 Task: Find connections with filter location Karhal with filter topic #Futurewith filter profile language German with filter current company Hotel Jobs | JobKing.org with filter school Engineering and Technology Jobs with filter industry Distilleries with filter service category UX Research with filter keywords title Benefits Manager
Action: Mouse moved to (175, 253)
Screenshot: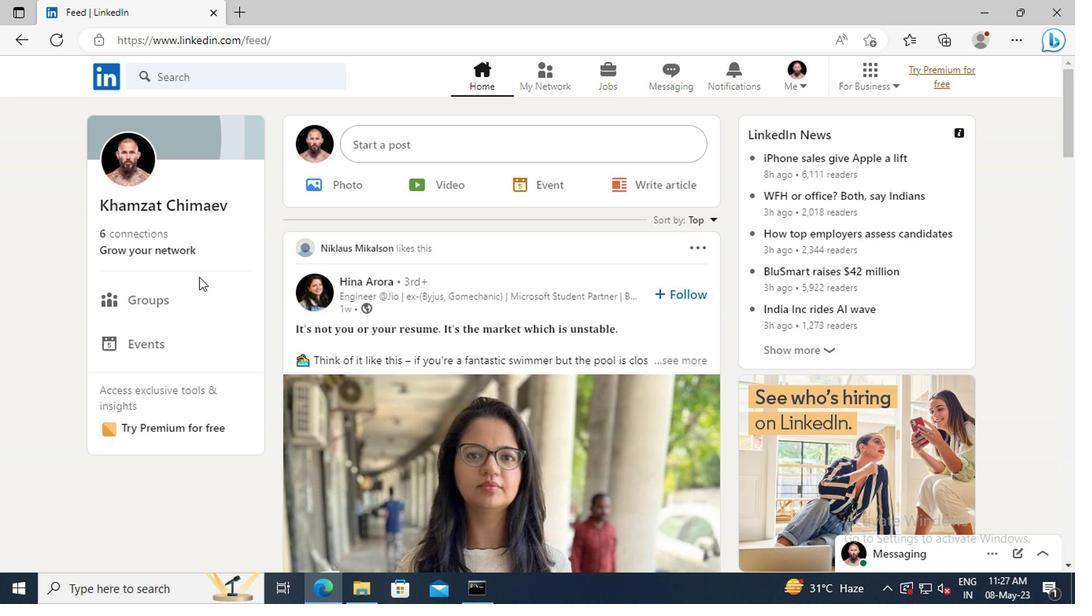 
Action: Mouse pressed left at (175, 253)
Screenshot: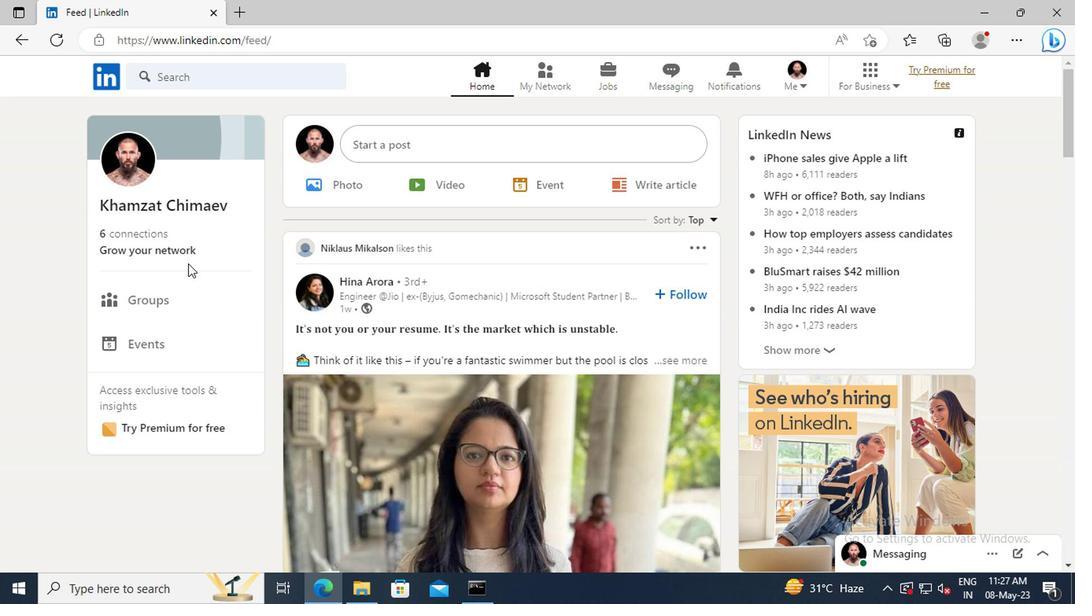
Action: Mouse moved to (175, 171)
Screenshot: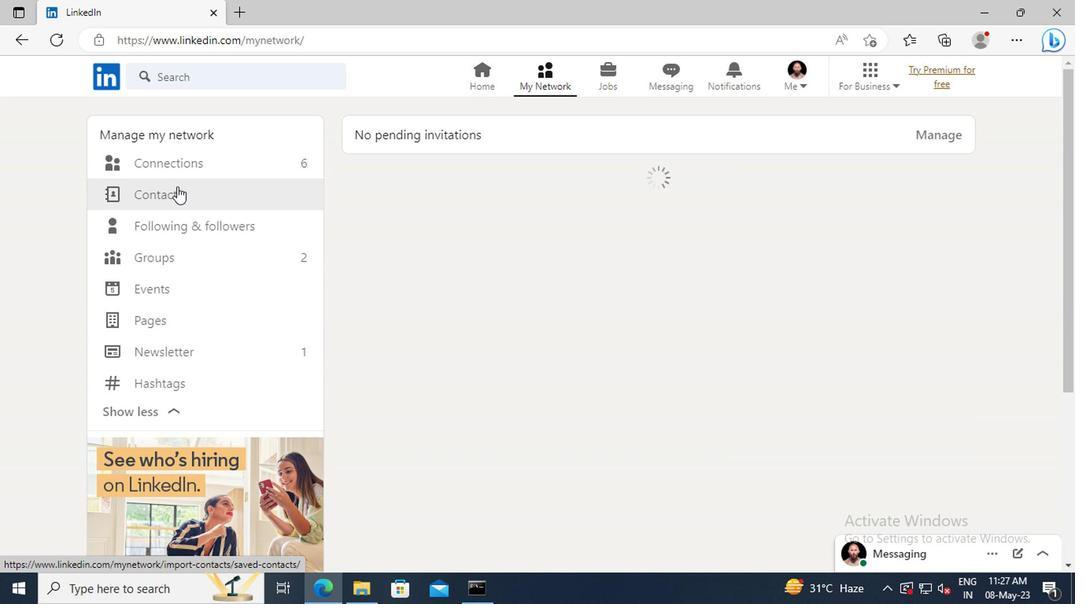 
Action: Mouse pressed left at (175, 171)
Screenshot: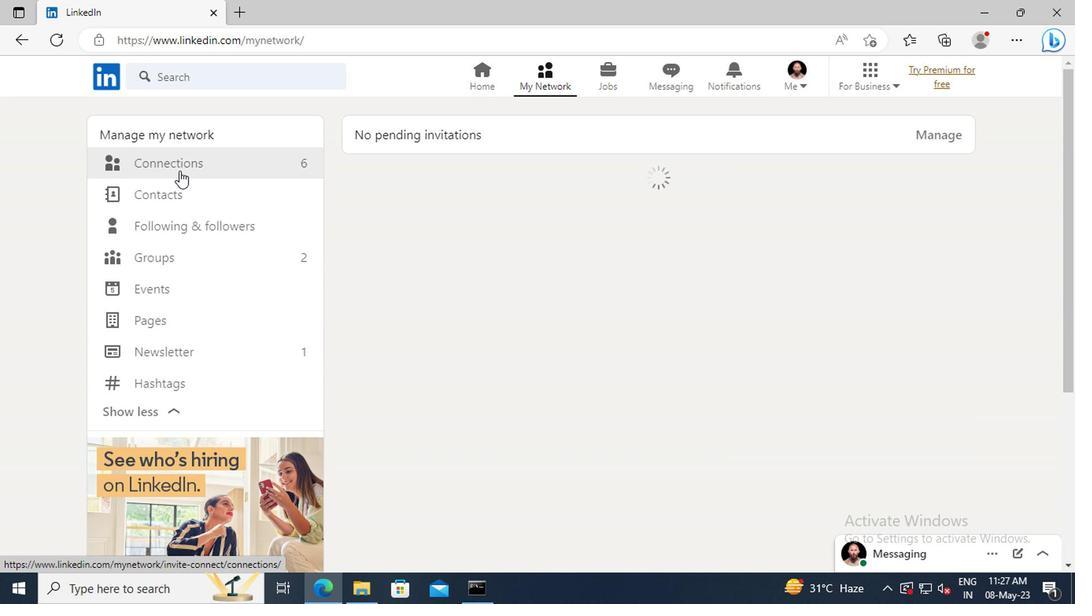 
Action: Mouse moved to (655, 171)
Screenshot: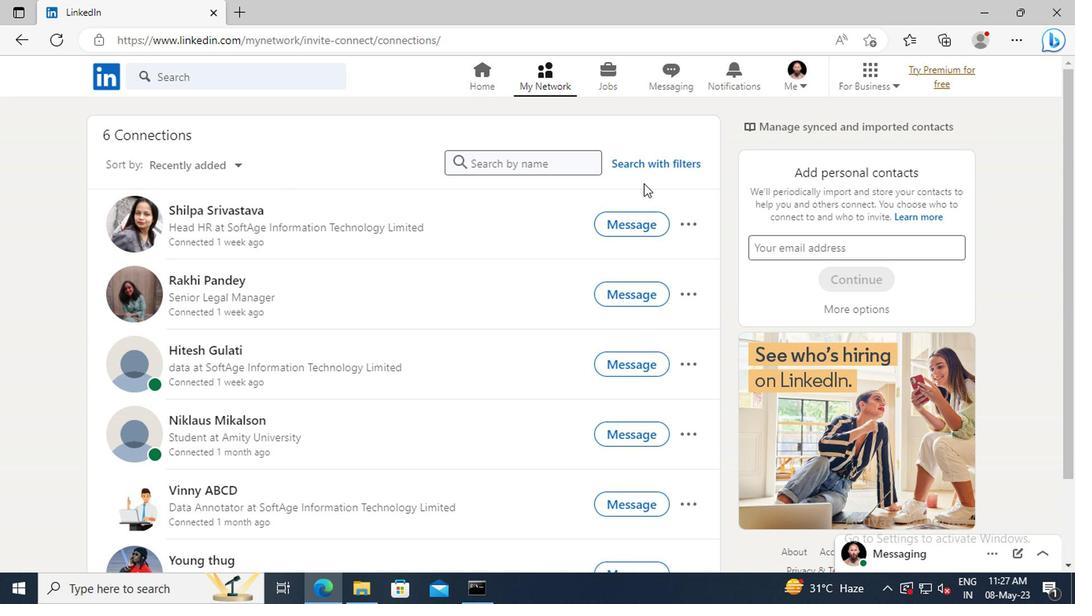 
Action: Mouse pressed left at (655, 171)
Screenshot: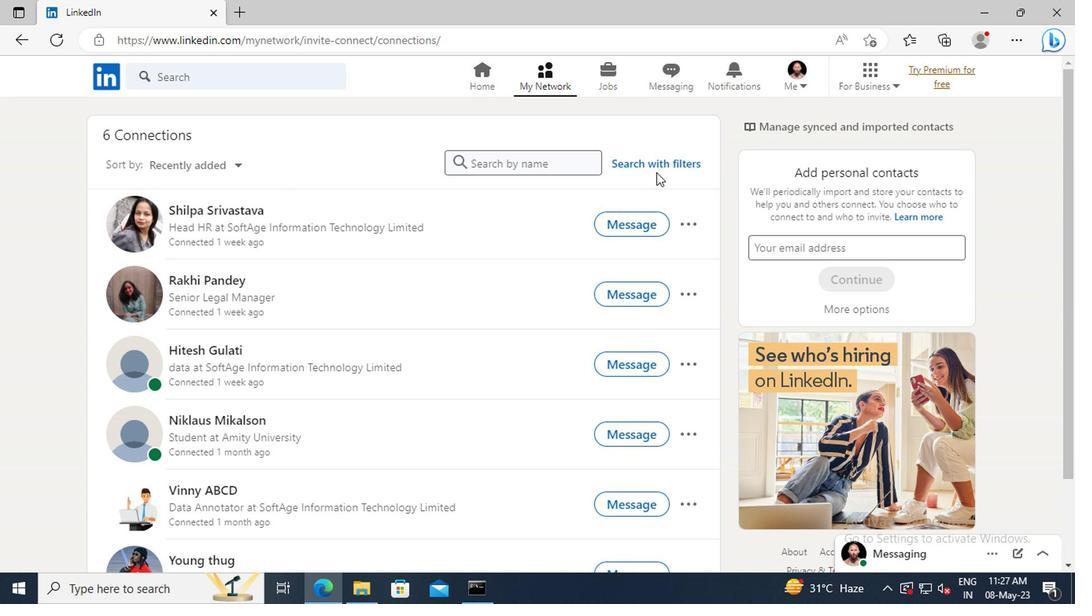 
Action: Mouse moved to (598, 125)
Screenshot: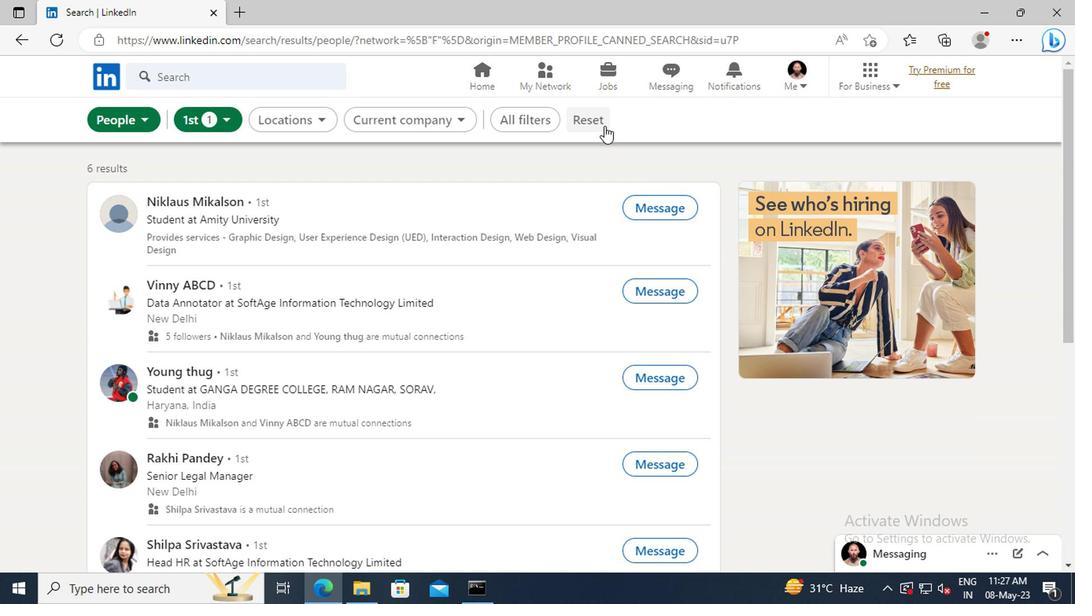 
Action: Mouse pressed left at (598, 125)
Screenshot: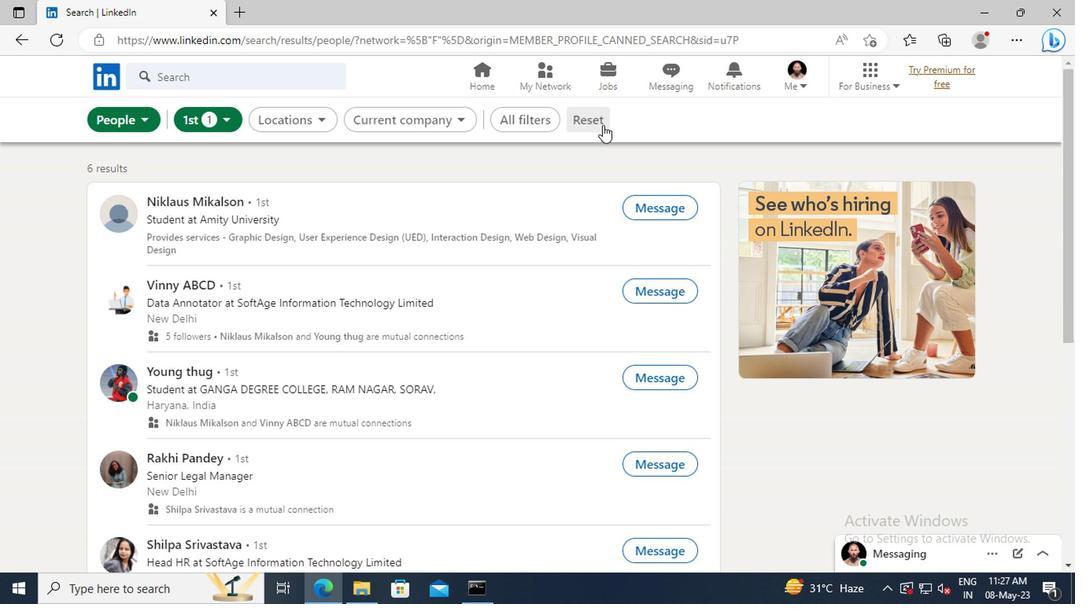 
Action: Mouse moved to (572, 125)
Screenshot: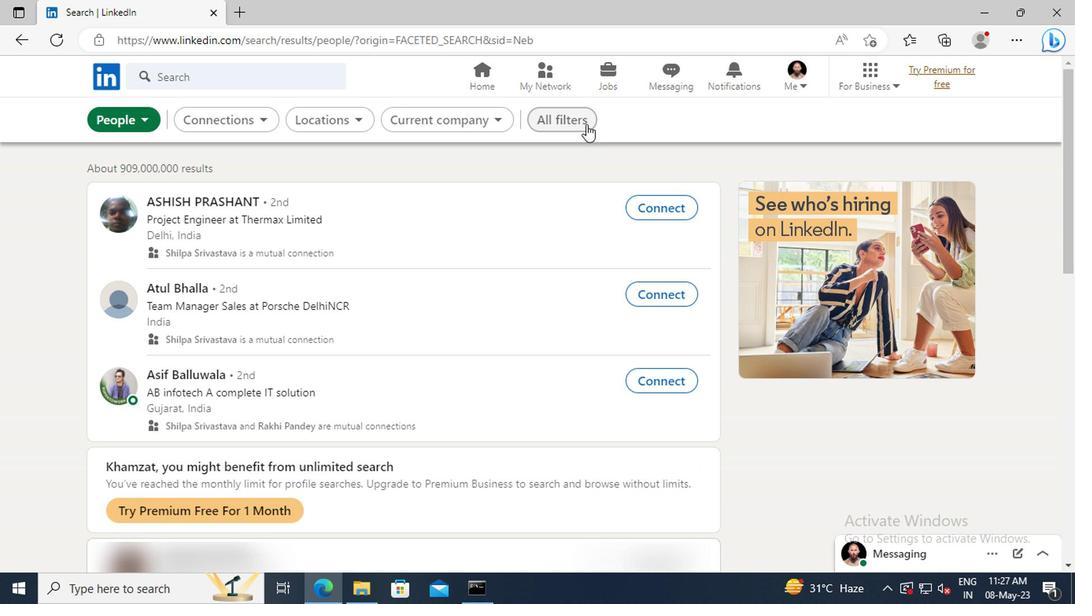 
Action: Mouse pressed left at (572, 125)
Screenshot: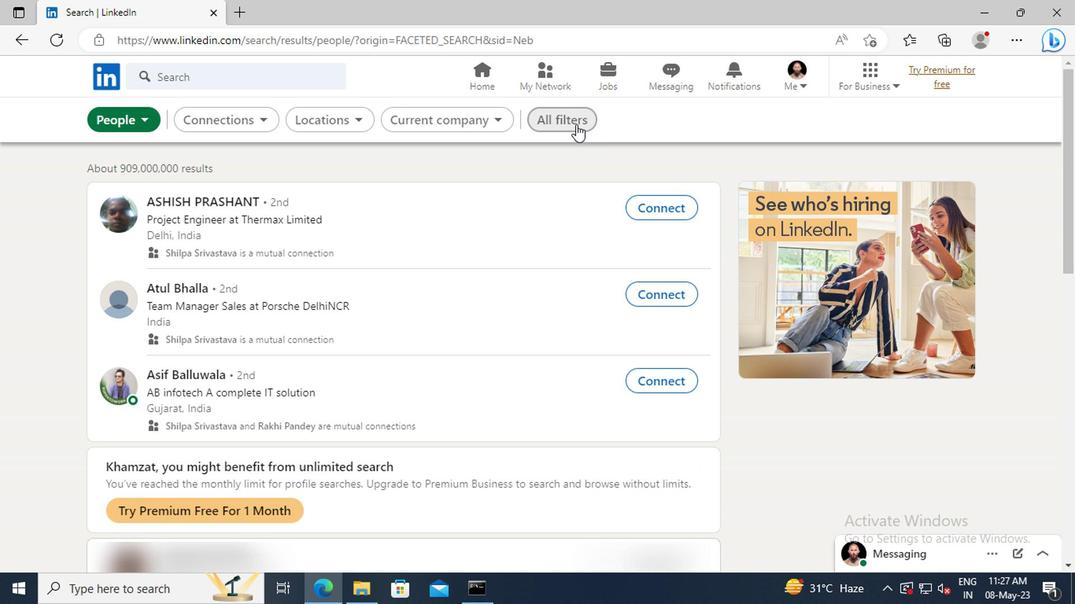 
Action: Mouse moved to (853, 288)
Screenshot: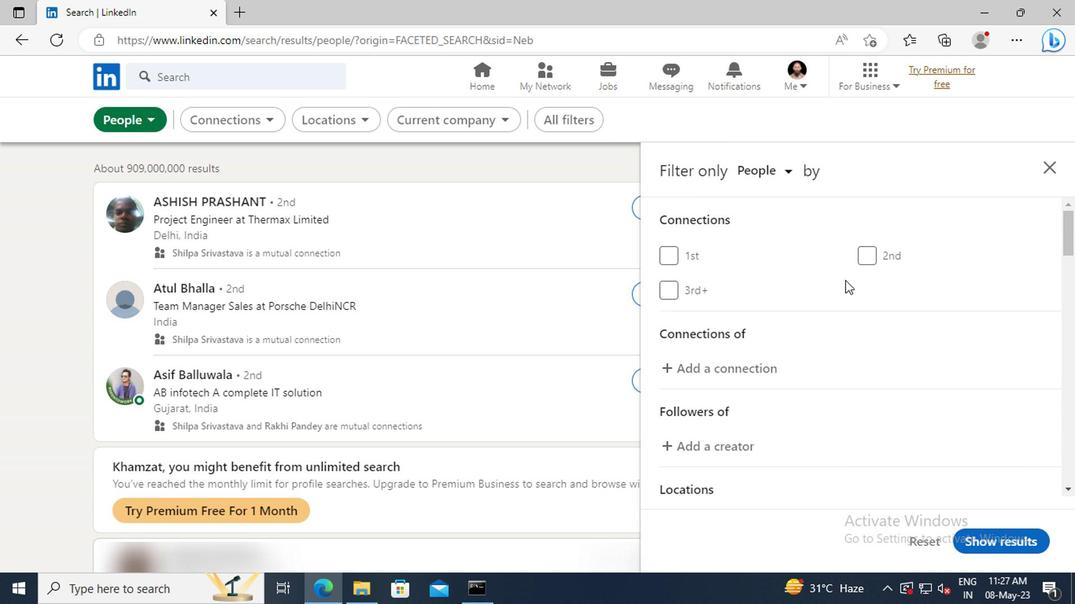 
Action: Mouse scrolled (853, 288) with delta (0, 0)
Screenshot: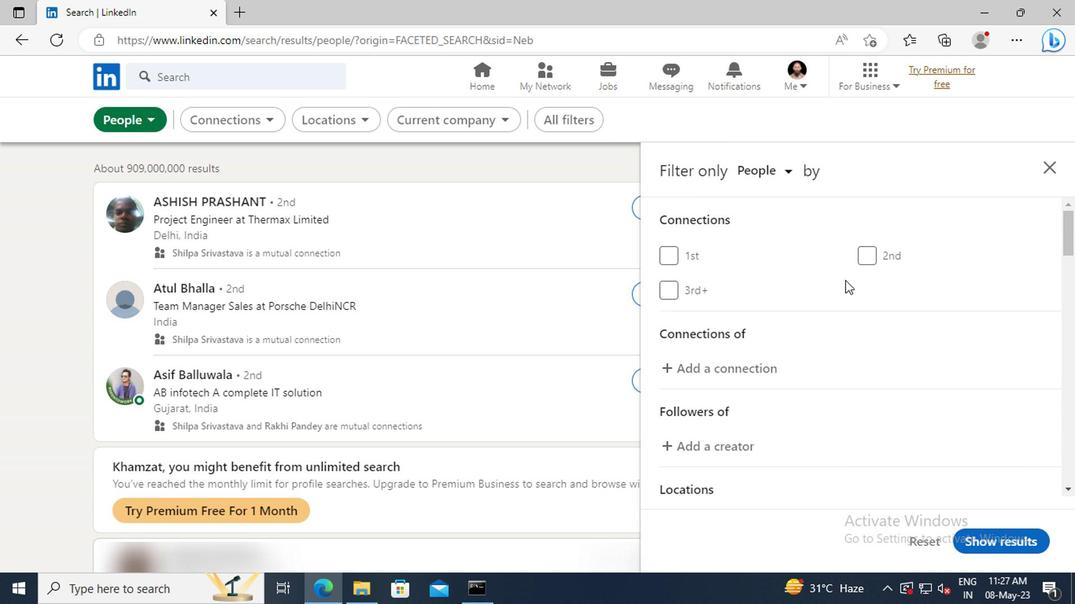 
Action: Mouse moved to (853, 288)
Screenshot: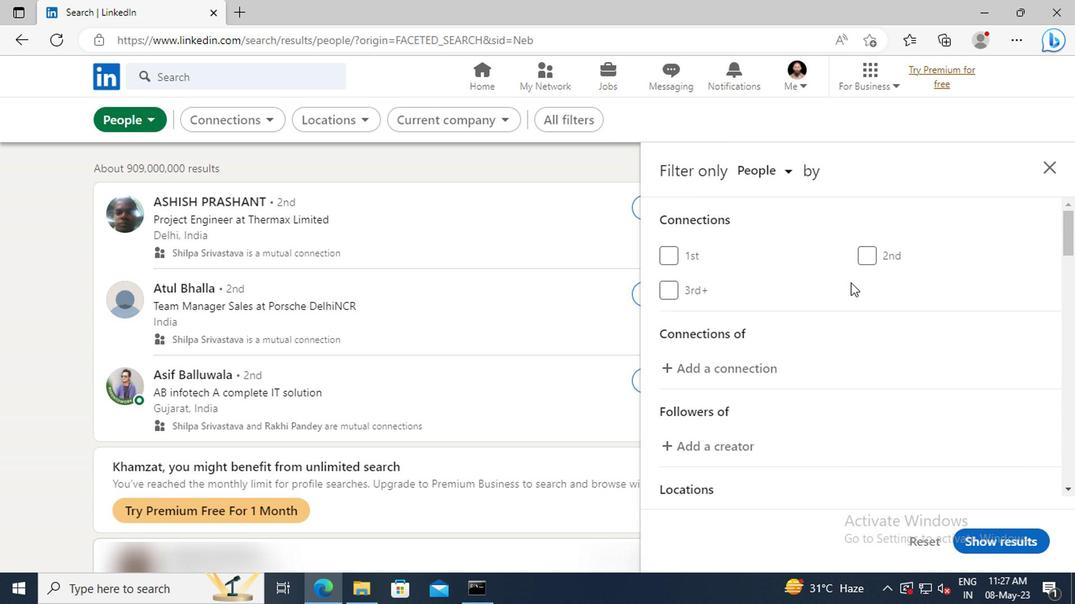 
Action: Mouse scrolled (853, 288) with delta (0, 0)
Screenshot: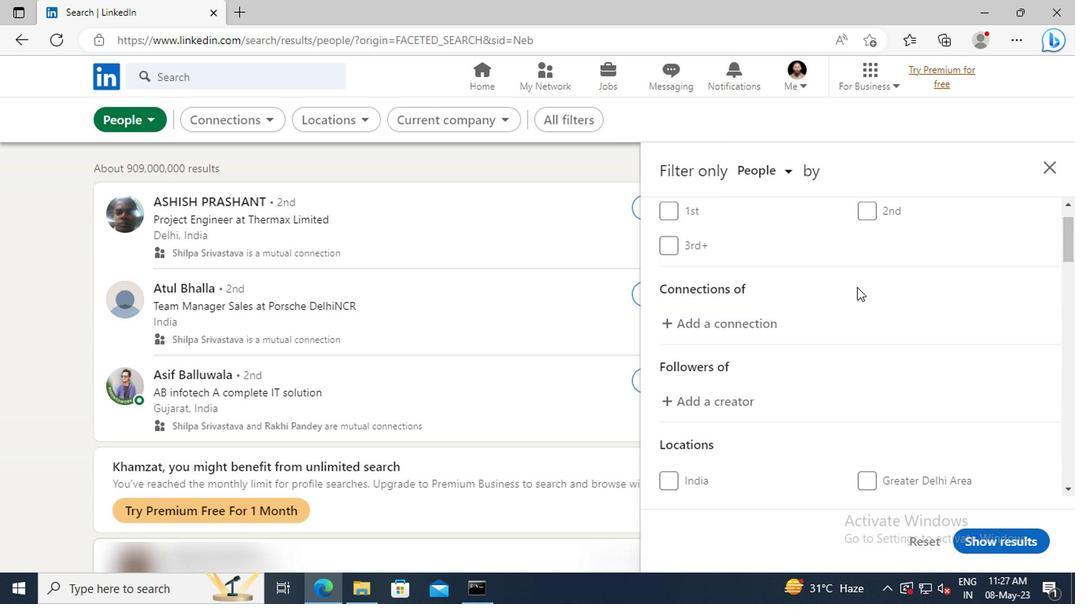 
Action: Mouse scrolled (853, 288) with delta (0, 0)
Screenshot: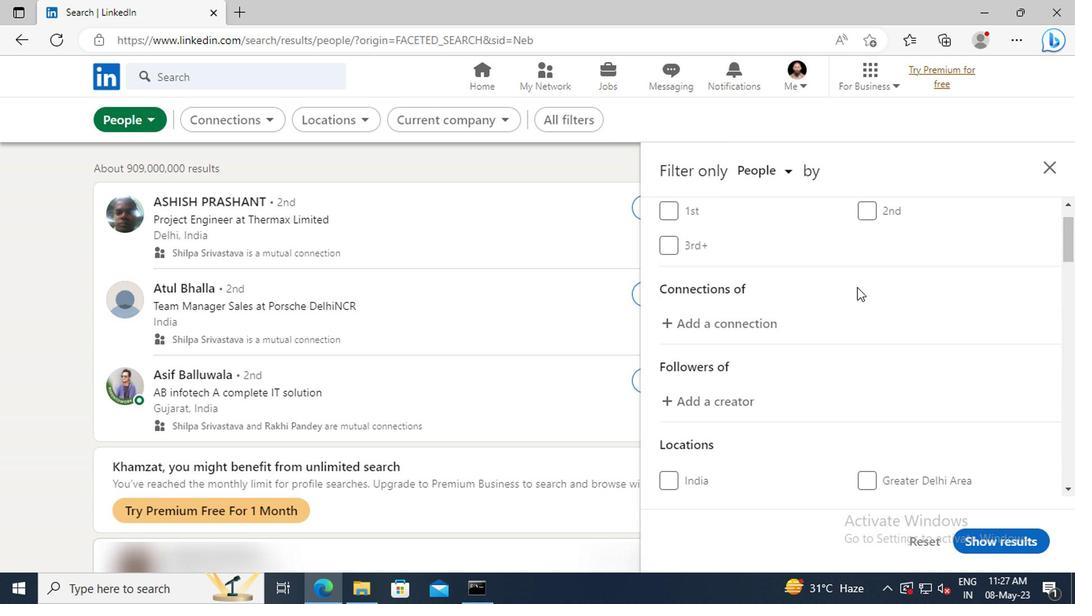 
Action: Mouse scrolled (853, 288) with delta (0, 0)
Screenshot: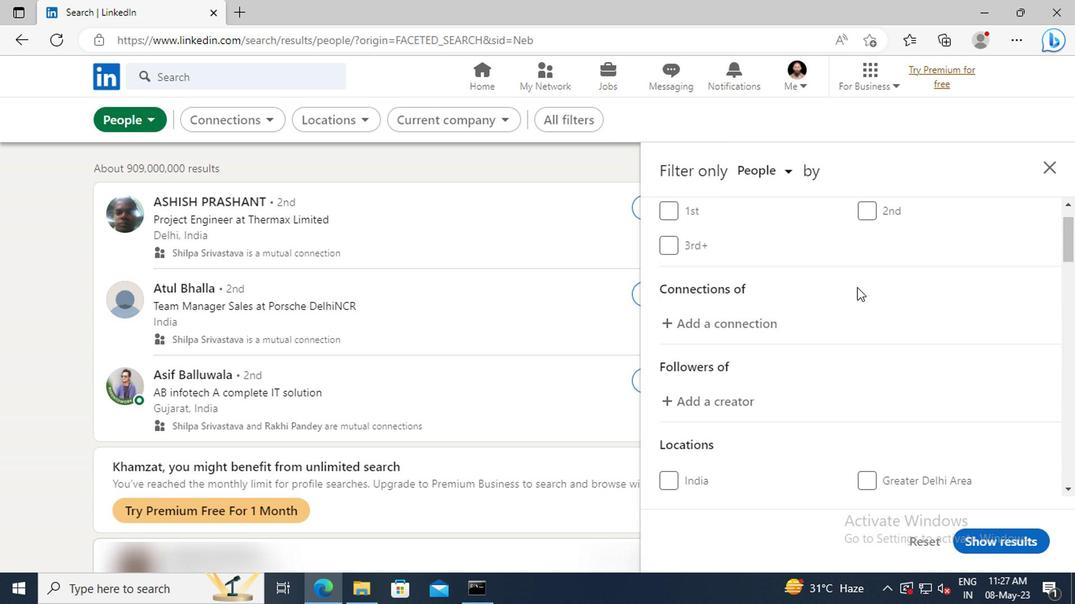 
Action: Mouse scrolled (853, 288) with delta (0, 0)
Screenshot: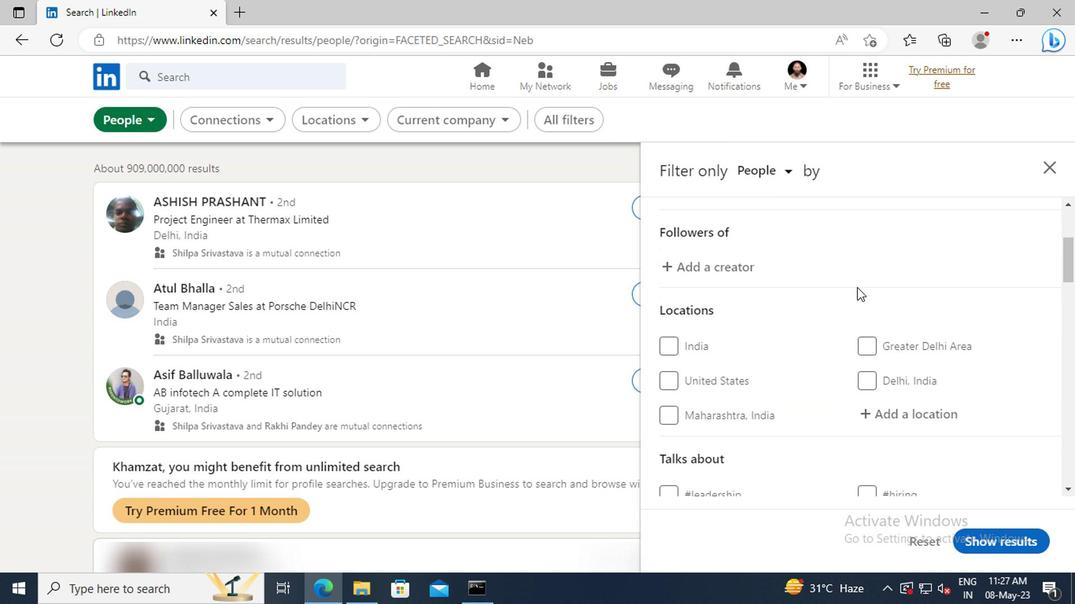
Action: Mouse scrolled (853, 288) with delta (0, 0)
Screenshot: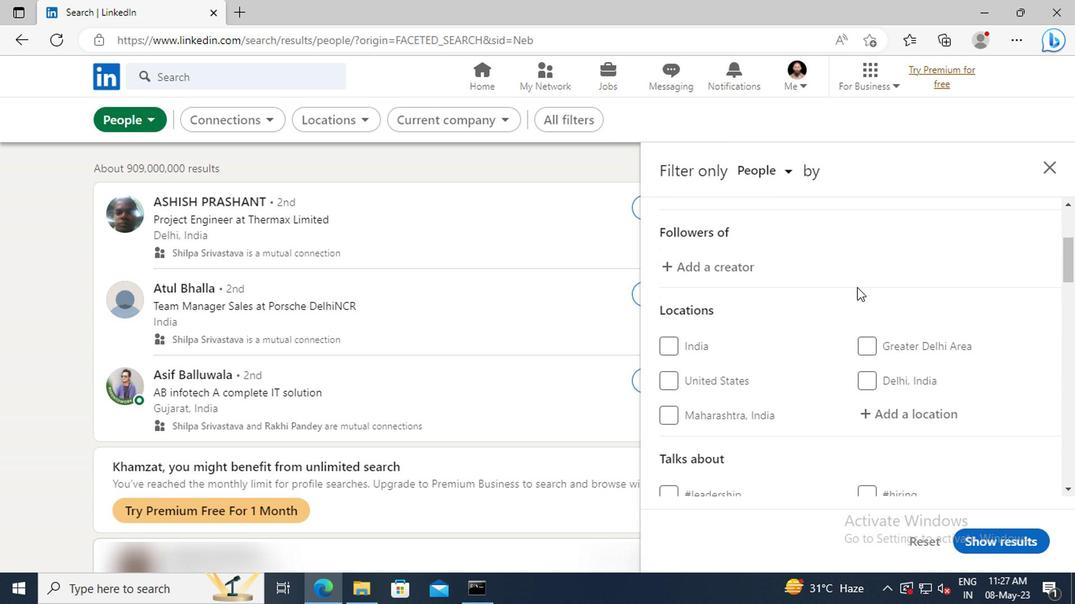 
Action: Mouse moved to (871, 327)
Screenshot: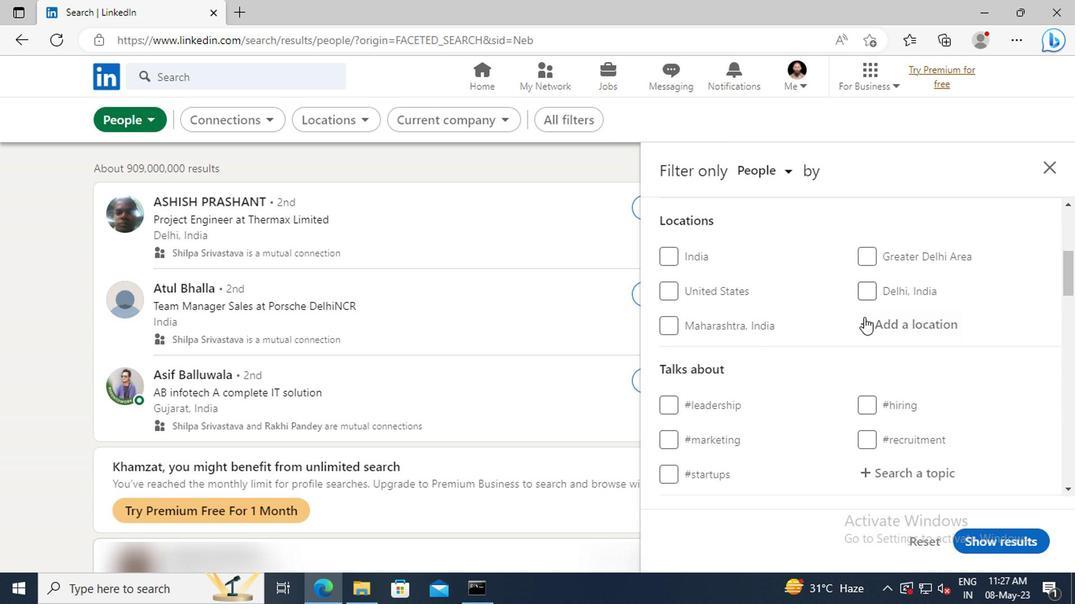 
Action: Mouse pressed left at (871, 327)
Screenshot: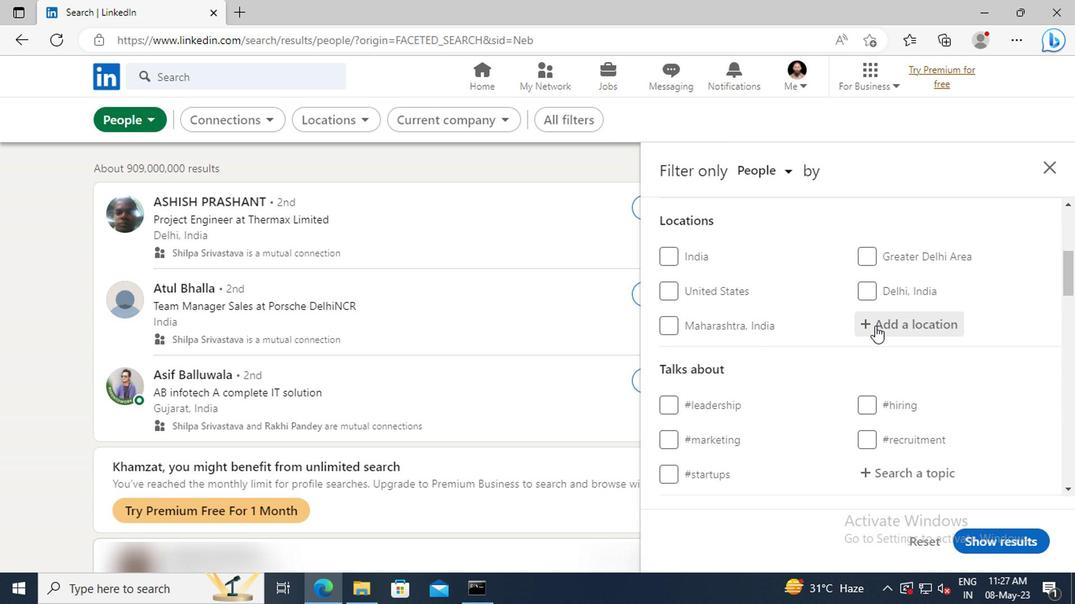 
Action: Key pressed <Key.shift>KARHAL
Screenshot: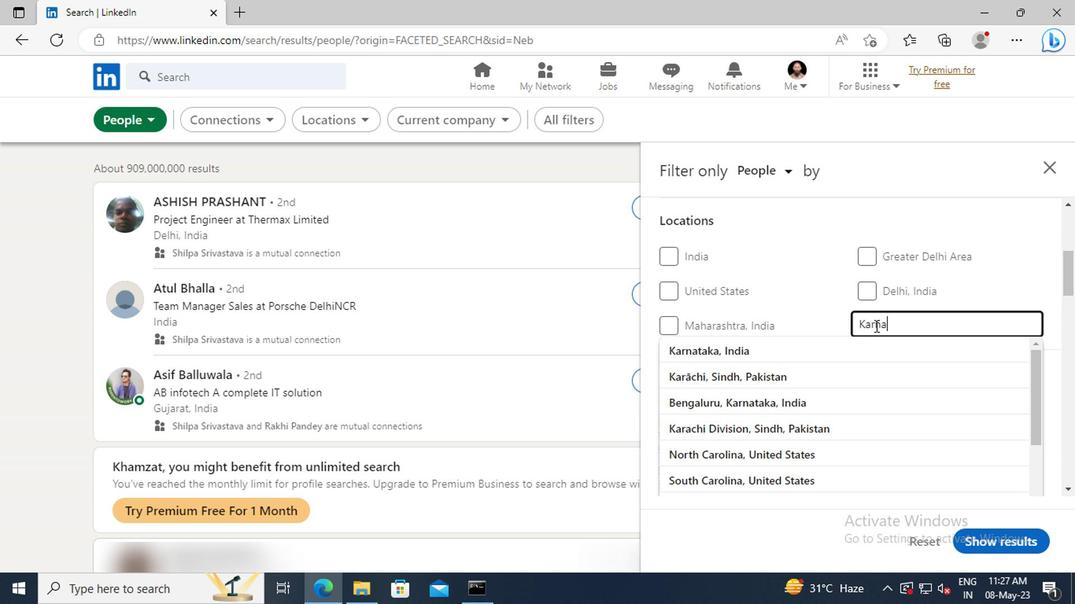 
Action: Mouse moved to (880, 346)
Screenshot: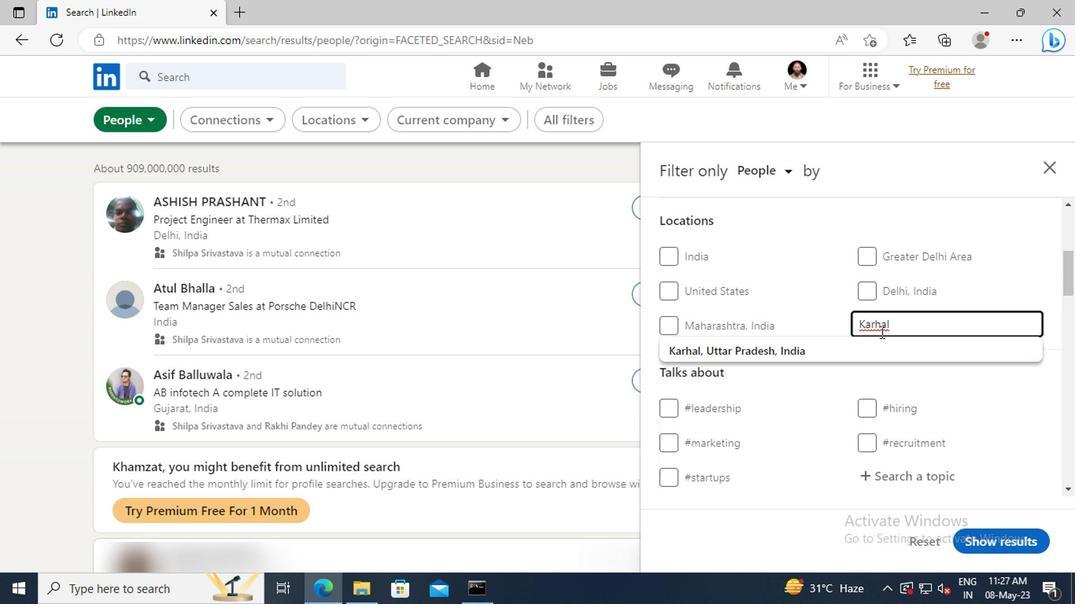
Action: Mouse pressed left at (880, 346)
Screenshot: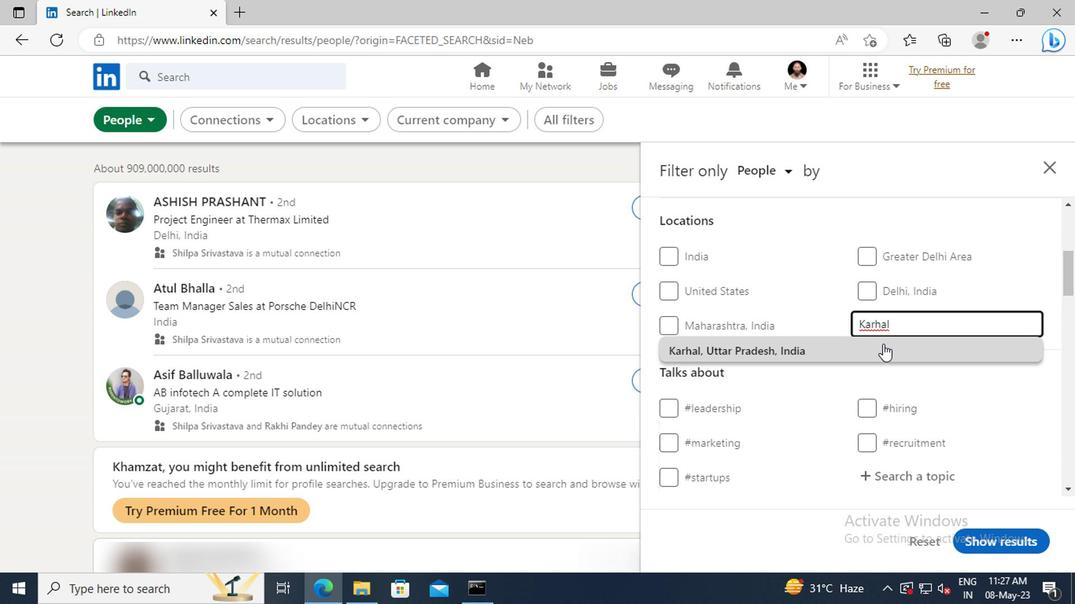 
Action: Mouse scrolled (880, 344) with delta (0, -1)
Screenshot: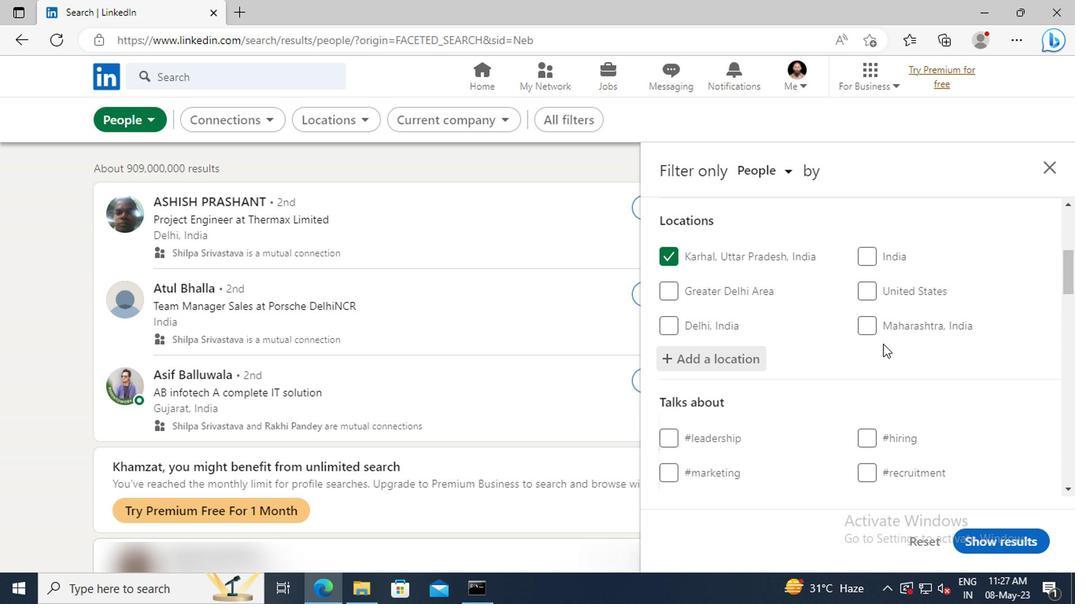 
Action: Mouse scrolled (880, 344) with delta (0, -1)
Screenshot: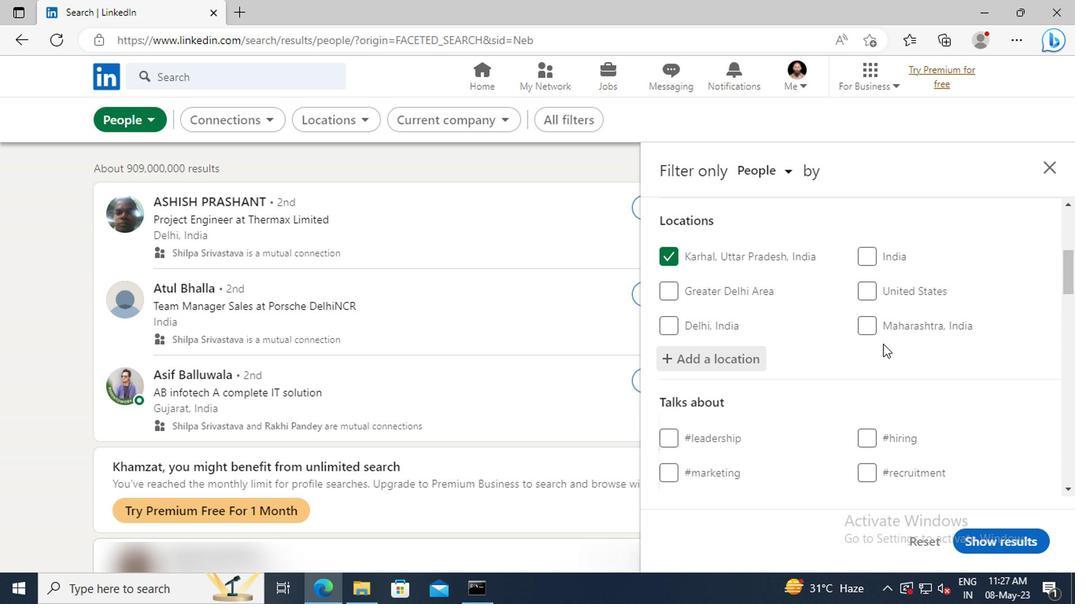 
Action: Mouse scrolled (880, 344) with delta (0, -1)
Screenshot: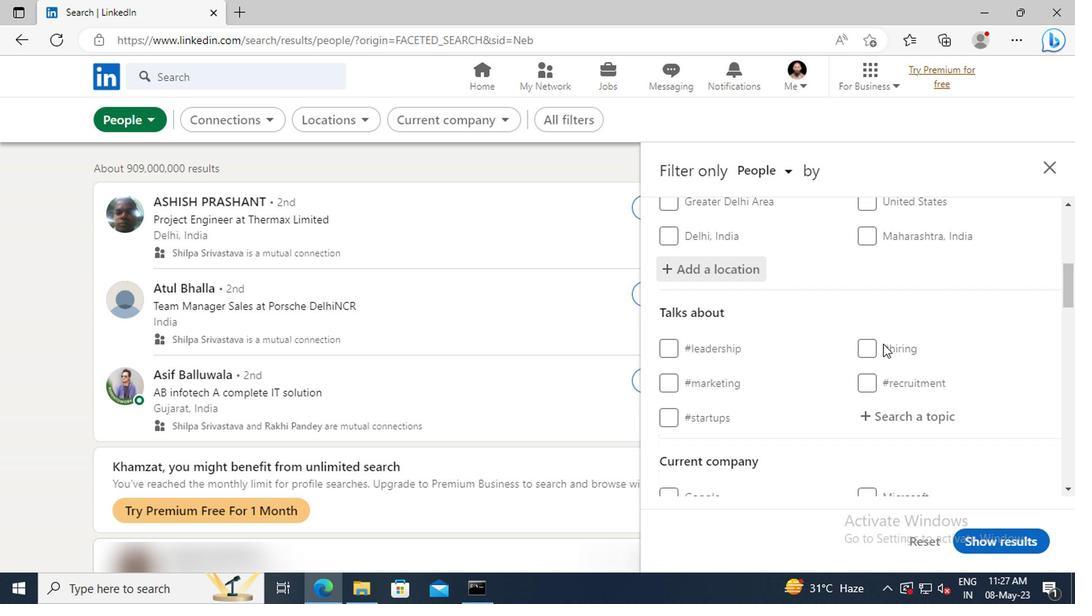 
Action: Mouse moved to (882, 369)
Screenshot: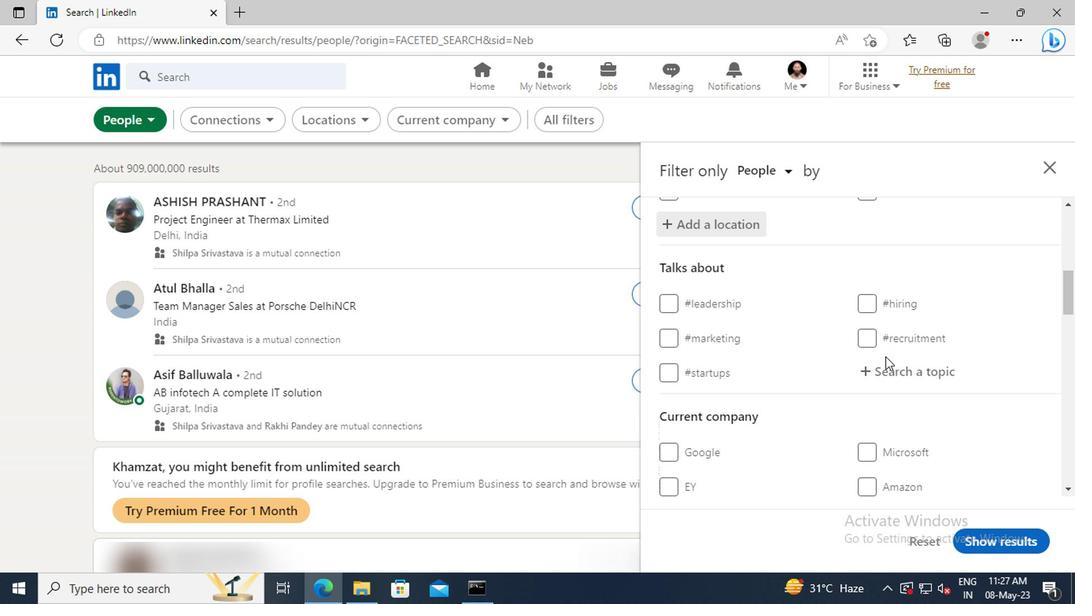 
Action: Mouse pressed left at (882, 369)
Screenshot: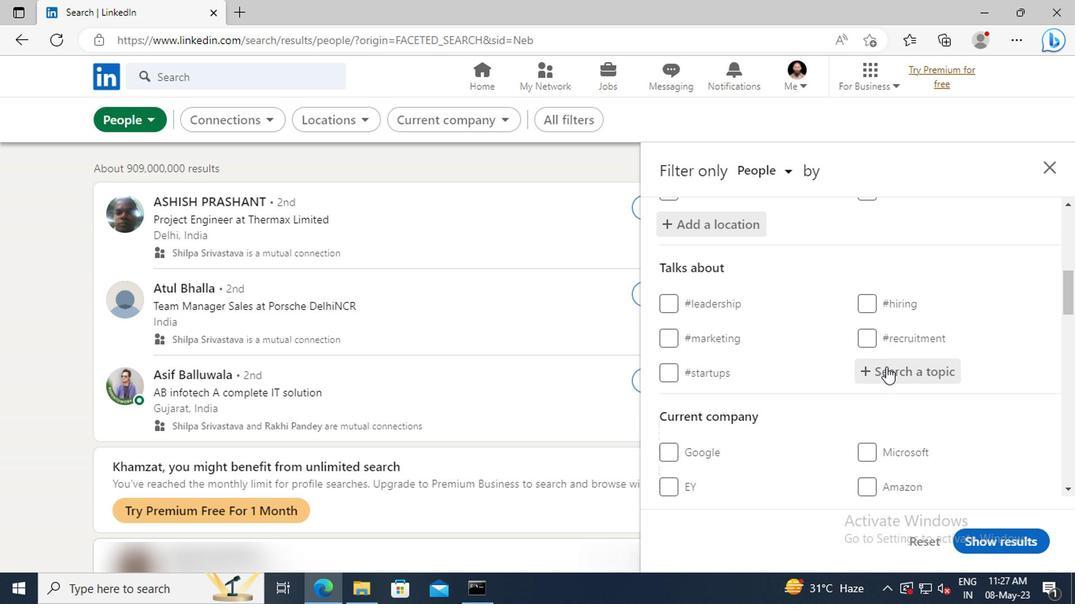 
Action: Key pressed <Key.shift><Key.shift><Key.shift><Key.shift><Key.shift>FUTURE
Screenshot: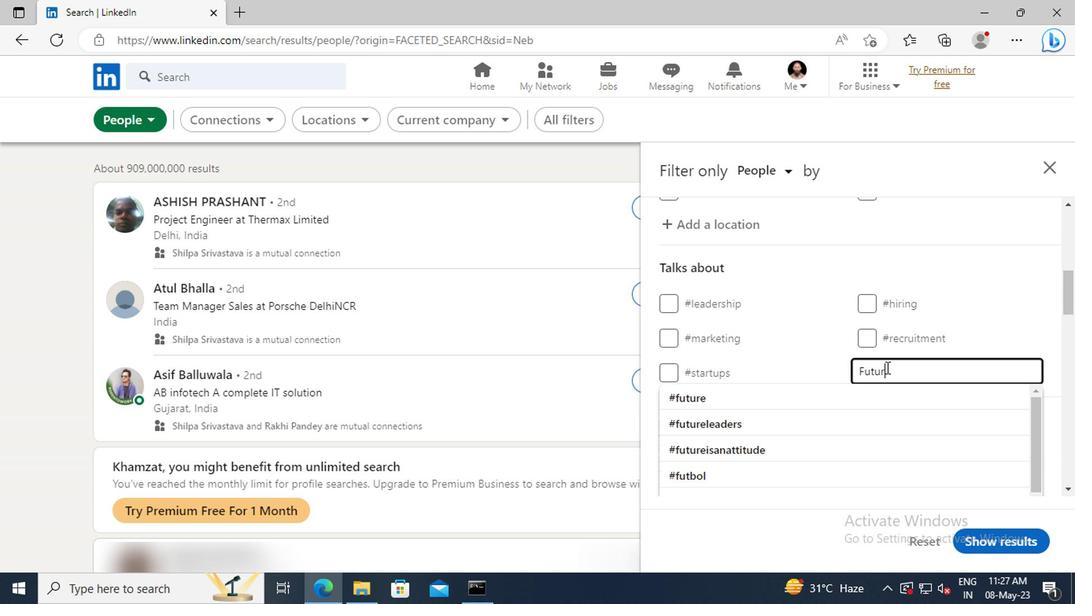 
Action: Mouse moved to (890, 396)
Screenshot: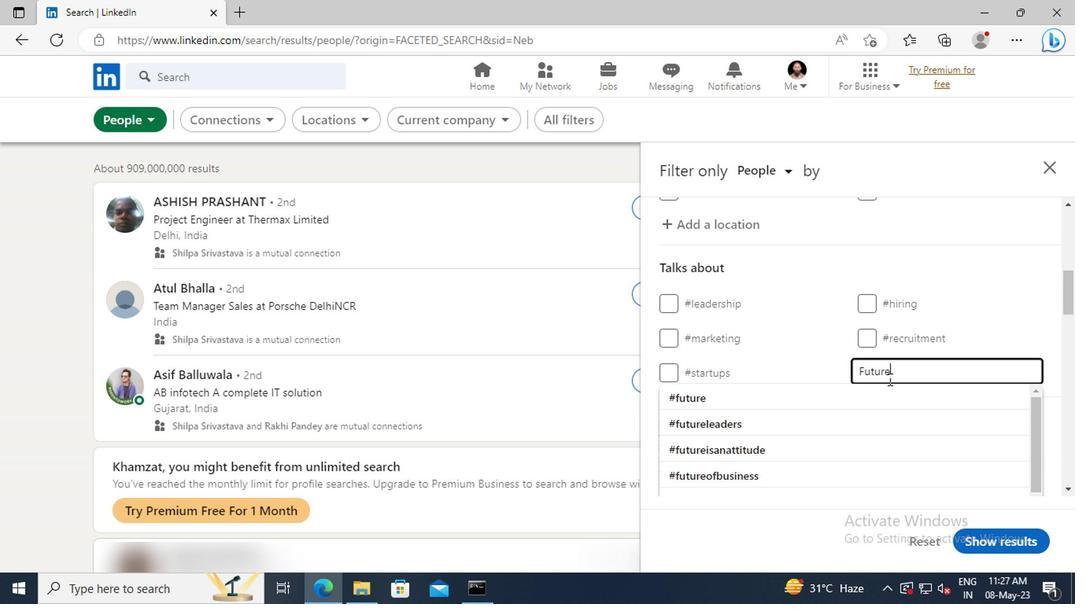 
Action: Mouse pressed left at (890, 396)
Screenshot: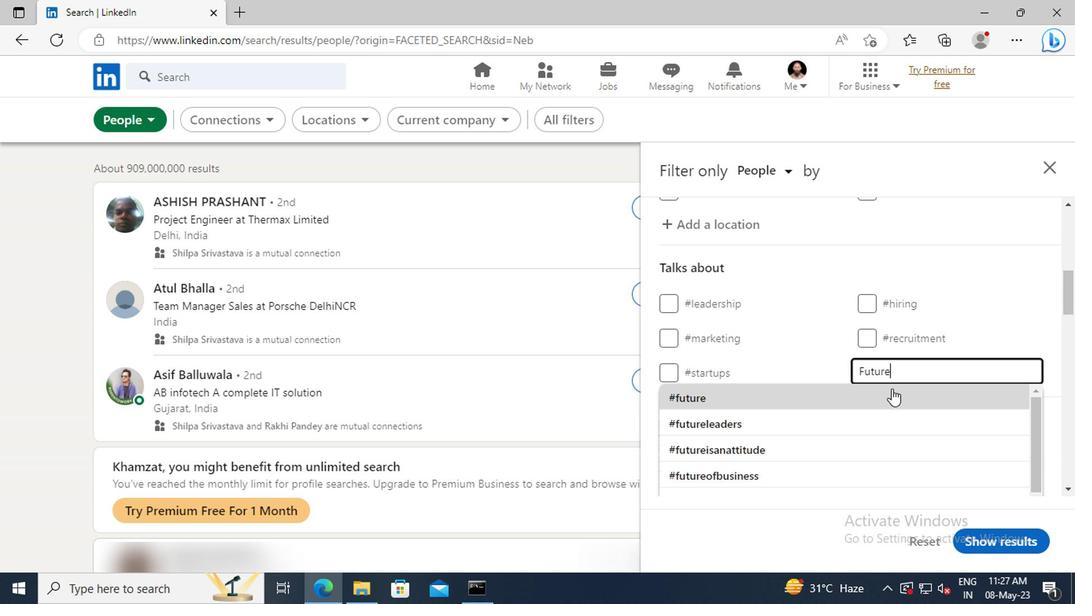 
Action: Mouse scrolled (890, 395) with delta (0, -1)
Screenshot: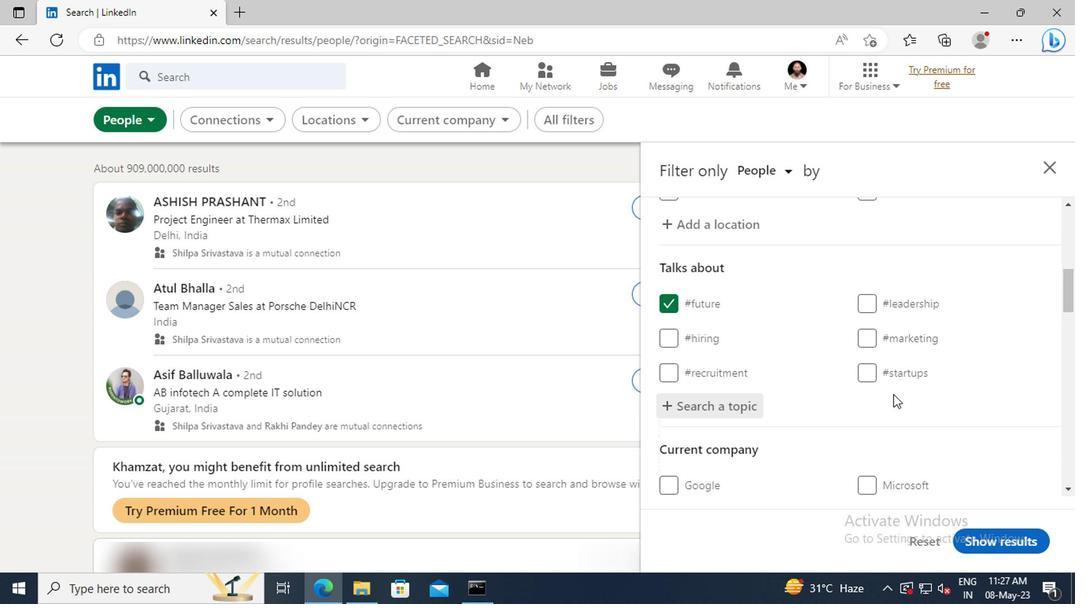 
Action: Mouse scrolled (890, 395) with delta (0, -1)
Screenshot: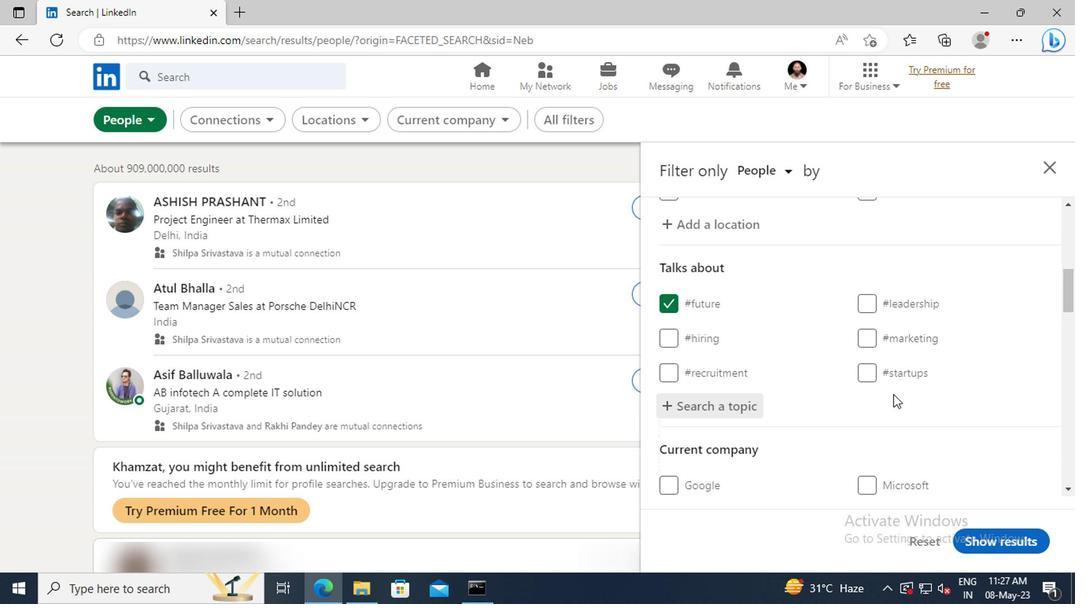 
Action: Mouse scrolled (890, 395) with delta (0, -1)
Screenshot: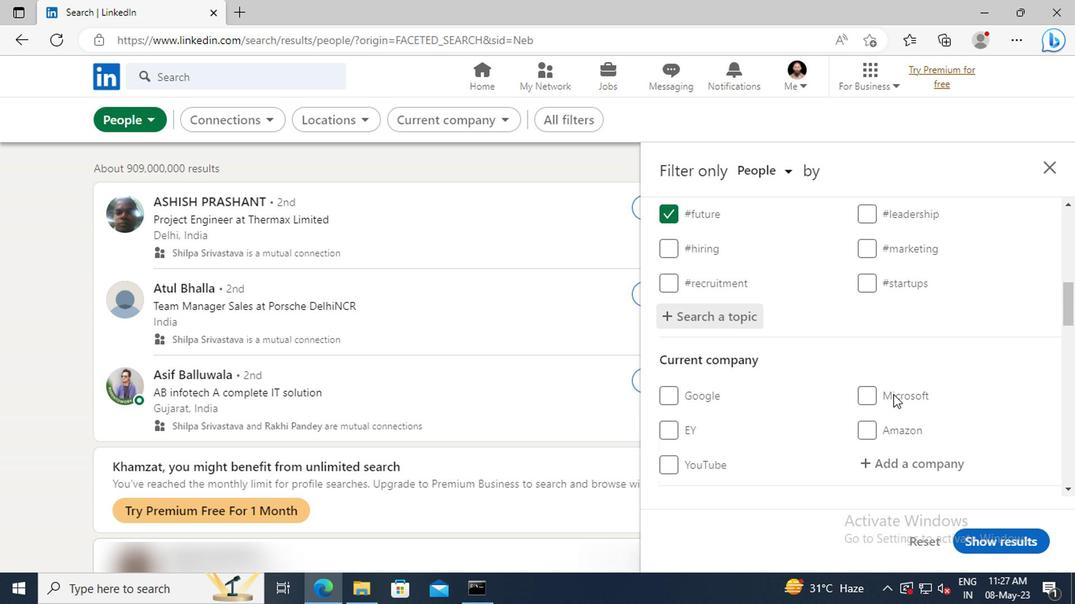 
Action: Mouse scrolled (890, 395) with delta (0, -1)
Screenshot: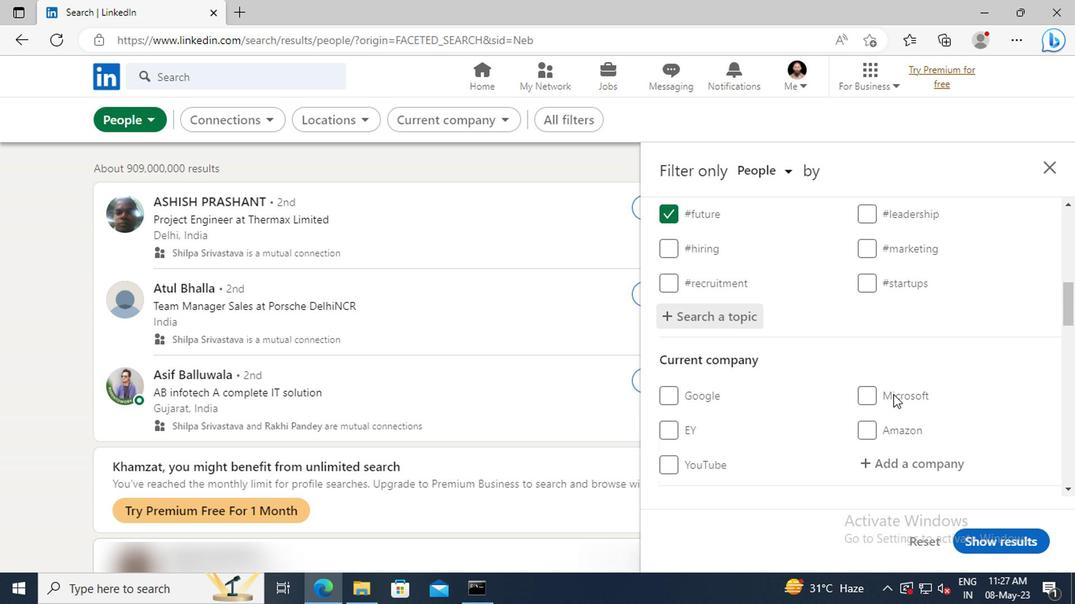 
Action: Mouse scrolled (890, 395) with delta (0, -1)
Screenshot: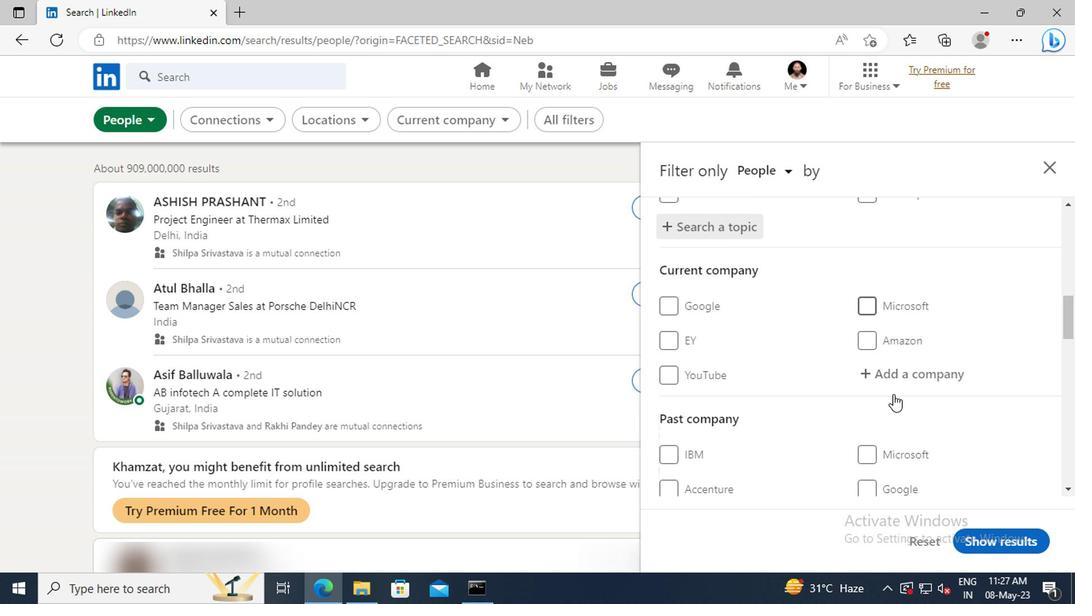 
Action: Mouse scrolled (890, 395) with delta (0, -1)
Screenshot: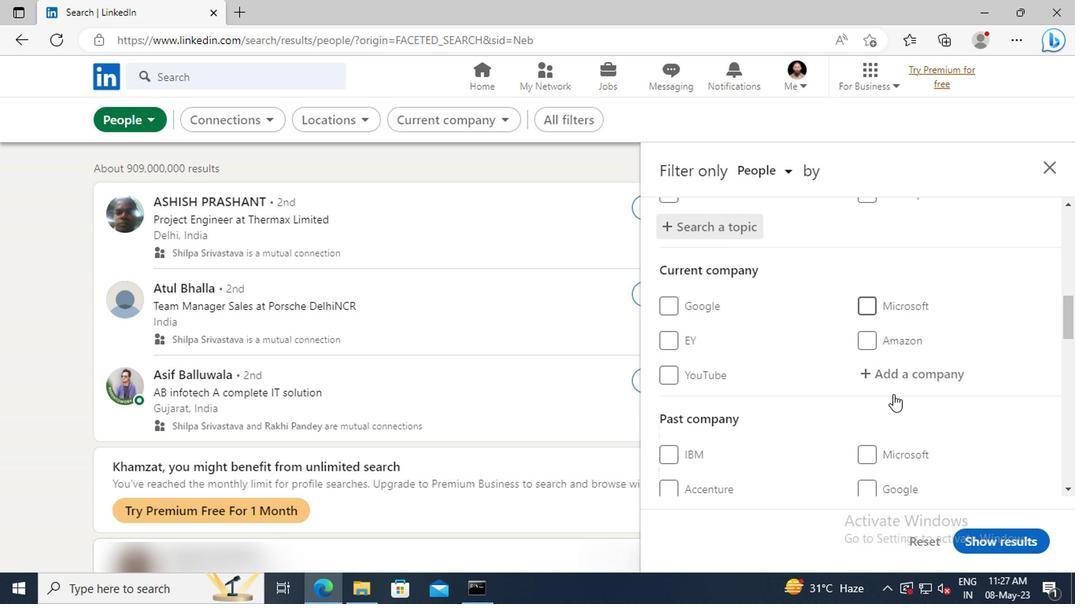 
Action: Mouse scrolled (890, 395) with delta (0, -1)
Screenshot: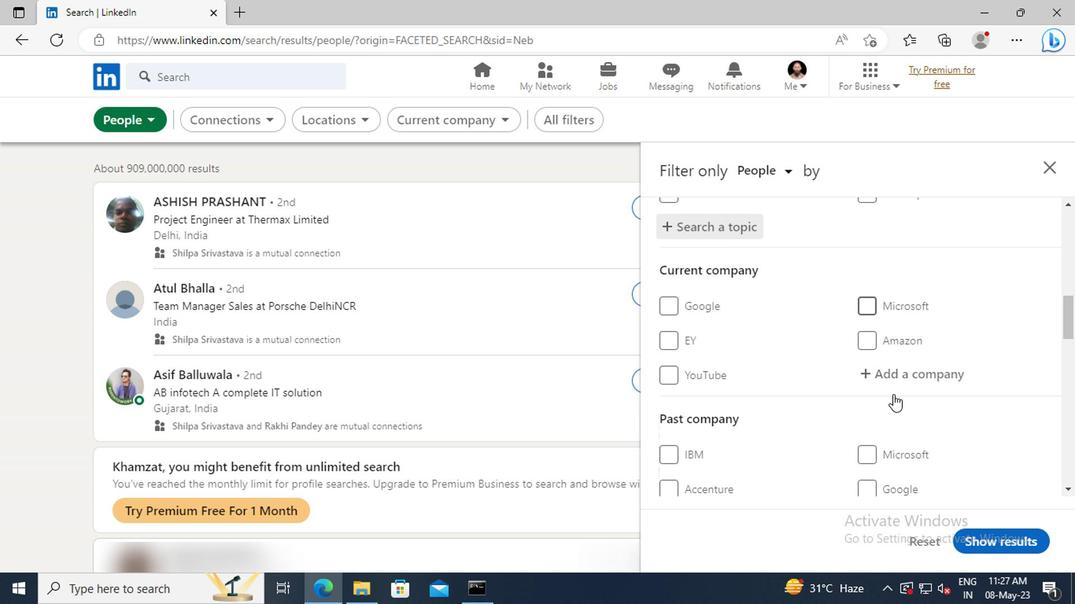 
Action: Mouse scrolled (890, 395) with delta (0, -1)
Screenshot: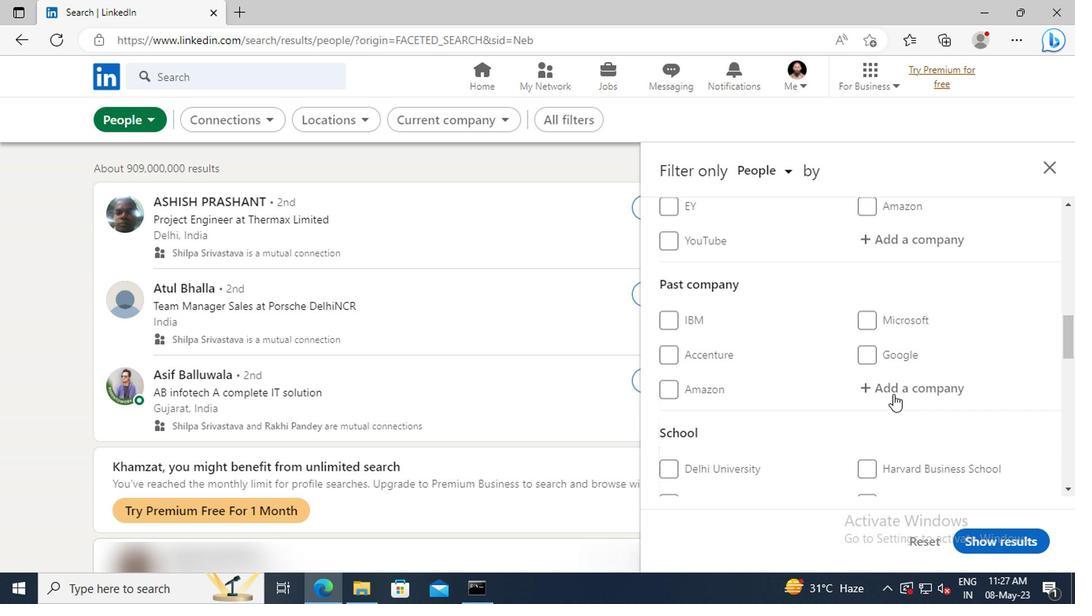 
Action: Mouse scrolled (890, 395) with delta (0, -1)
Screenshot: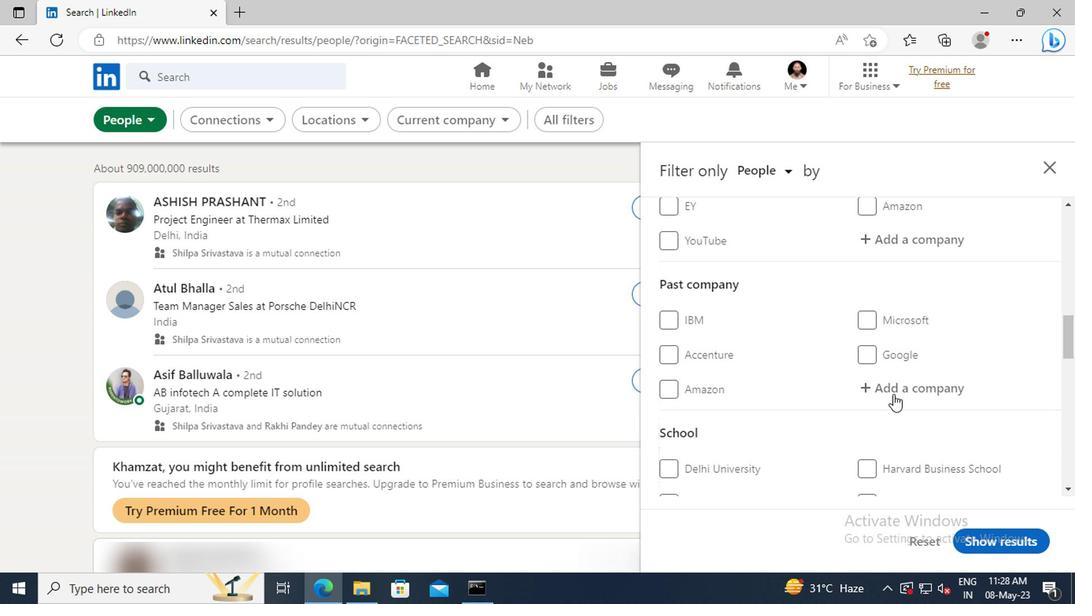 
Action: Mouse scrolled (890, 395) with delta (0, -1)
Screenshot: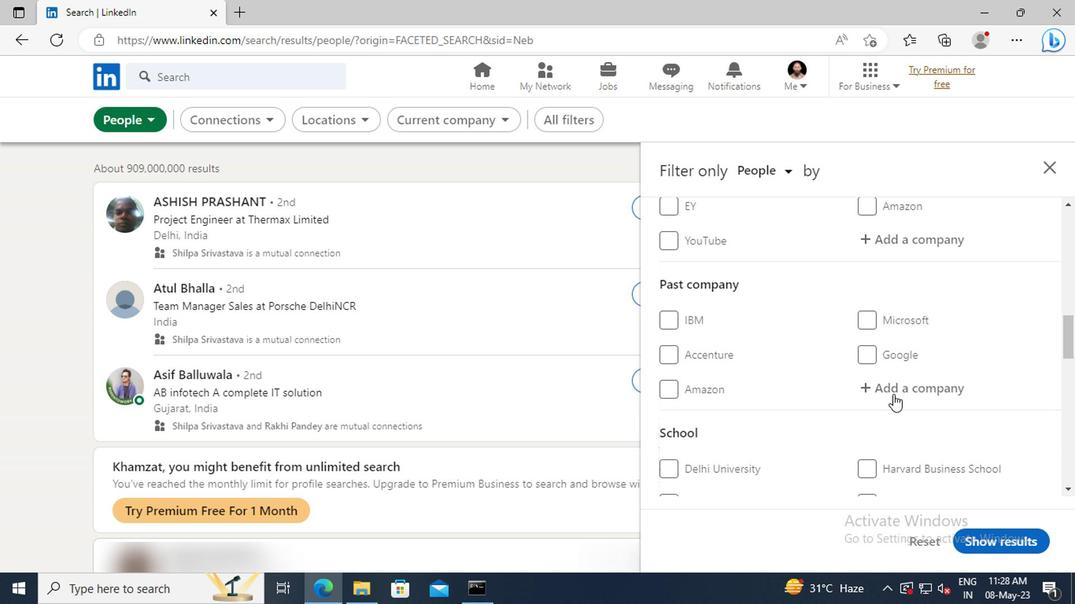 
Action: Mouse scrolled (890, 395) with delta (0, -1)
Screenshot: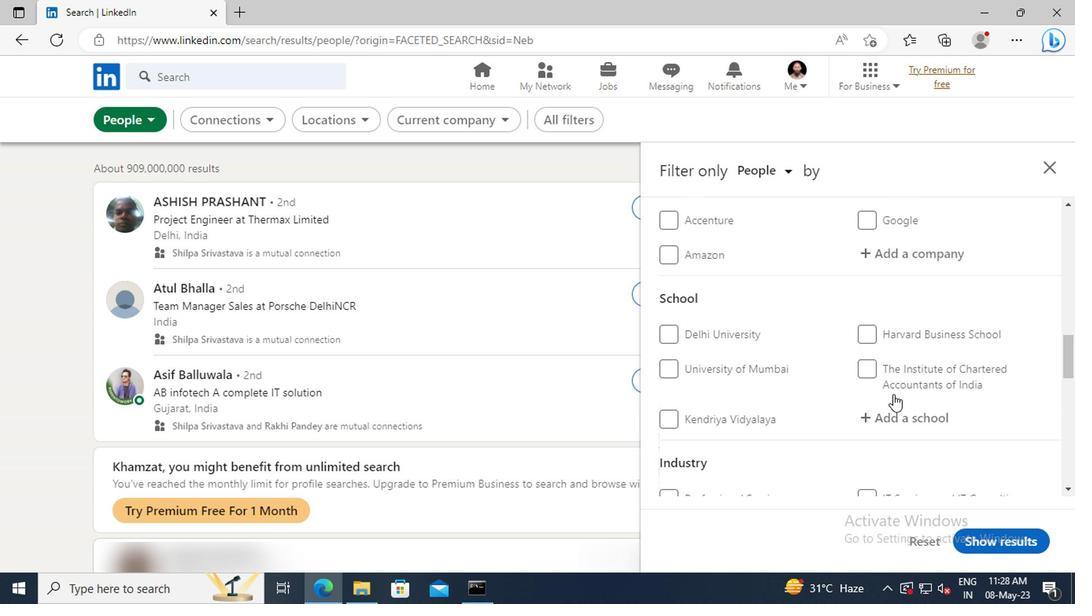 
Action: Mouse scrolled (890, 395) with delta (0, -1)
Screenshot: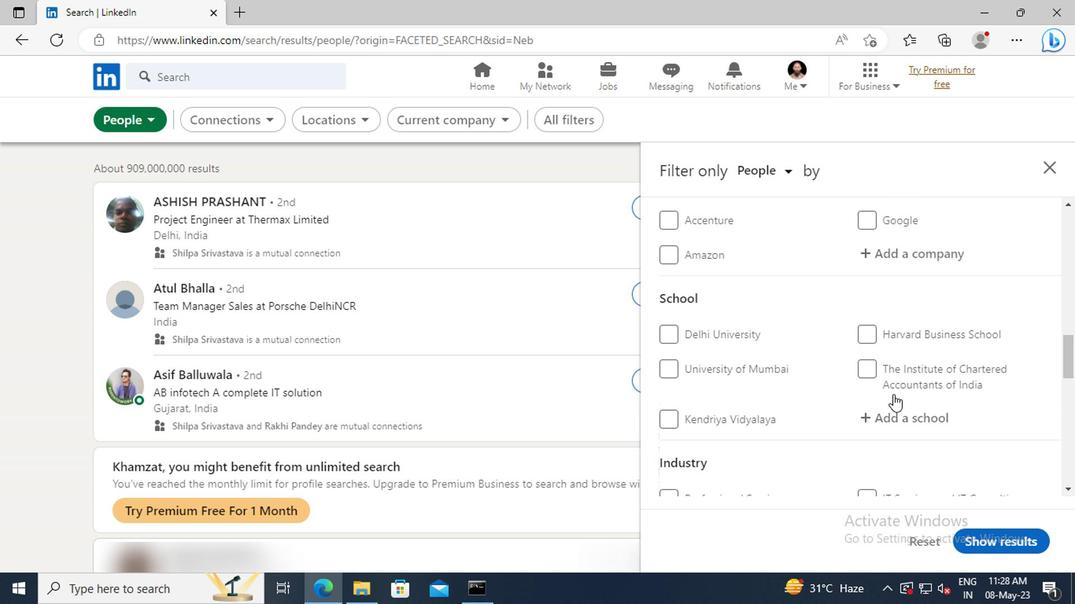 
Action: Mouse scrolled (890, 395) with delta (0, -1)
Screenshot: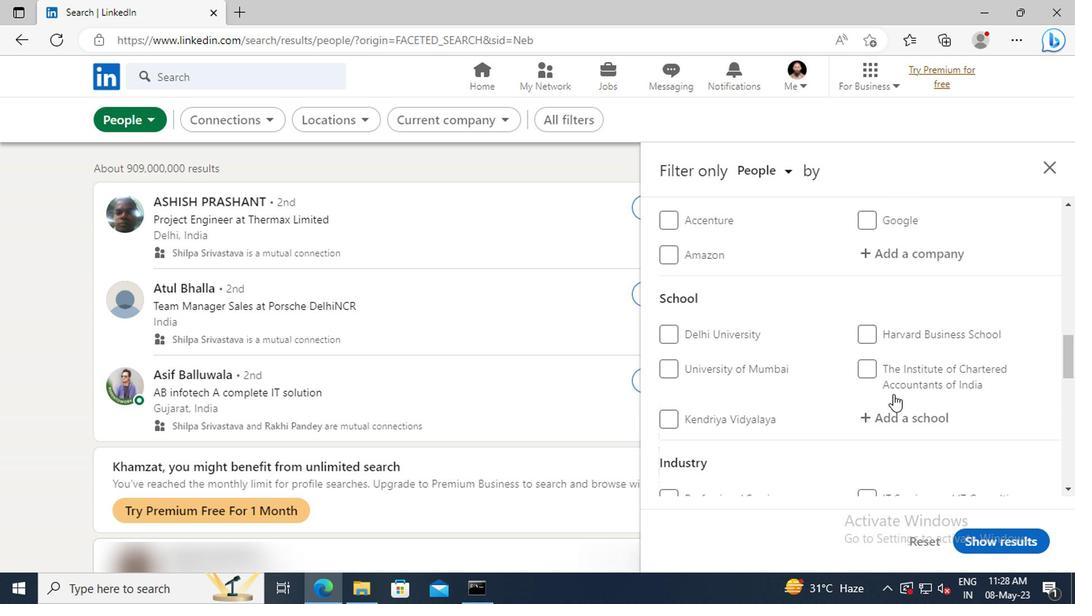 
Action: Mouse scrolled (890, 395) with delta (0, -1)
Screenshot: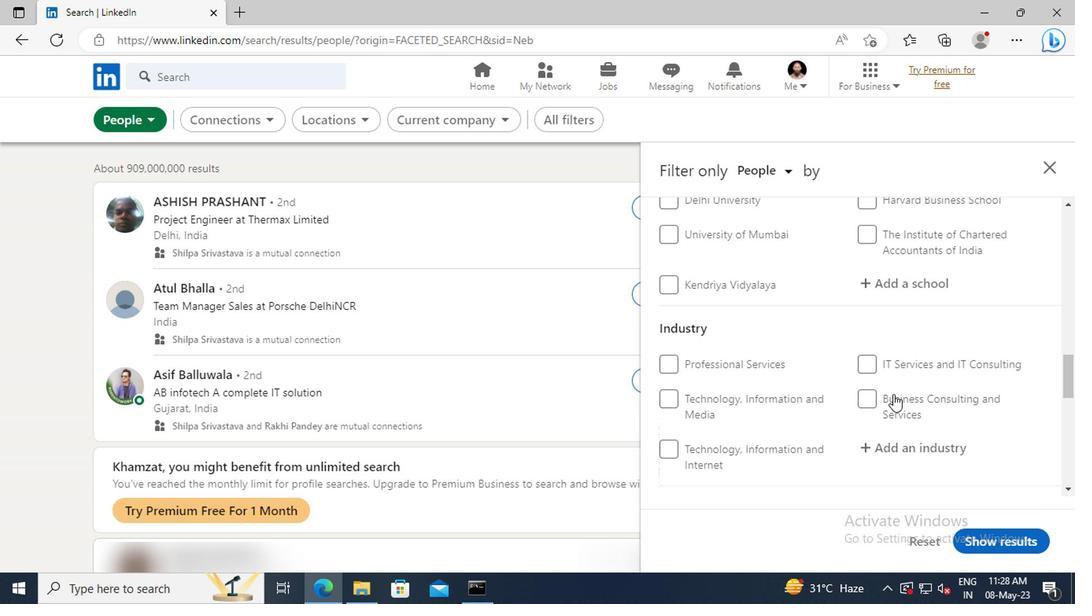 
Action: Mouse scrolled (890, 395) with delta (0, -1)
Screenshot: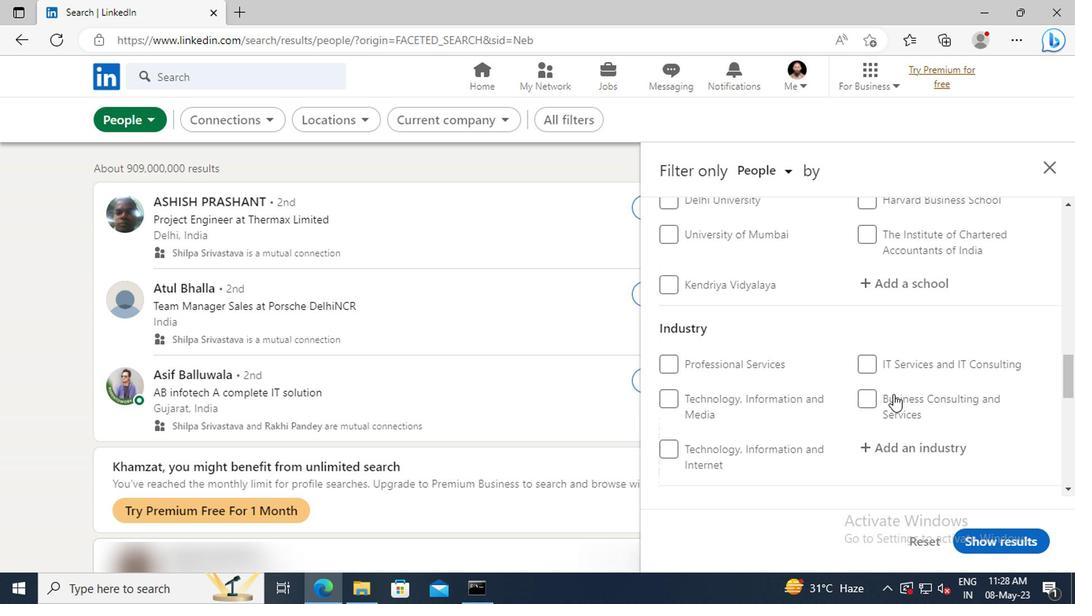 
Action: Mouse scrolled (890, 395) with delta (0, -1)
Screenshot: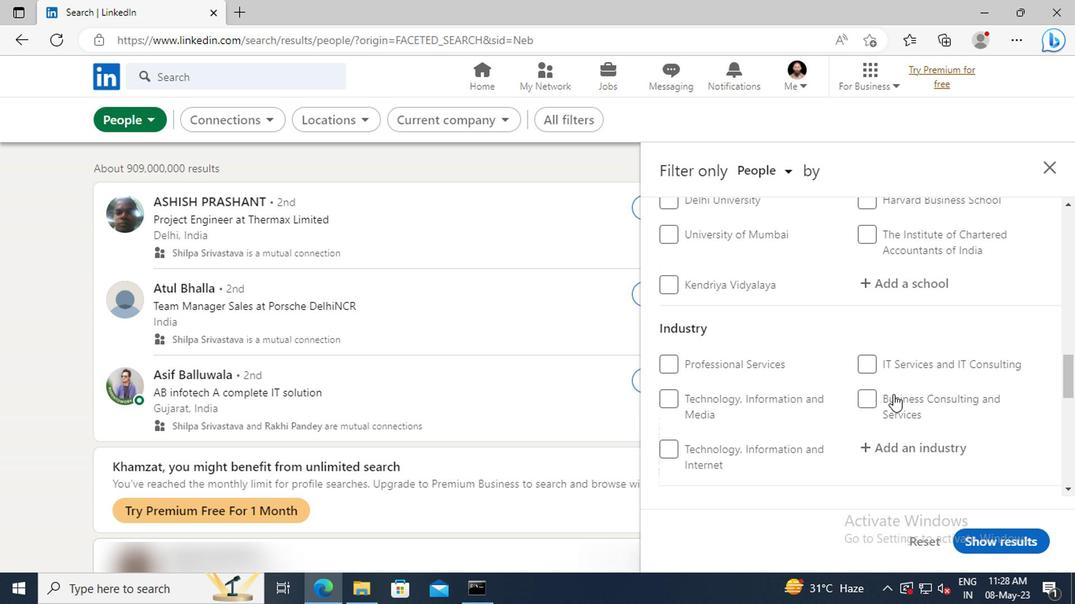 
Action: Mouse scrolled (890, 395) with delta (0, -1)
Screenshot: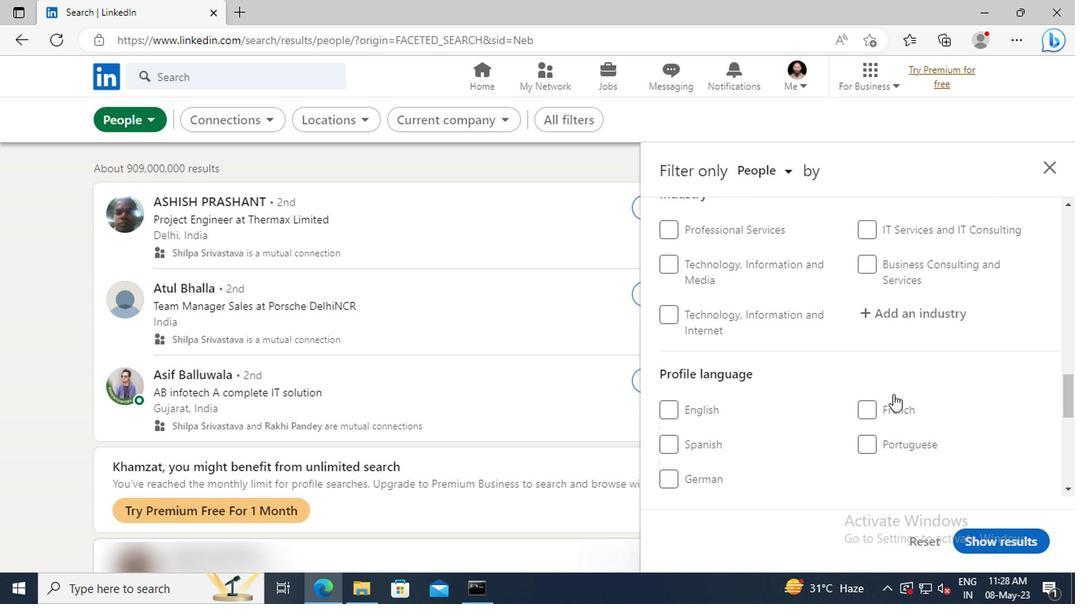 
Action: Mouse moved to (665, 441)
Screenshot: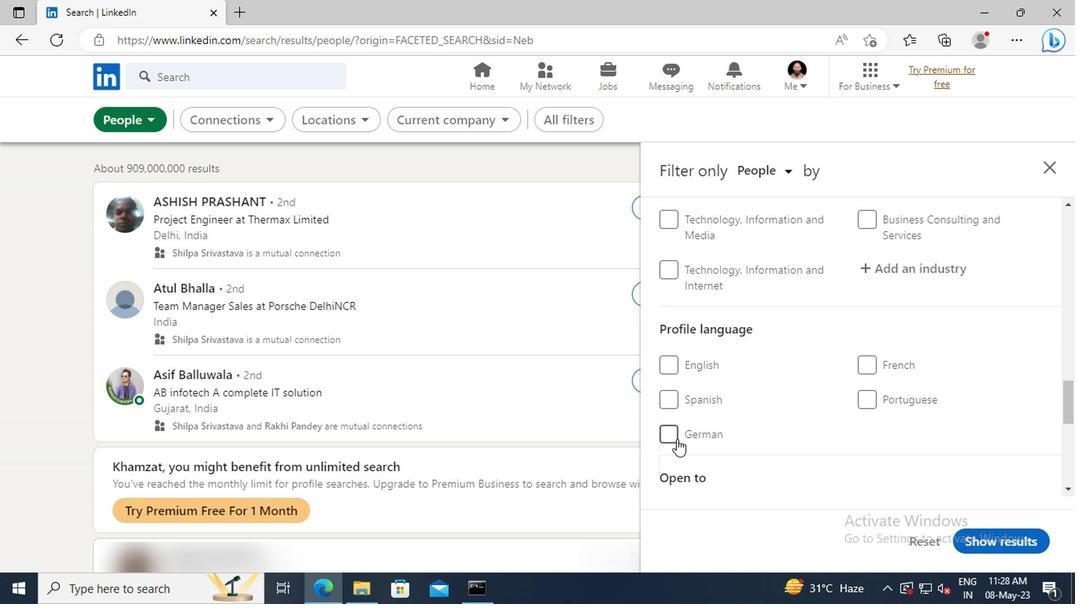 
Action: Mouse pressed left at (665, 441)
Screenshot: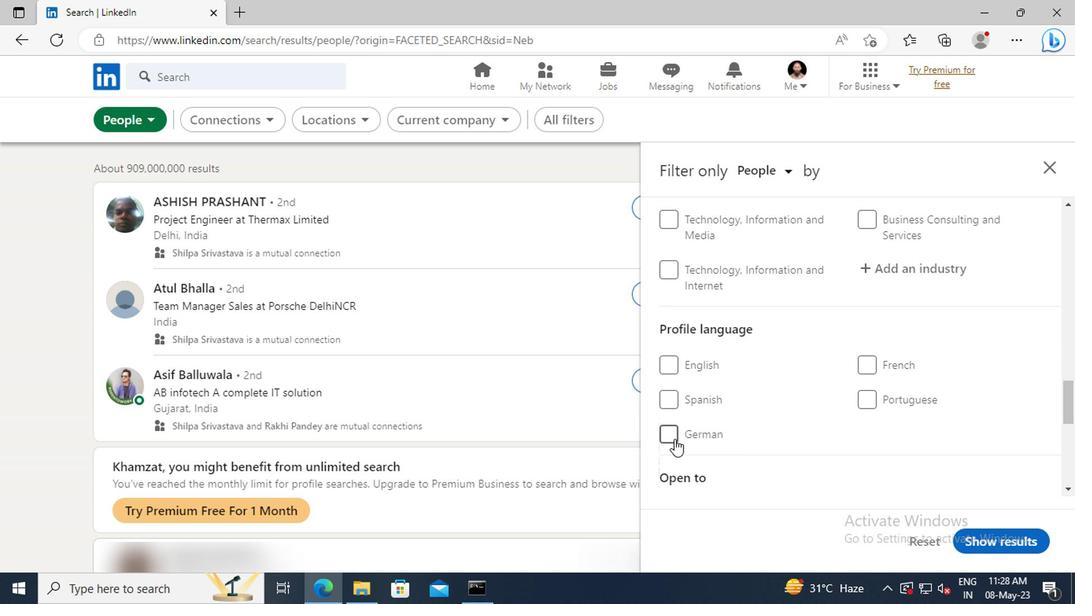 
Action: Mouse moved to (869, 383)
Screenshot: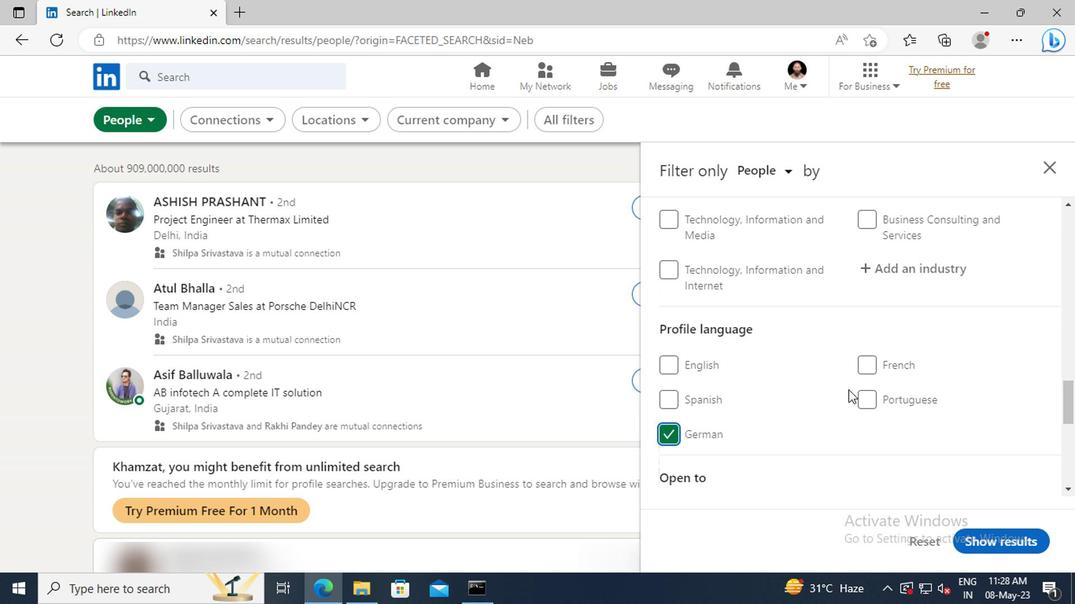 
Action: Mouse scrolled (869, 384) with delta (0, 1)
Screenshot: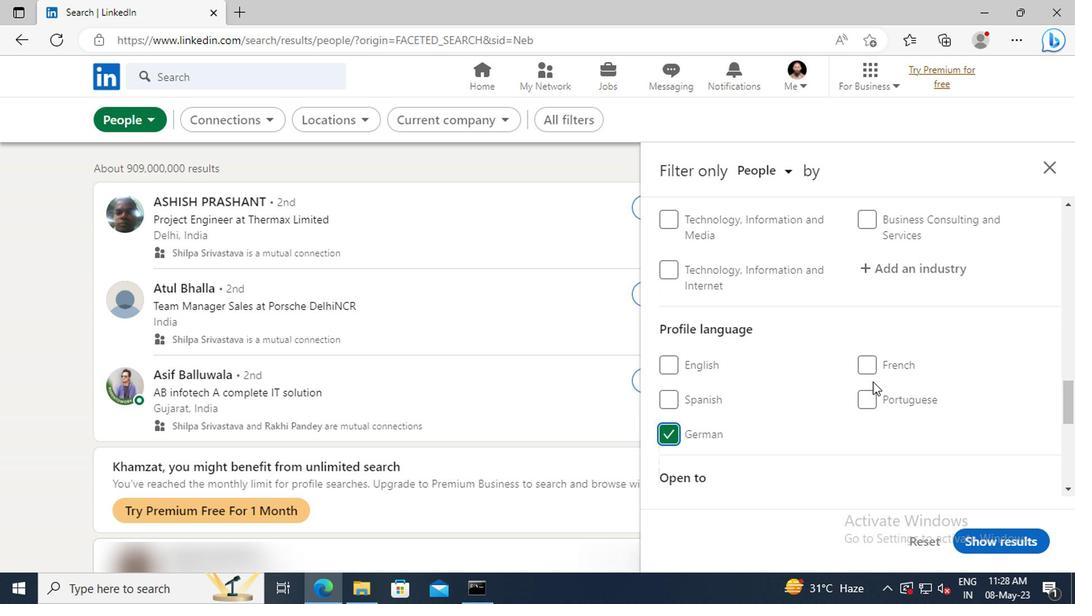 
Action: Mouse scrolled (869, 384) with delta (0, 1)
Screenshot: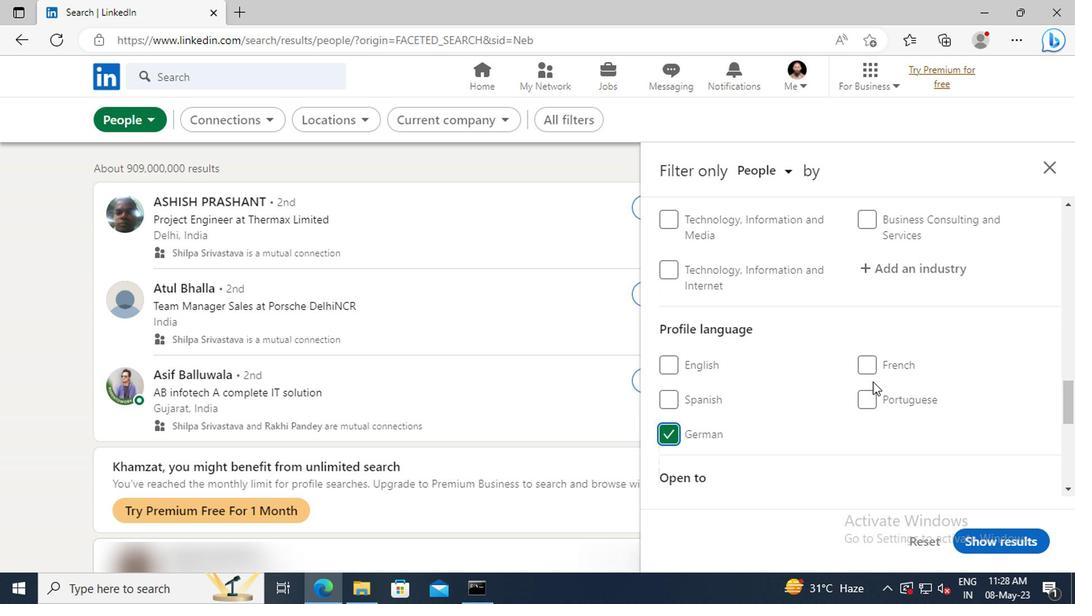 
Action: Mouse scrolled (869, 384) with delta (0, 1)
Screenshot: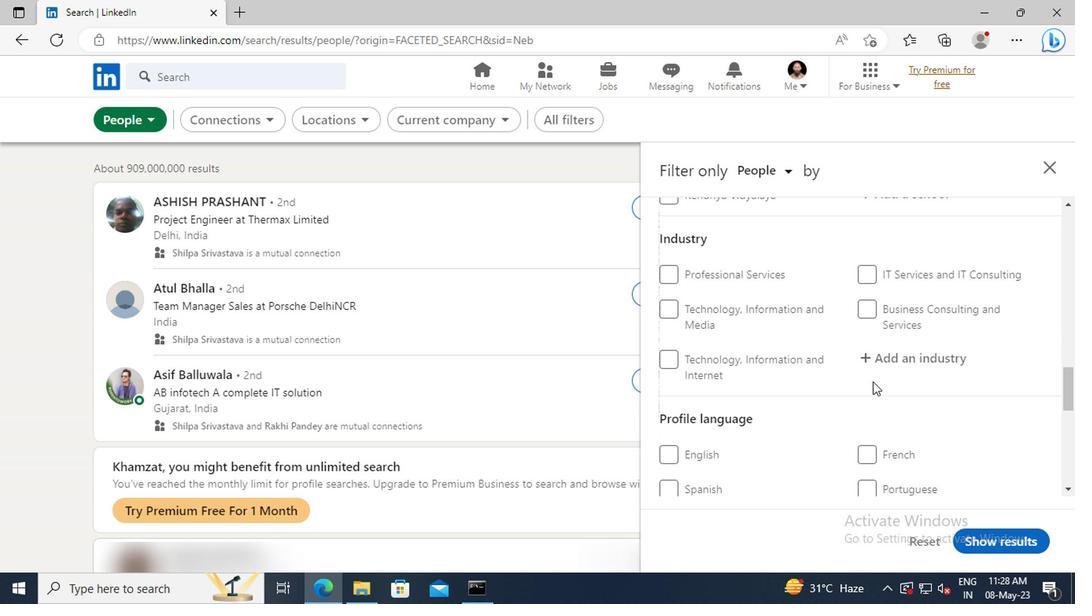 
Action: Mouse scrolled (869, 384) with delta (0, 1)
Screenshot: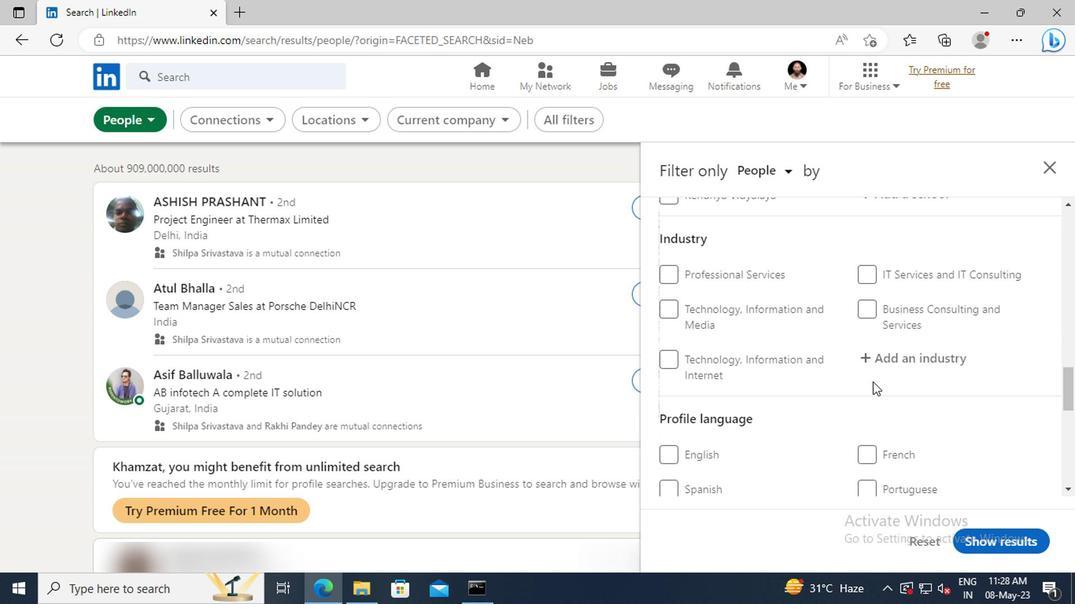 
Action: Mouse scrolled (869, 384) with delta (0, 1)
Screenshot: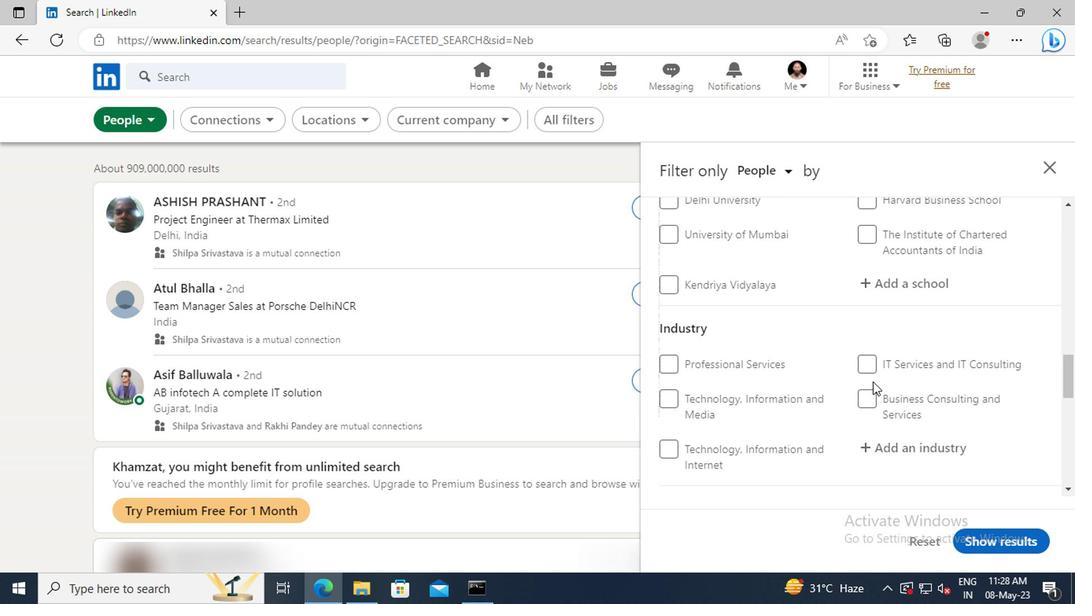 
Action: Mouse scrolled (869, 384) with delta (0, 1)
Screenshot: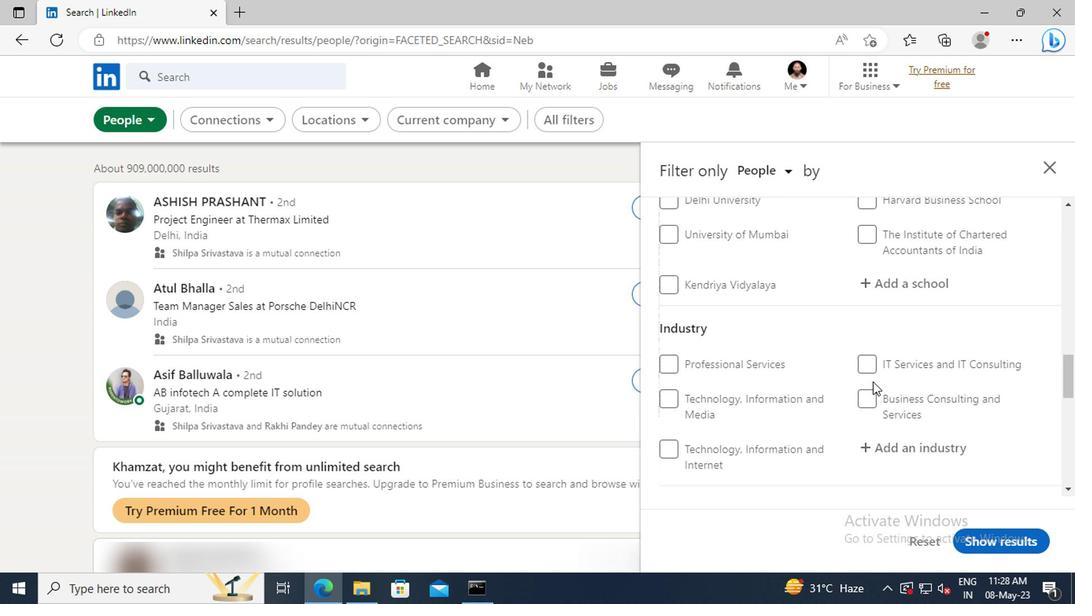 
Action: Mouse scrolled (869, 384) with delta (0, 1)
Screenshot: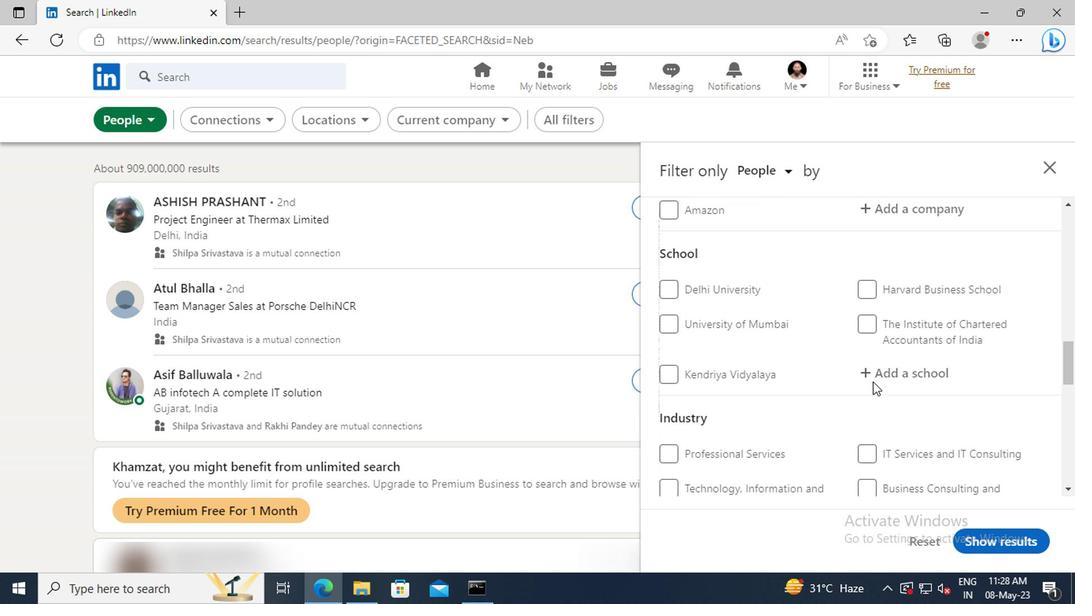 
Action: Mouse scrolled (869, 384) with delta (0, 1)
Screenshot: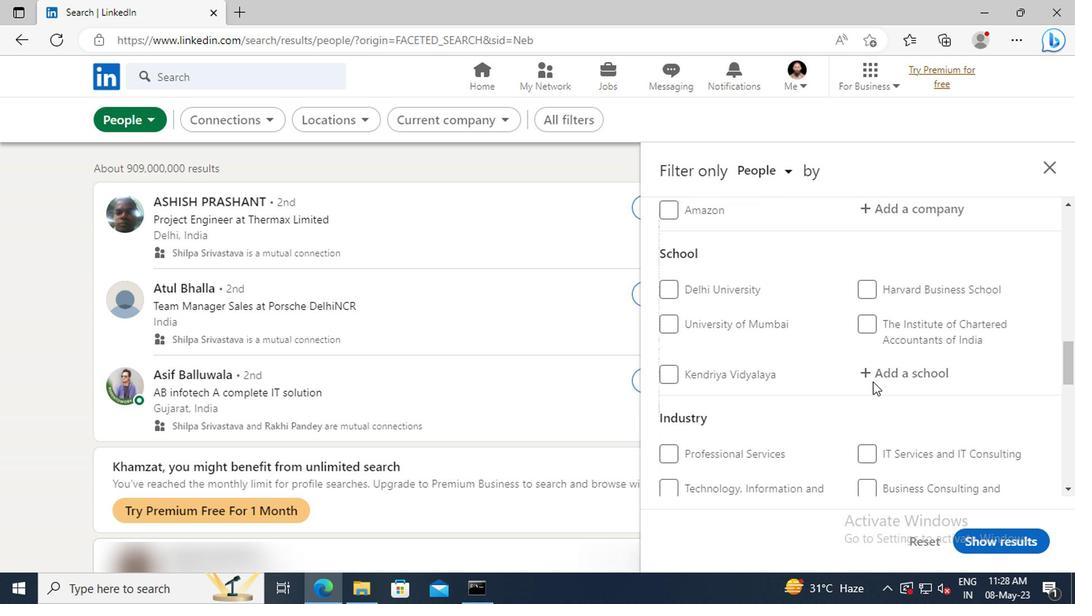 
Action: Mouse scrolled (869, 384) with delta (0, 1)
Screenshot: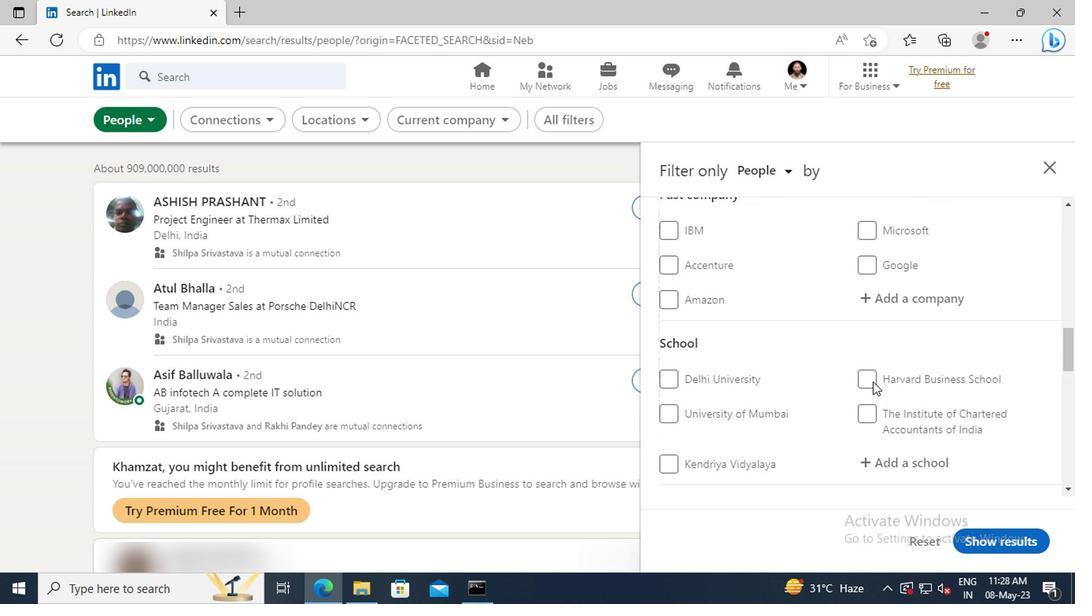 
Action: Mouse scrolled (869, 384) with delta (0, 1)
Screenshot: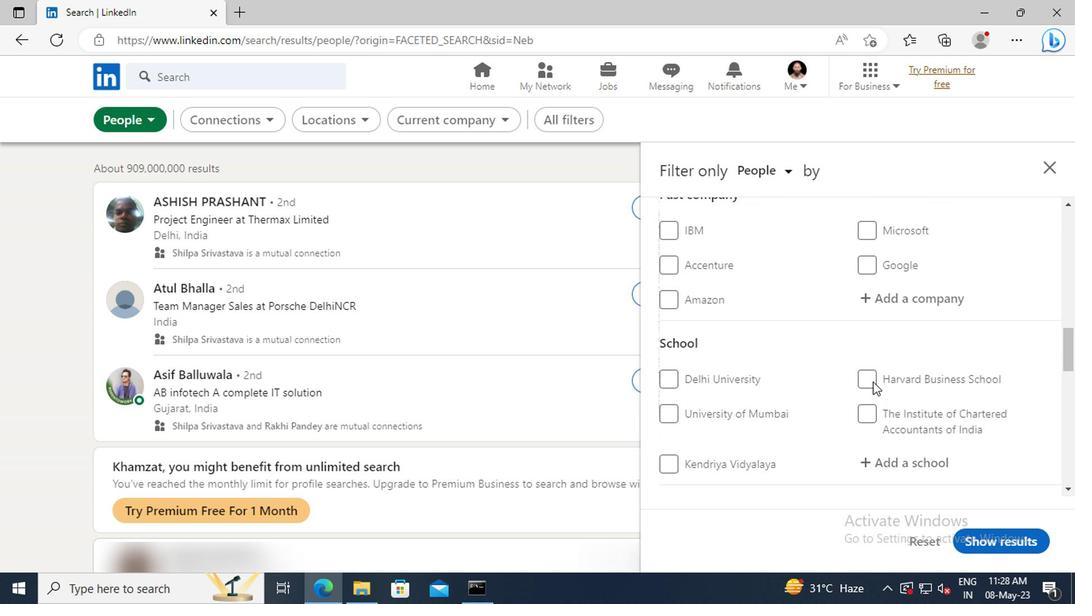 
Action: Mouse scrolled (869, 384) with delta (0, 1)
Screenshot: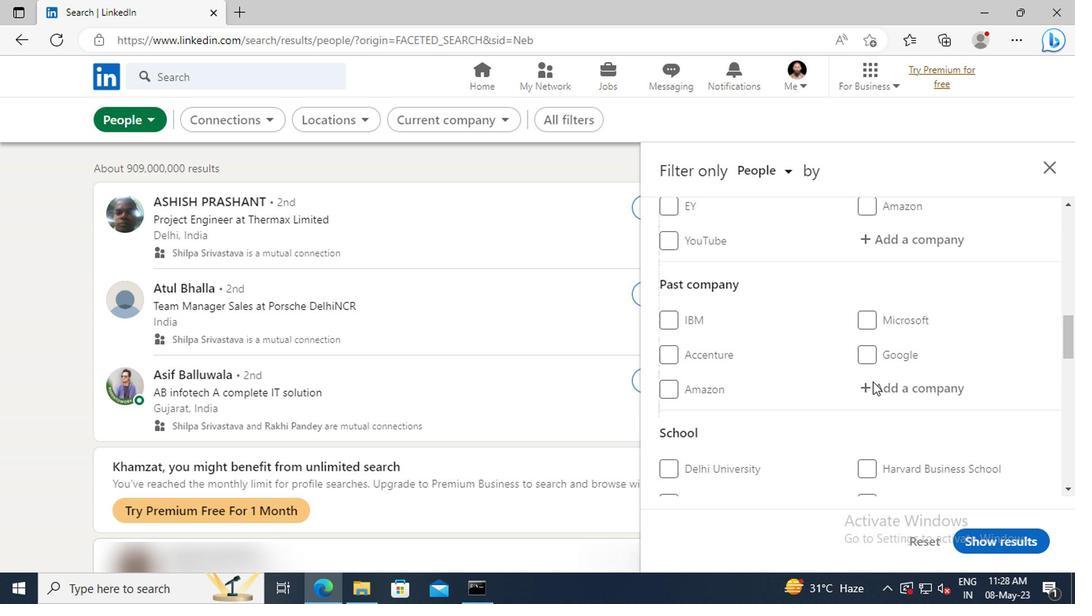 
Action: Mouse scrolled (869, 384) with delta (0, 1)
Screenshot: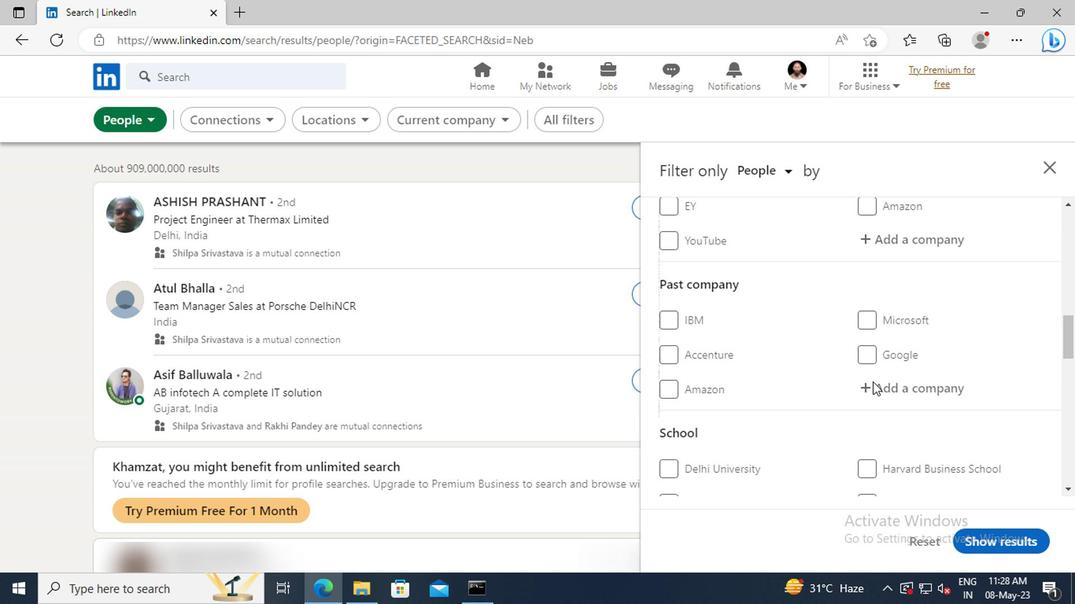 
Action: Mouse scrolled (869, 384) with delta (0, 1)
Screenshot: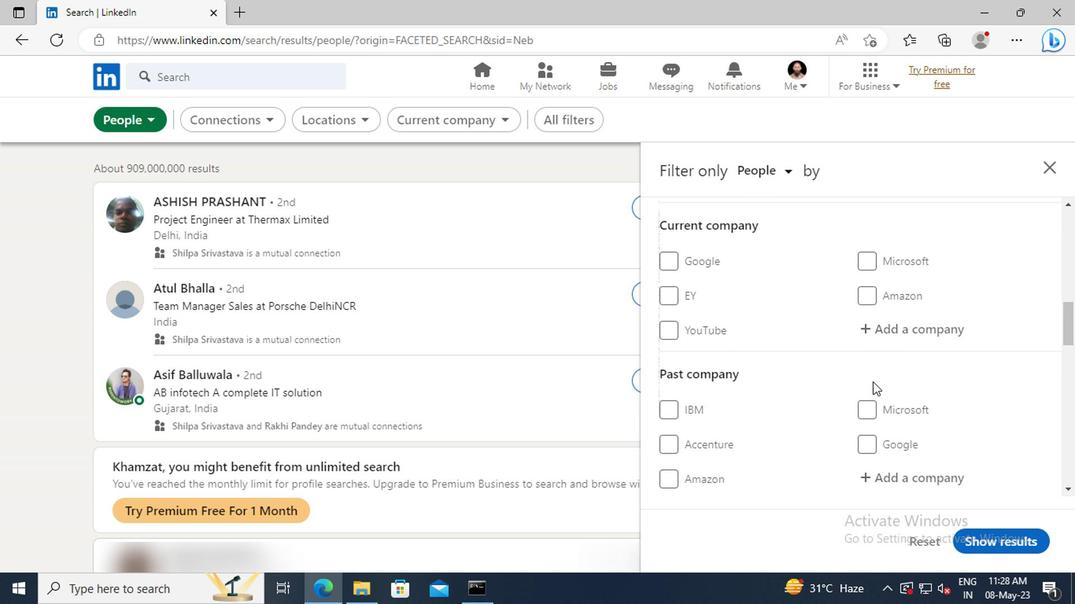 
Action: Mouse moved to (867, 376)
Screenshot: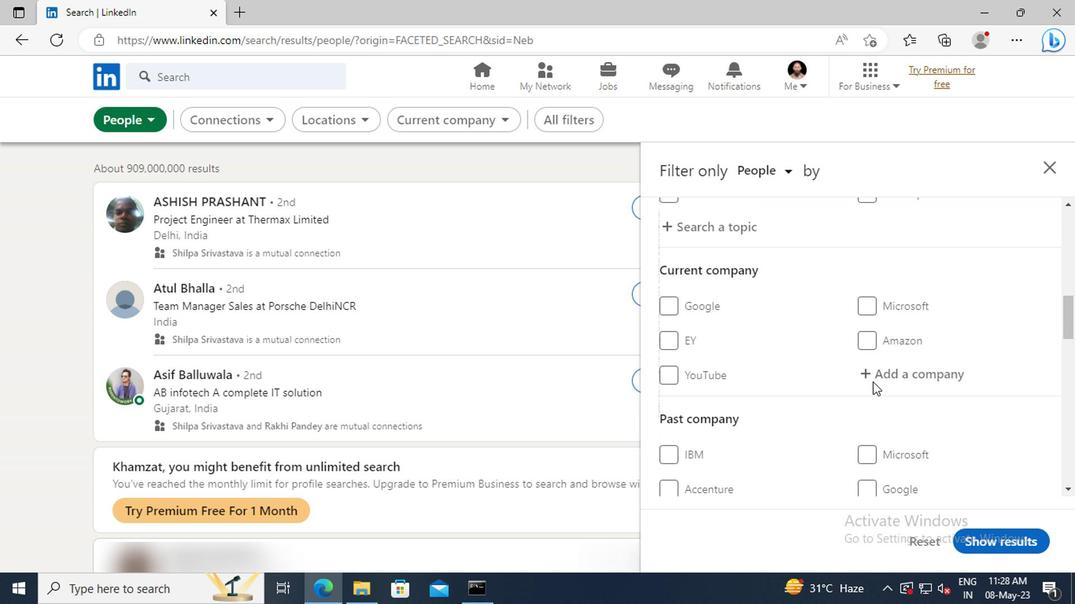 
Action: Mouse pressed left at (867, 376)
Screenshot: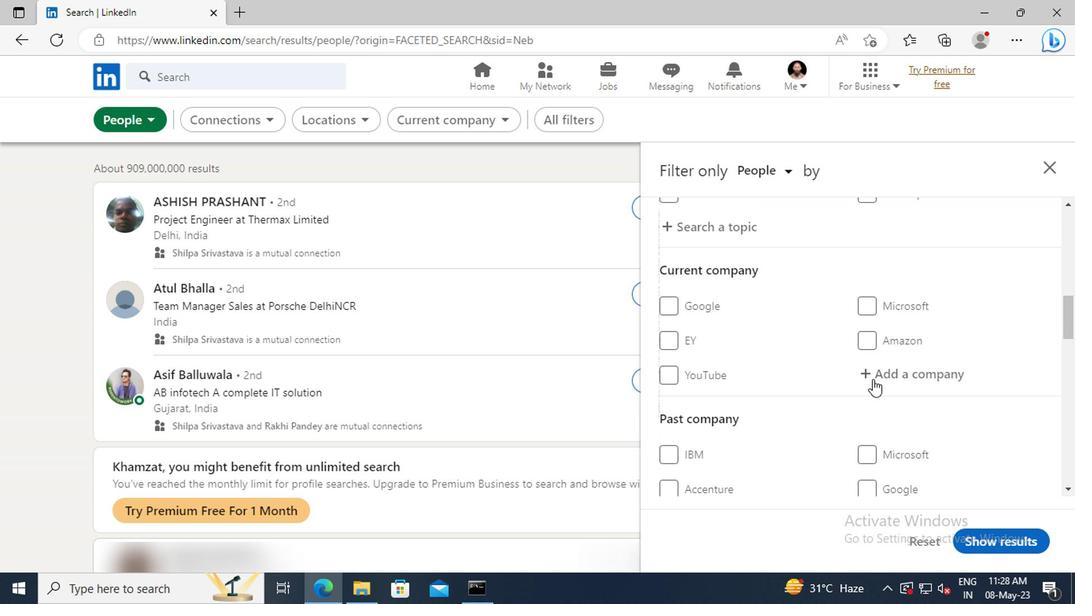 
Action: Key pressed <Key.shift>HOTEL<Key.space><Key.shift>JOBS<Key.space><Key.shift>|<Key.space><Key.shift>JO
Screenshot: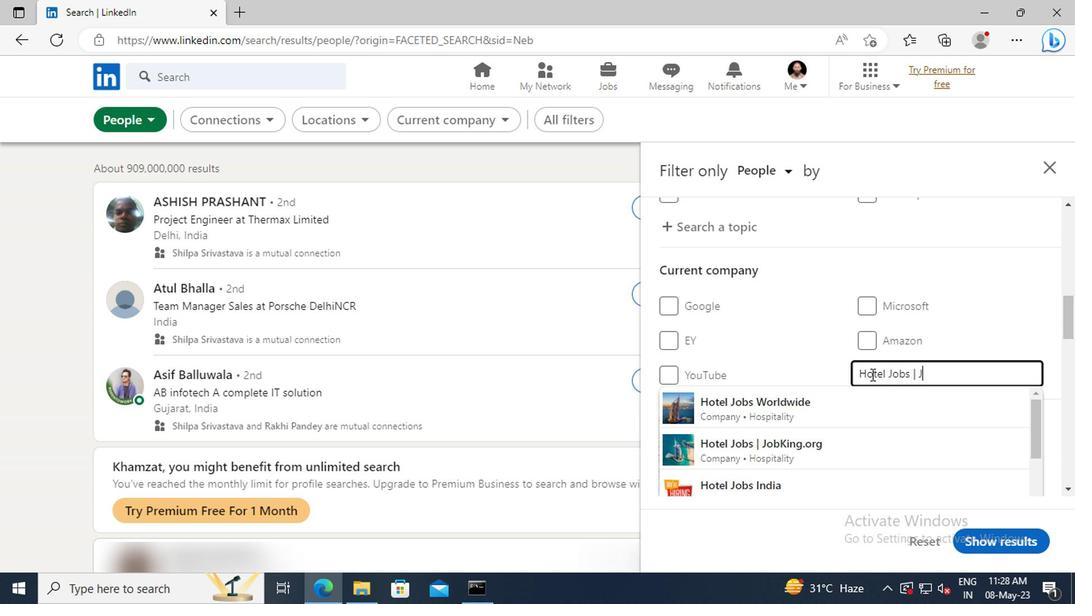 
Action: Mouse moved to (880, 445)
Screenshot: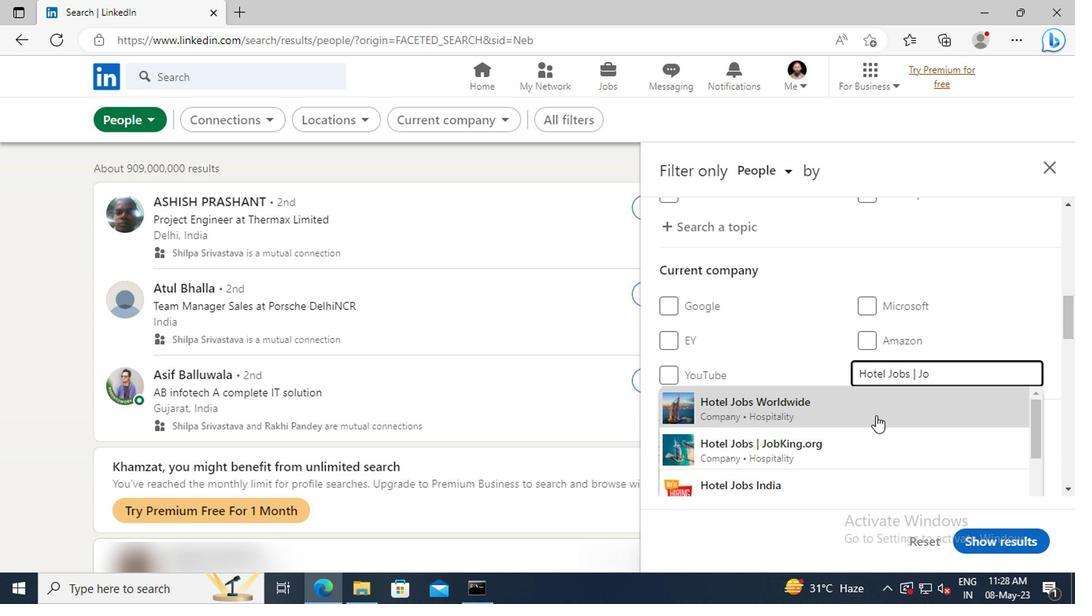 
Action: Mouse pressed left at (880, 445)
Screenshot: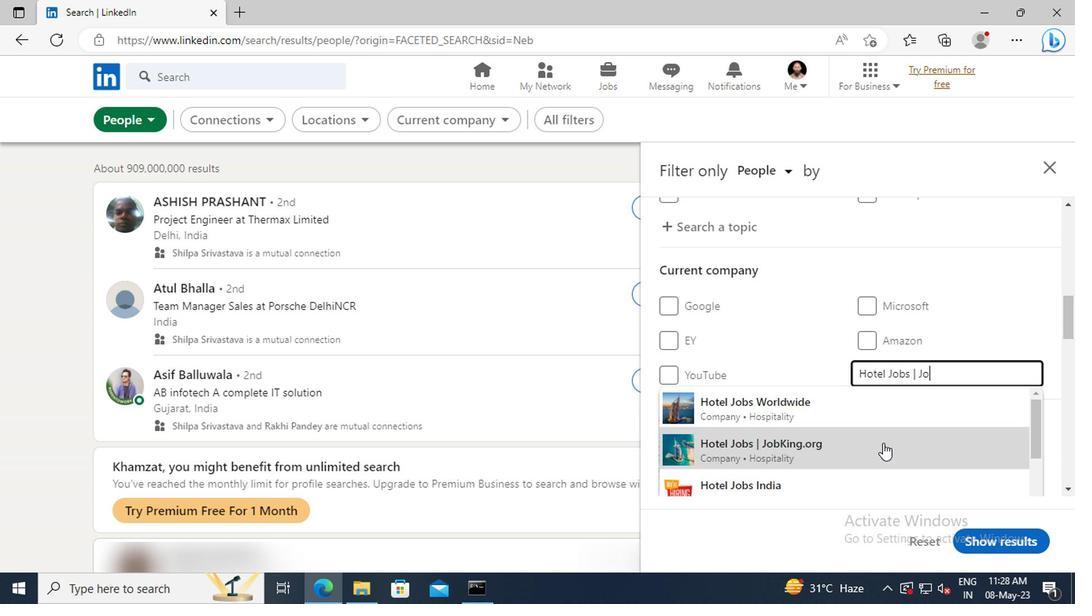 
Action: Mouse moved to (876, 432)
Screenshot: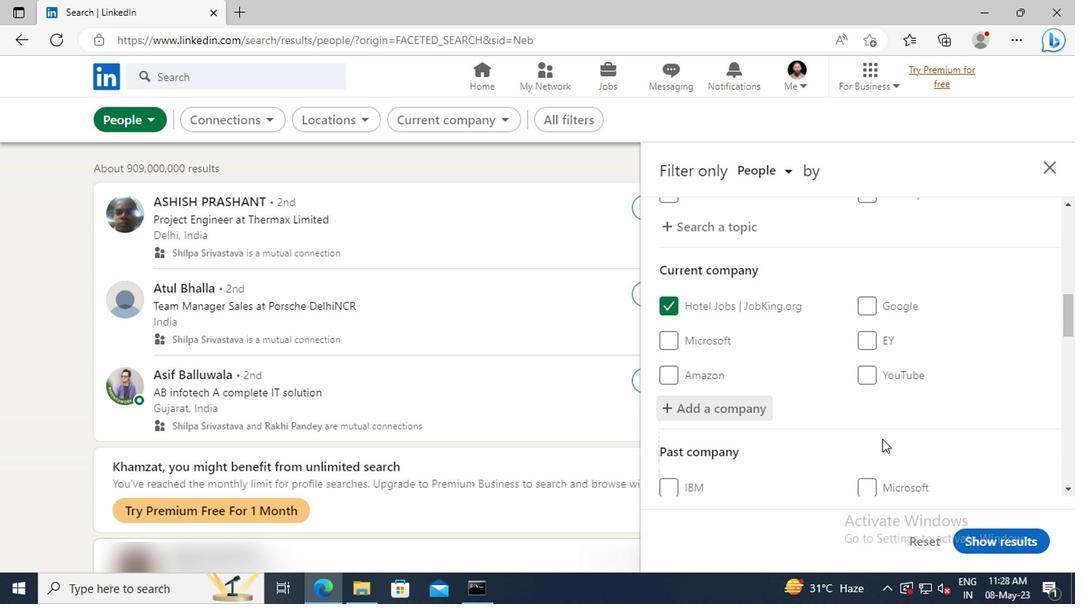 
Action: Mouse scrolled (876, 431) with delta (0, -1)
Screenshot: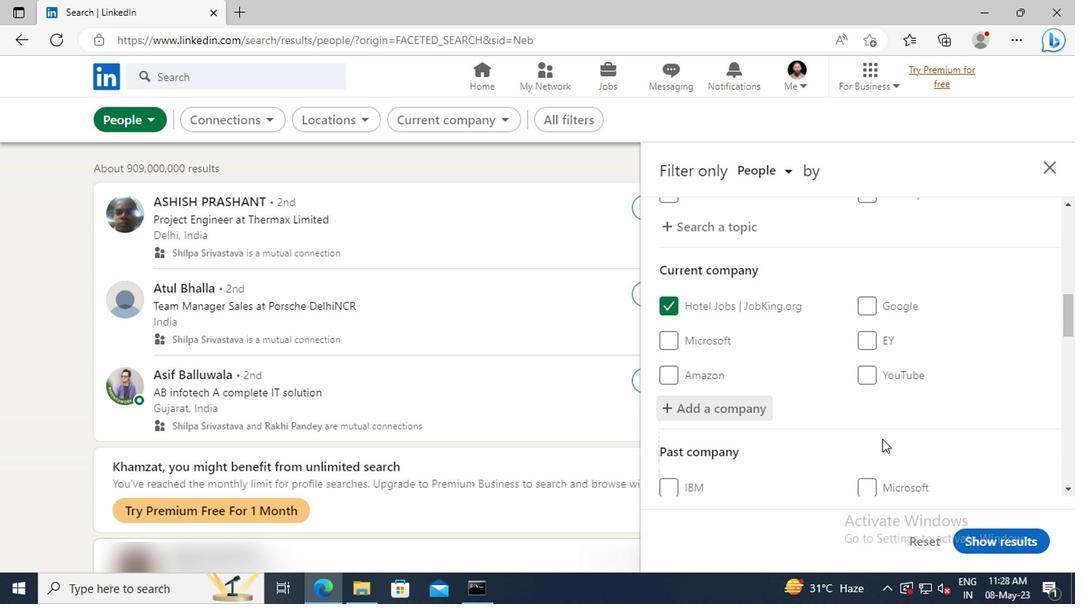 
Action: Mouse moved to (876, 428)
Screenshot: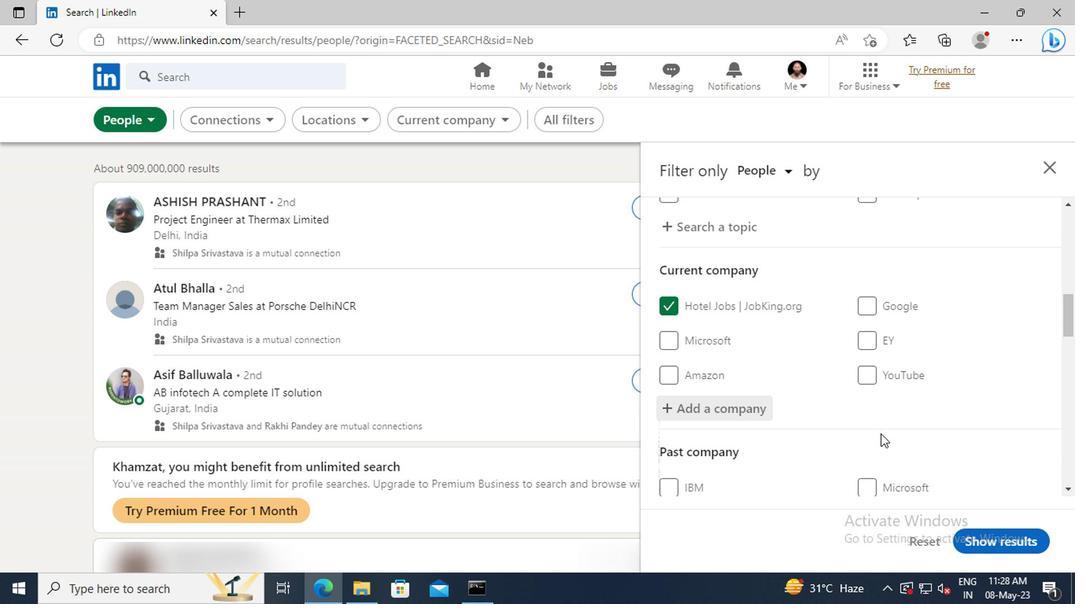 
Action: Mouse scrolled (876, 427) with delta (0, -1)
Screenshot: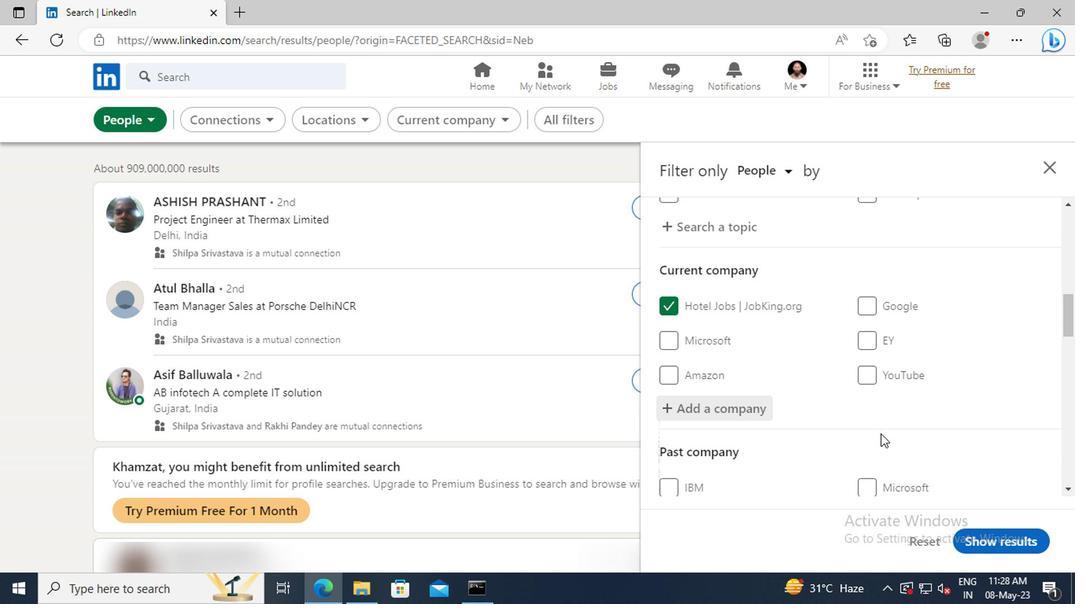 
Action: Mouse moved to (874, 408)
Screenshot: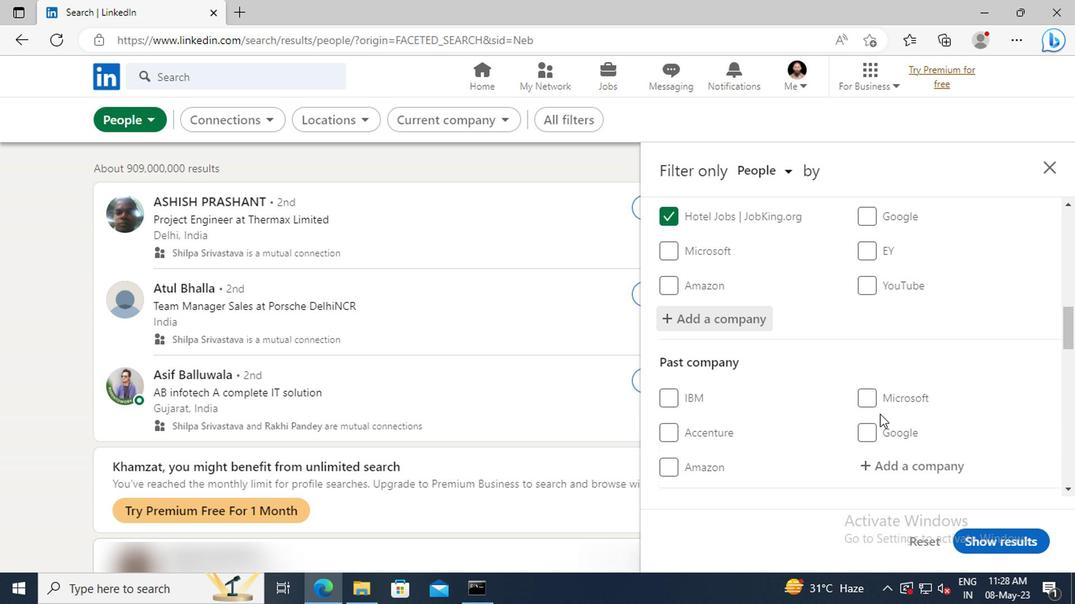 
Action: Mouse scrolled (874, 407) with delta (0, 0)
Screenshot: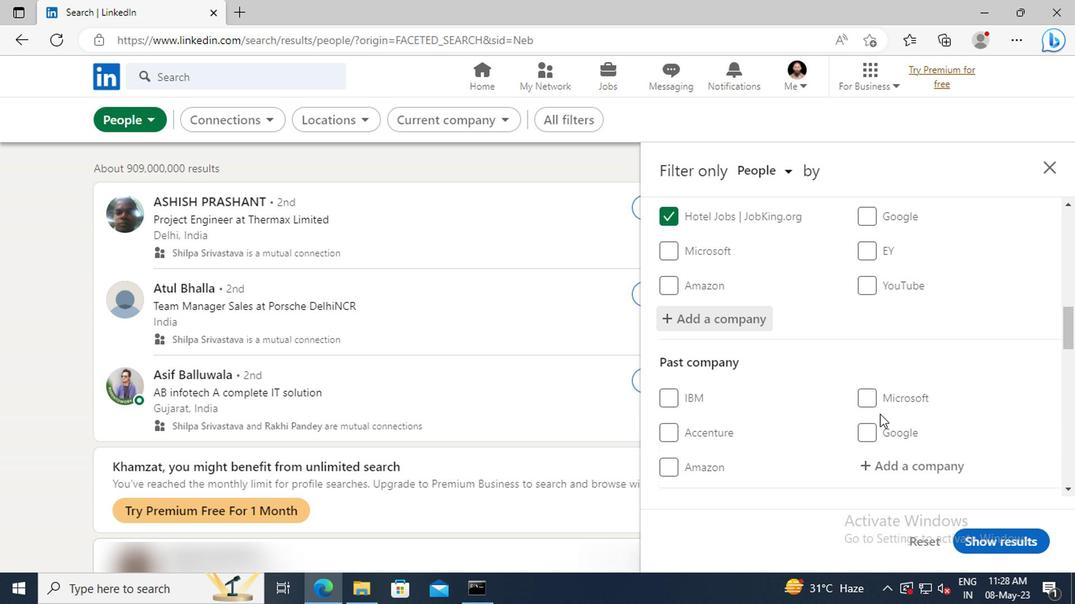 
Action: Mouse moved to (871, 395)
Screenshot: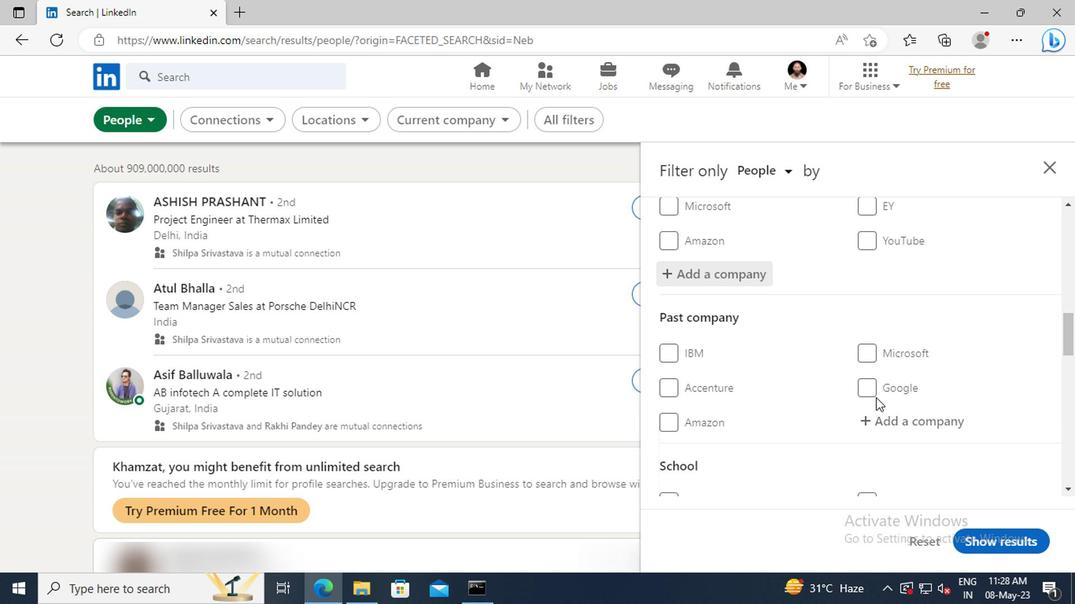 
Action: Mouse scrolled (871, 394) with delta (0, 0)
Screenshot: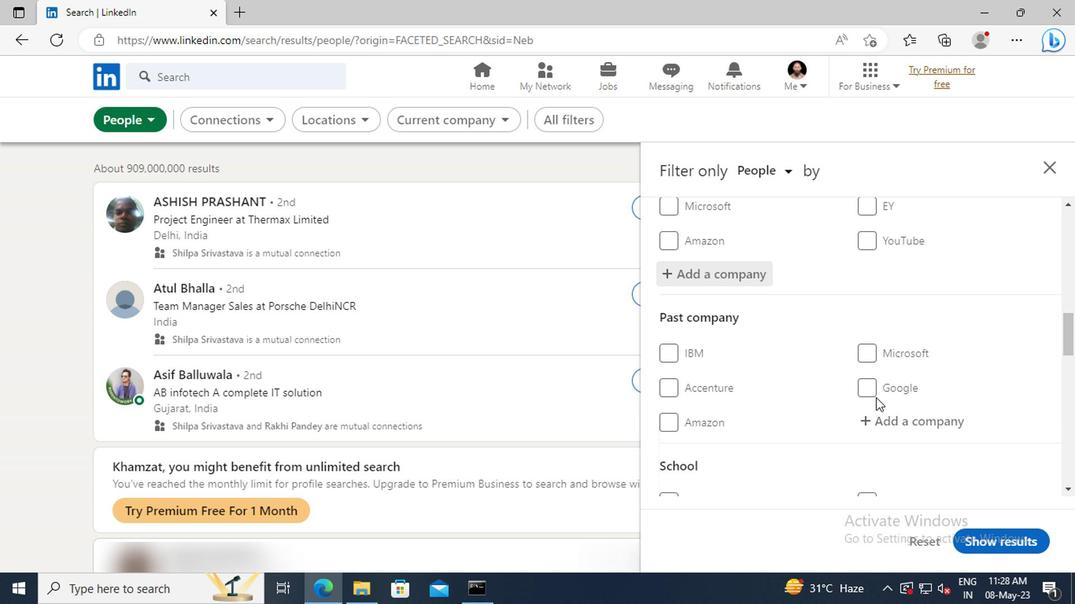 
Action: Mouse moved to (870, 393)
Screenshot: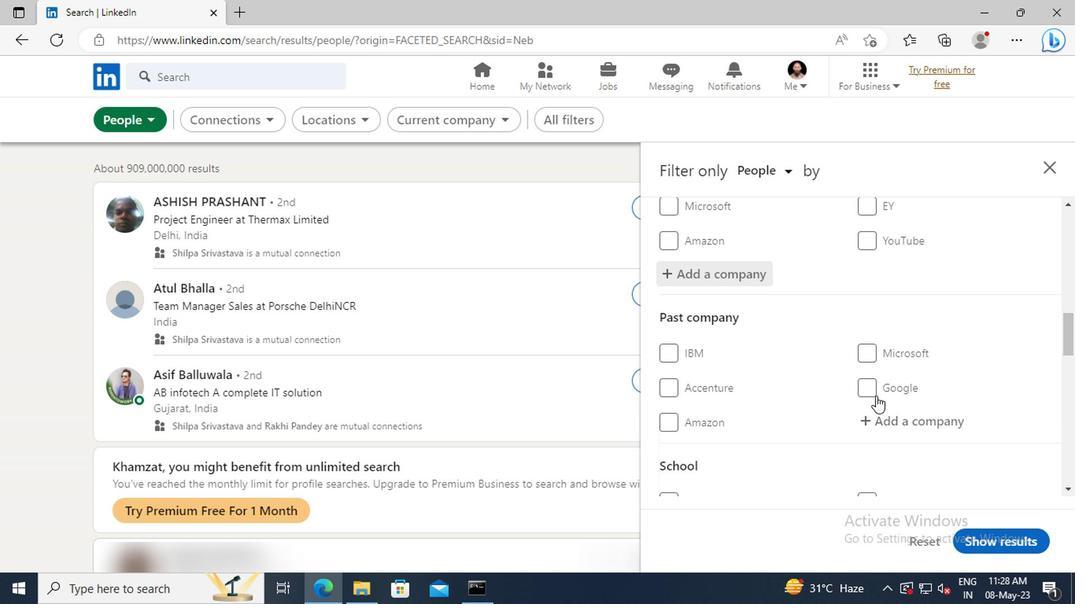 
Action: Mouse scrolled (870, 392) with delta (0, 0)
Screenshot: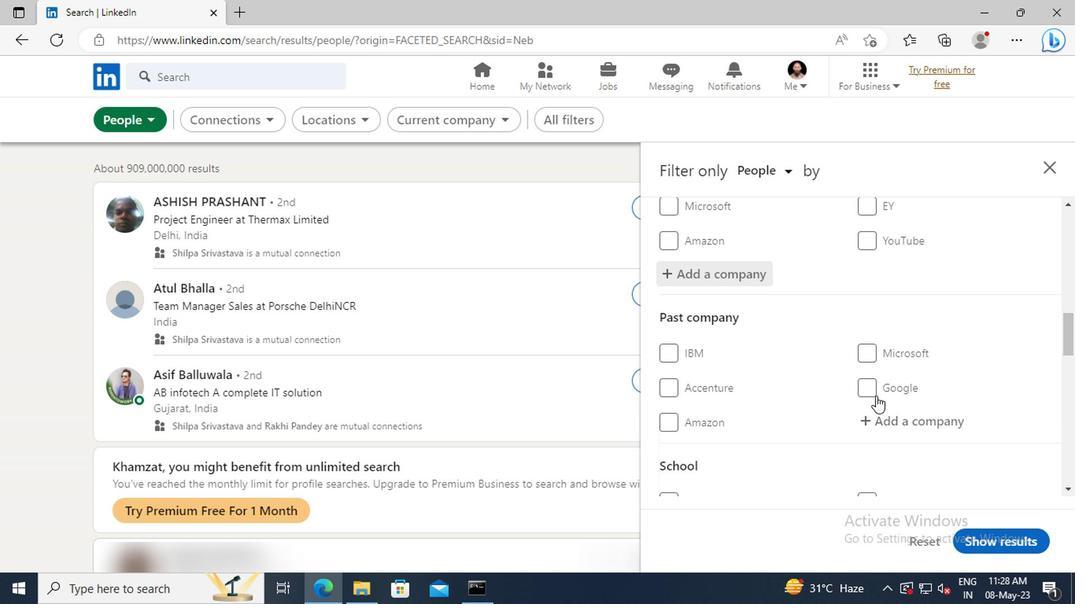 
Action: Mouse moved to (870, 381)
Screenshot: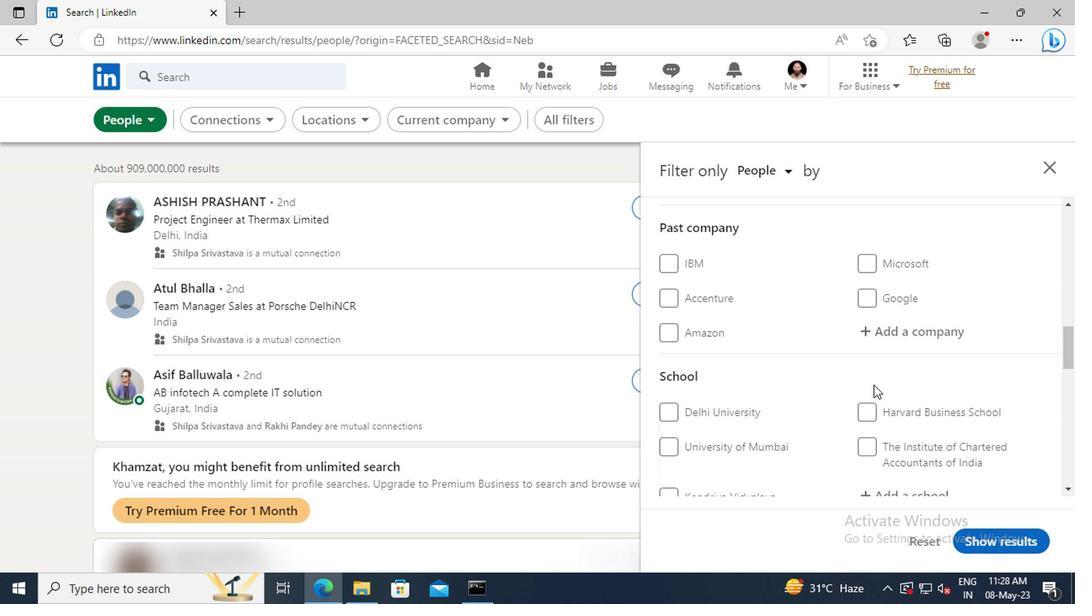 
Action: Mouse scrolled (870, 380) with delta (0, 0)
Screenshot: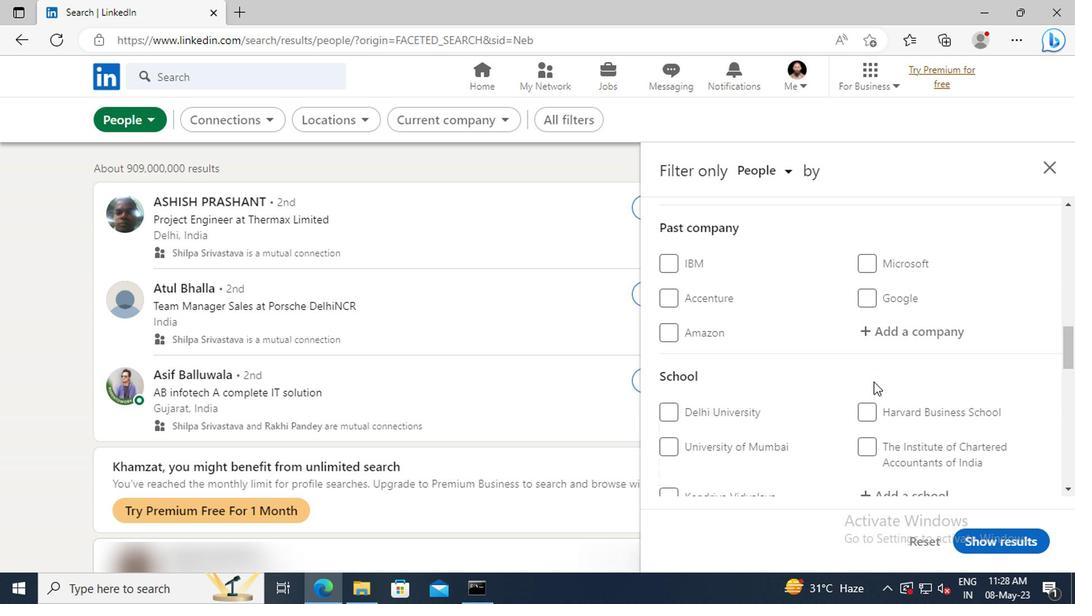 
Action: Mouse scrolled (870, 380) with delta (0, 0)
Screenshot: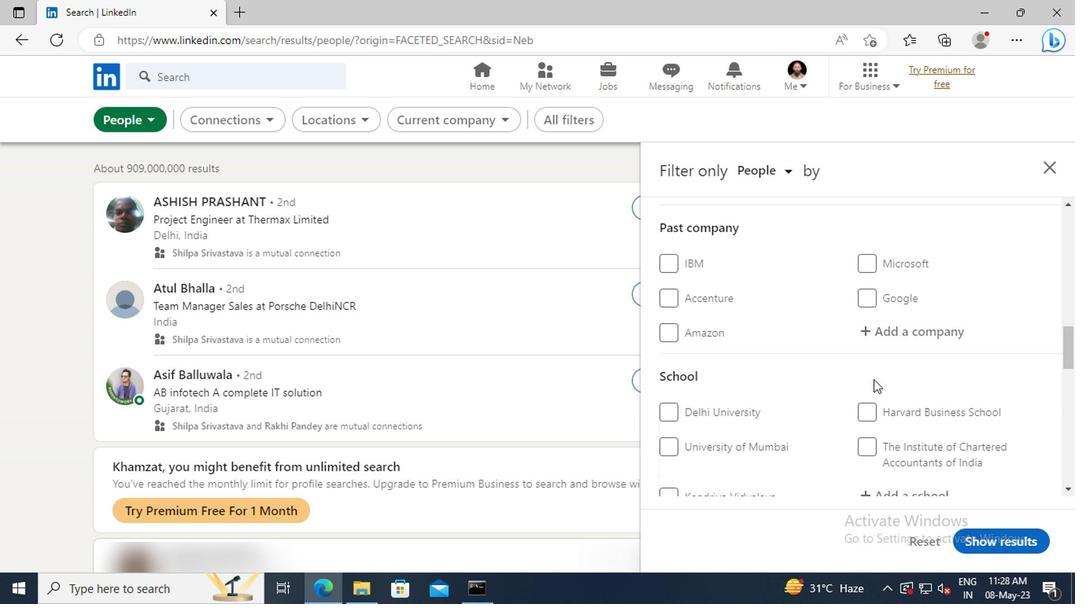 
Action: Mouse moved to (870, 381)
Screenshot: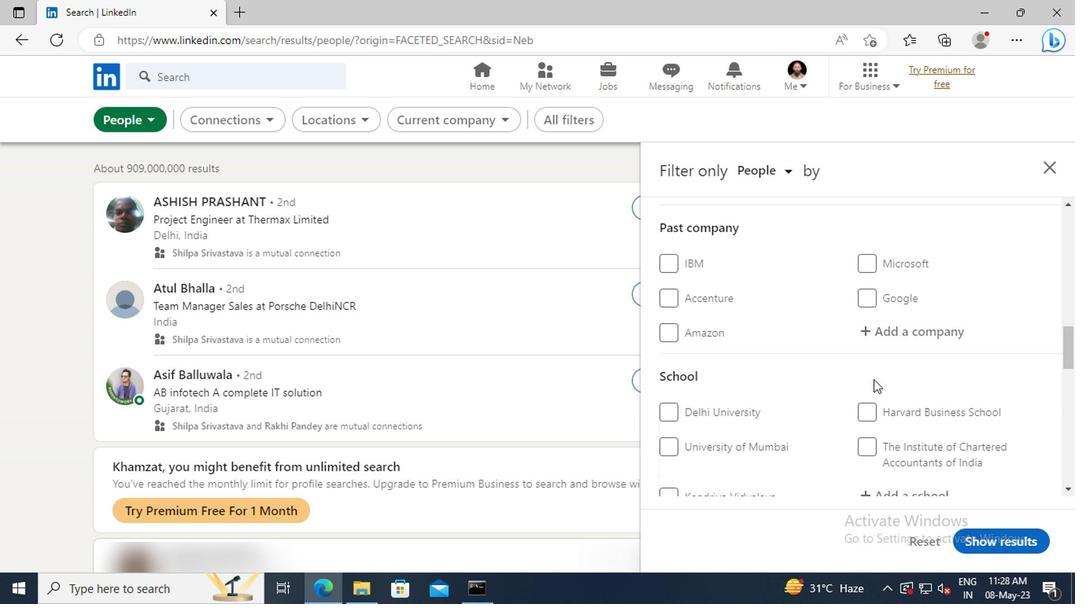 
Action: Mouse scrolled (870, 380) with delta (0, 0)
Screenshot: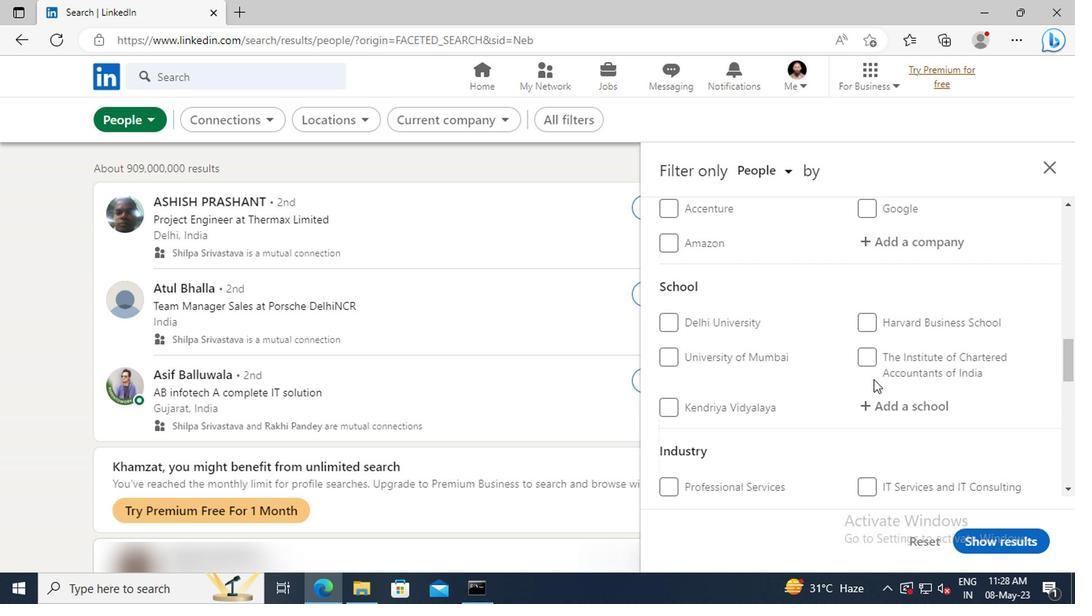 
Action: Mouse moved to (871, 372)
Screenshot: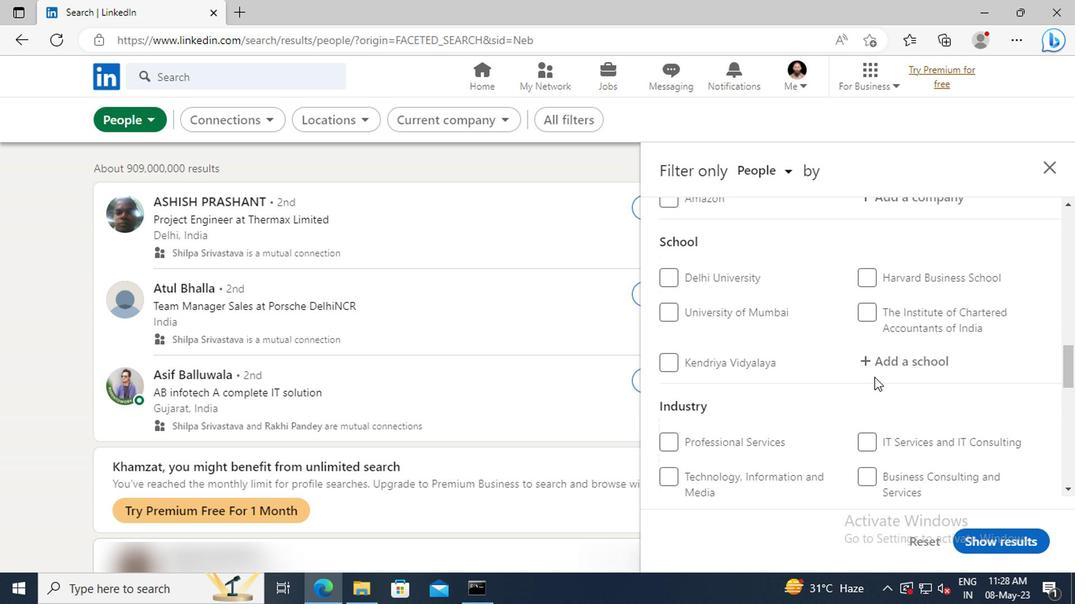 
Action: Mouse pressed left at (871, 372)
Screenshot: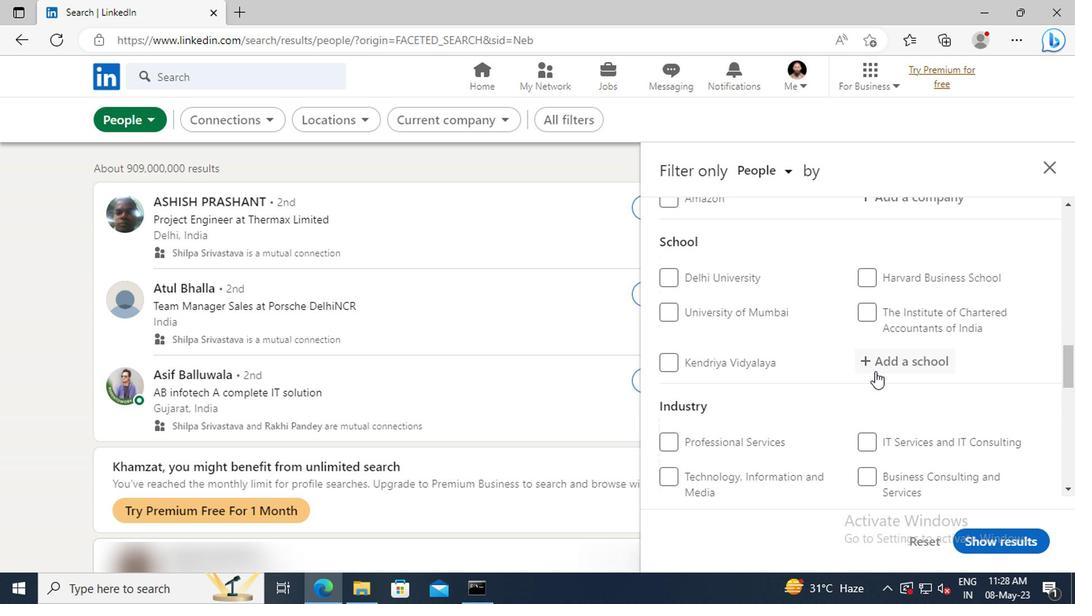 
Action: Key pressed <Key.shift>ENGINEERING<Key.space>AND<Key.space><Key.shift>TEC
Screenshot: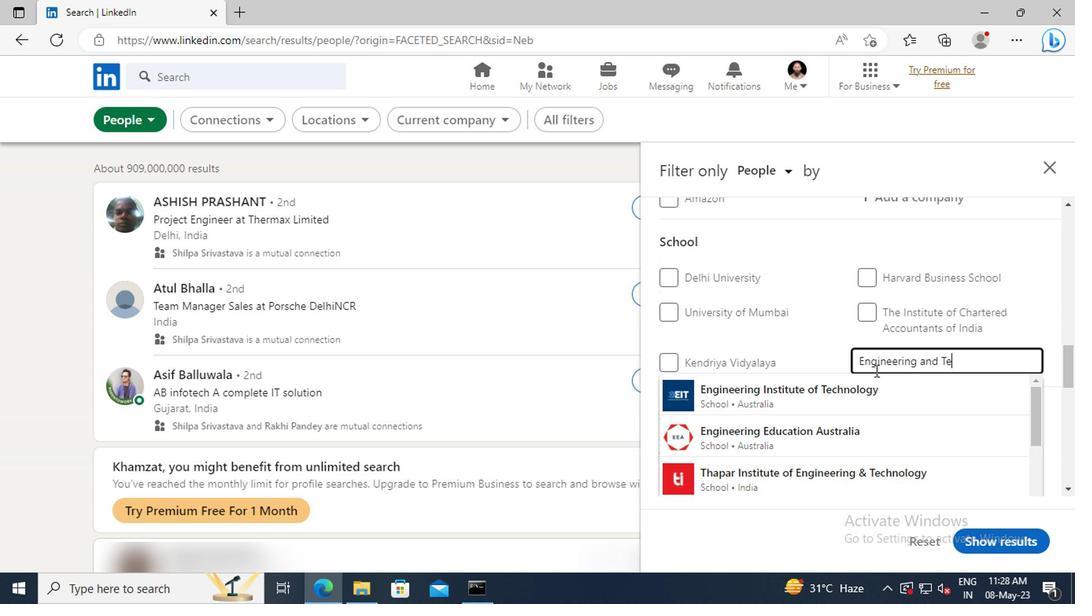 
Action: Mouse moved to (889, 468)
Screenshot: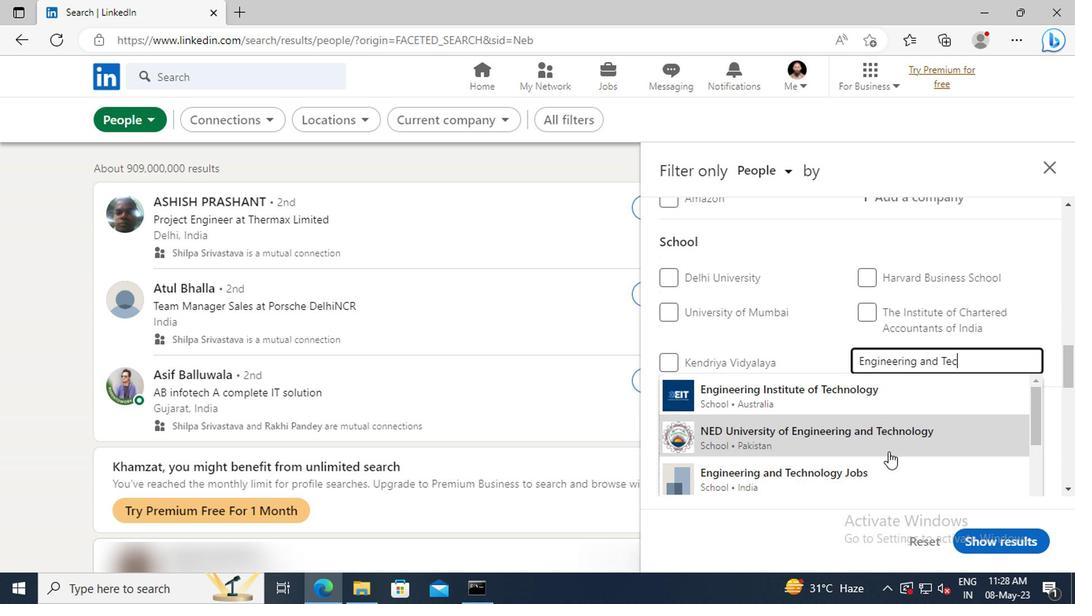
Action: Mouse pressed left at (889, 468)
Screenshot: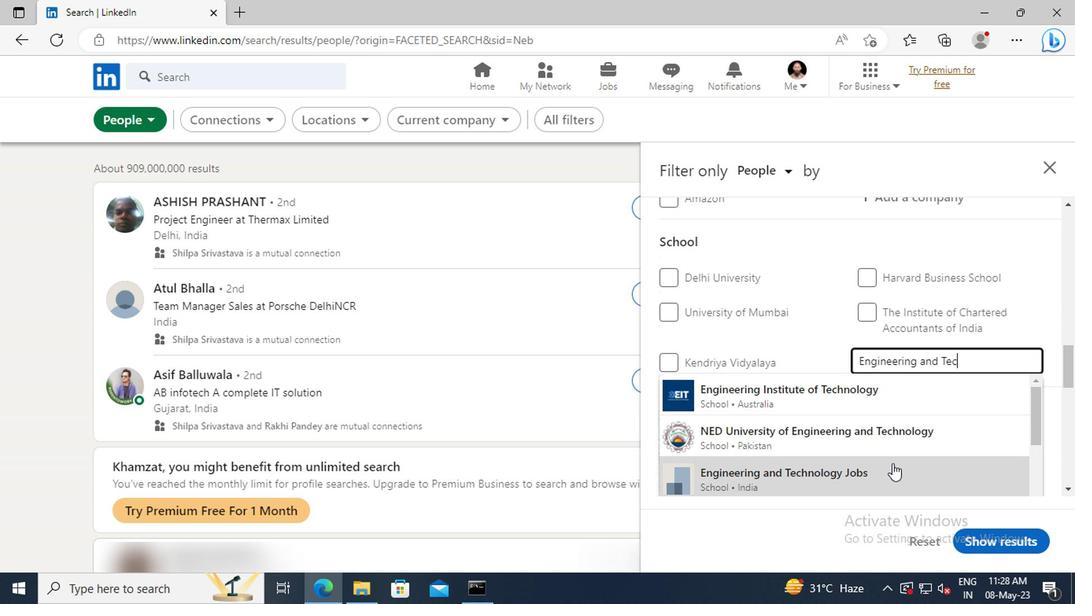 
Action: Mouse moved to (887, 462)
Screenshot: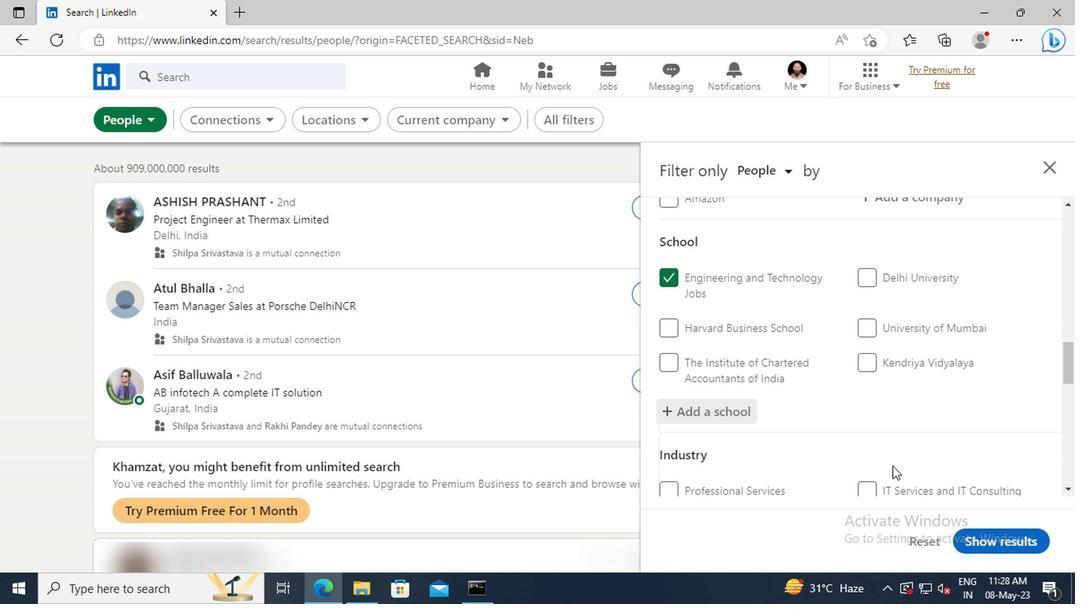 
Action: Mouse scrolled (887, 461) with delta (0, 0)
Screenshot: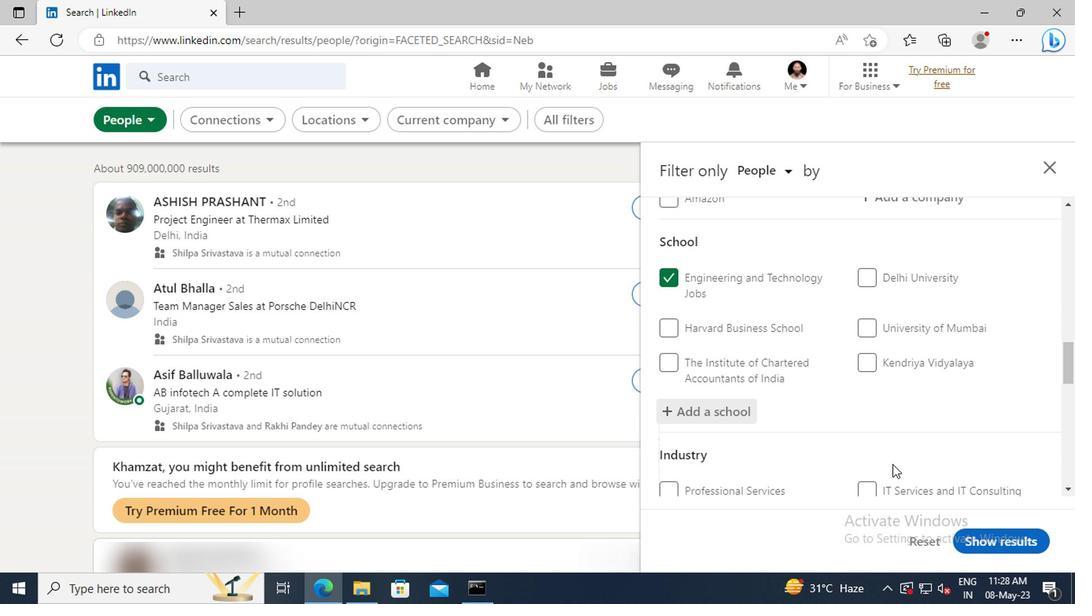 
Action: Mouse moved to (886, 459)
Screenshot: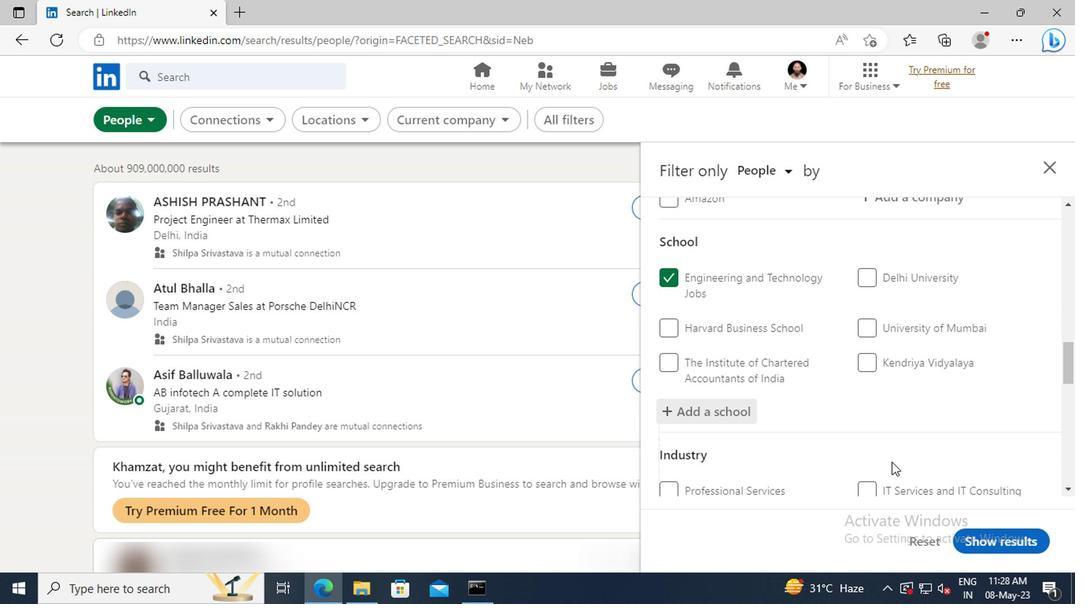 
Action: Mouse scrolled (886, 458) with delta (0, -1)
Screenshot: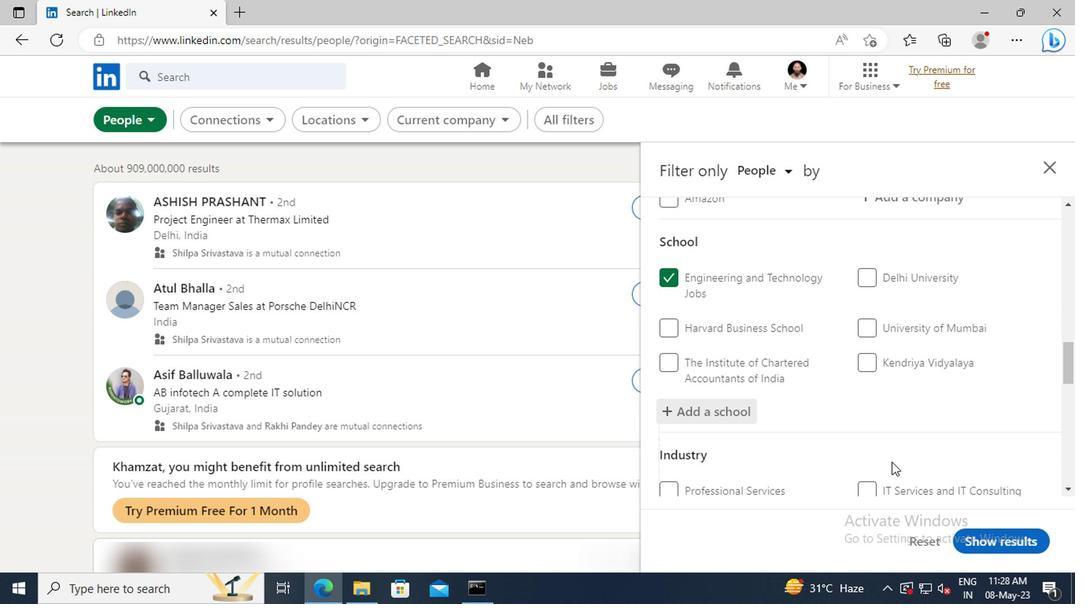 
Action: Mouse moved to (886, 437)
Screenshot: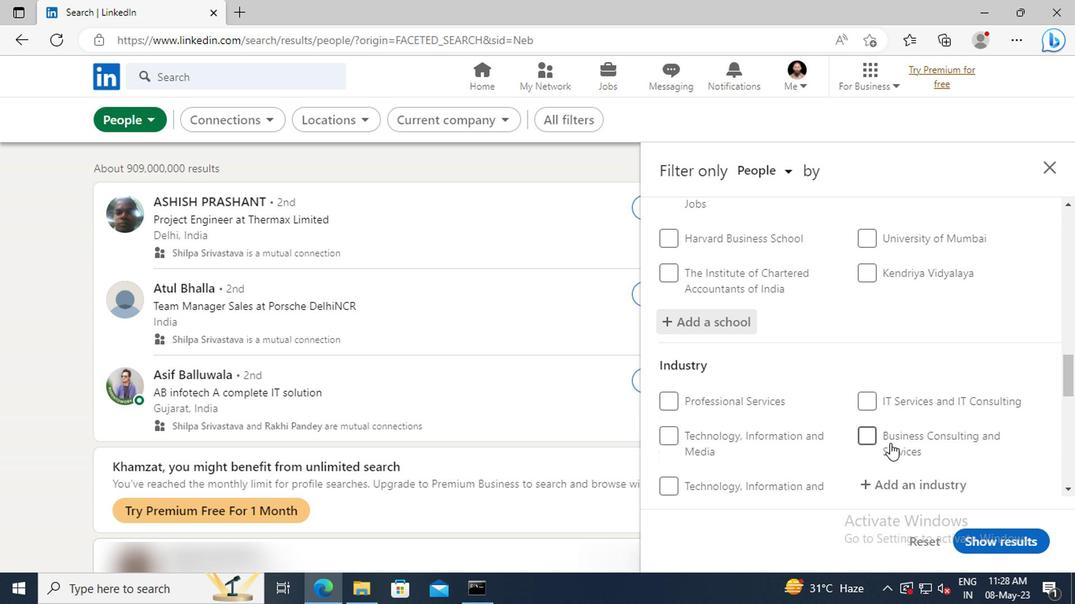 
Action: Mouse scrolled (886, 436) with delta (0, 0)
Screenshot: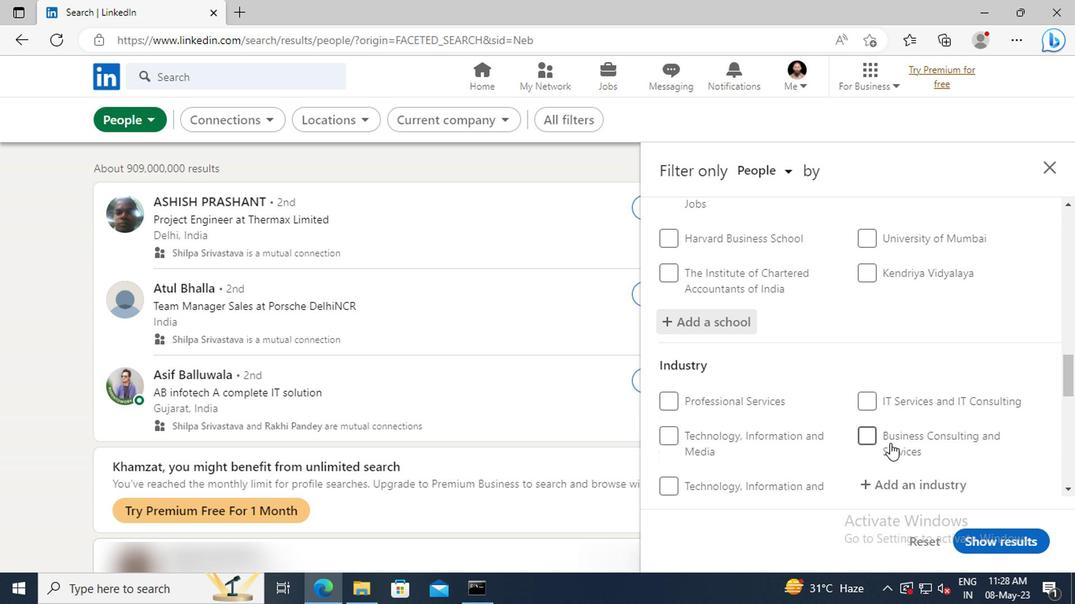 
Action: Mouse moved to (885, 412)
Screenshot: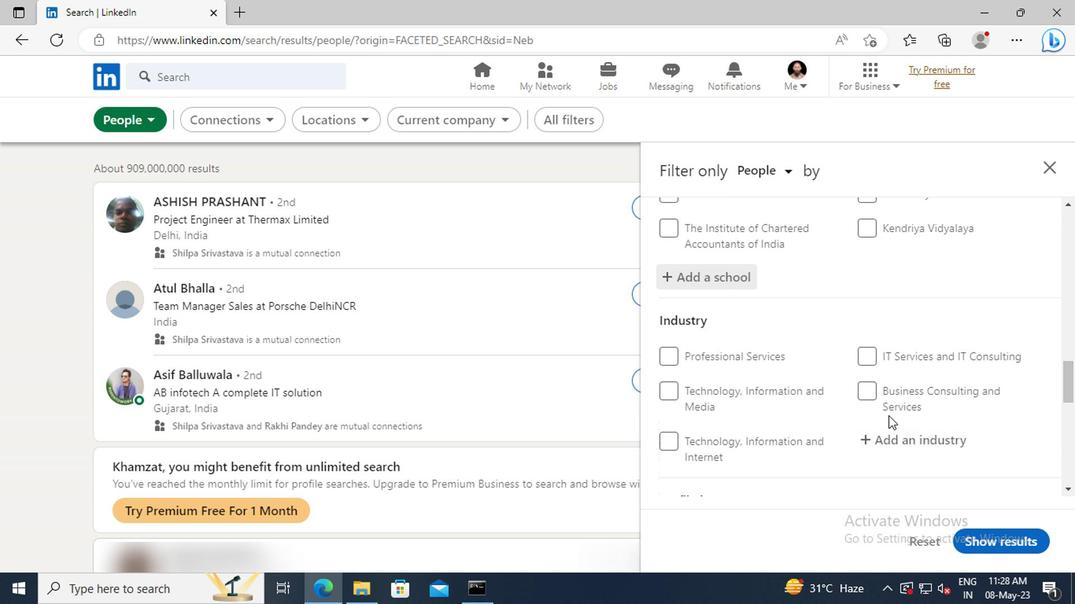 
Action: Mouse scrolled (885, 412) with delta (0, 0)
Screenshot: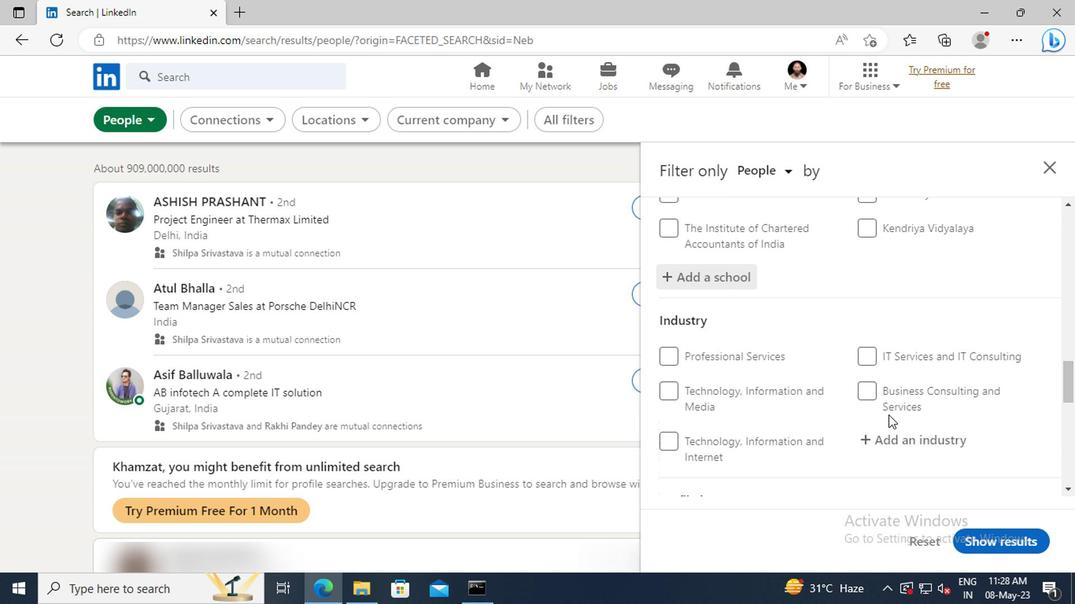 
Action: Mouse moved to (885, 410)
Screenshot: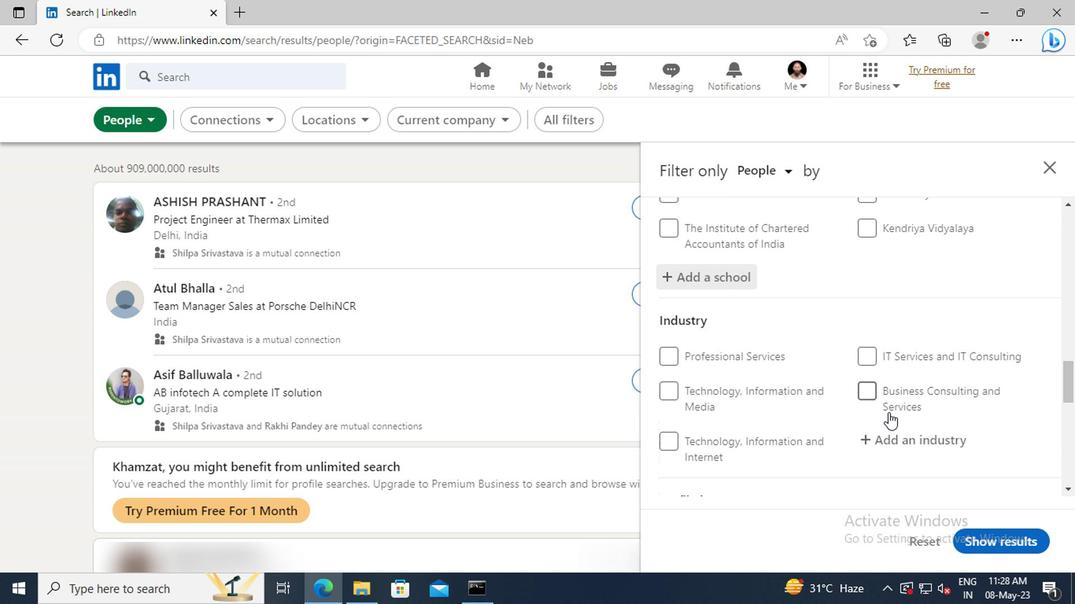 
Action: Mouse scrolled (885, 409) with delta (0, 0)
Screenshot: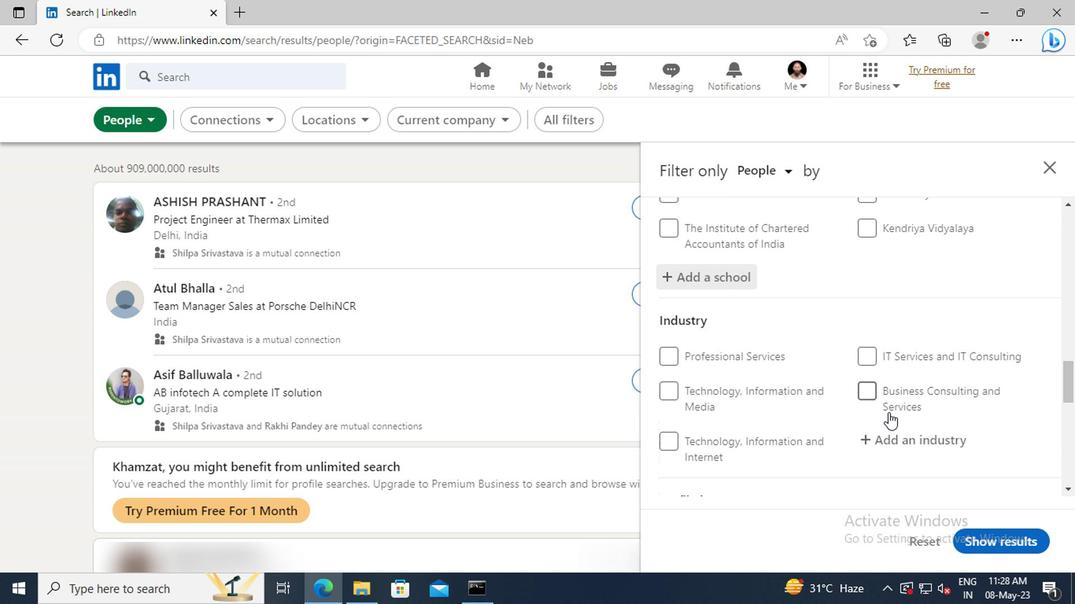 
Action: Mouse moved to (887, 360)
Screenshot: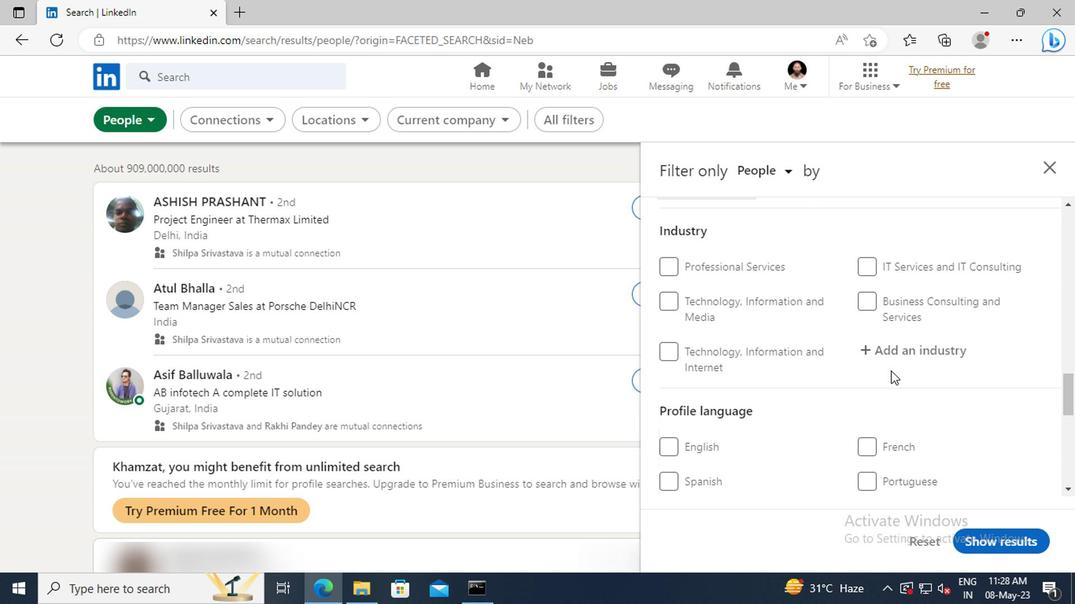 
Action: Mouse pressed left at (887, 360)
Screenshot: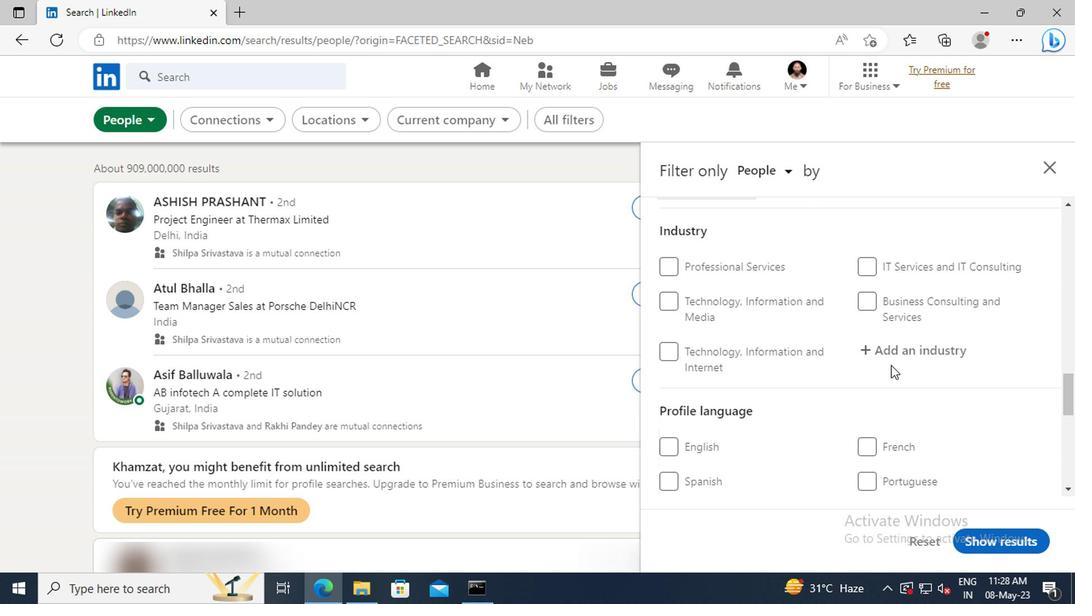 
Action: Key pressed <Key.shift>DISTI
Screenshot: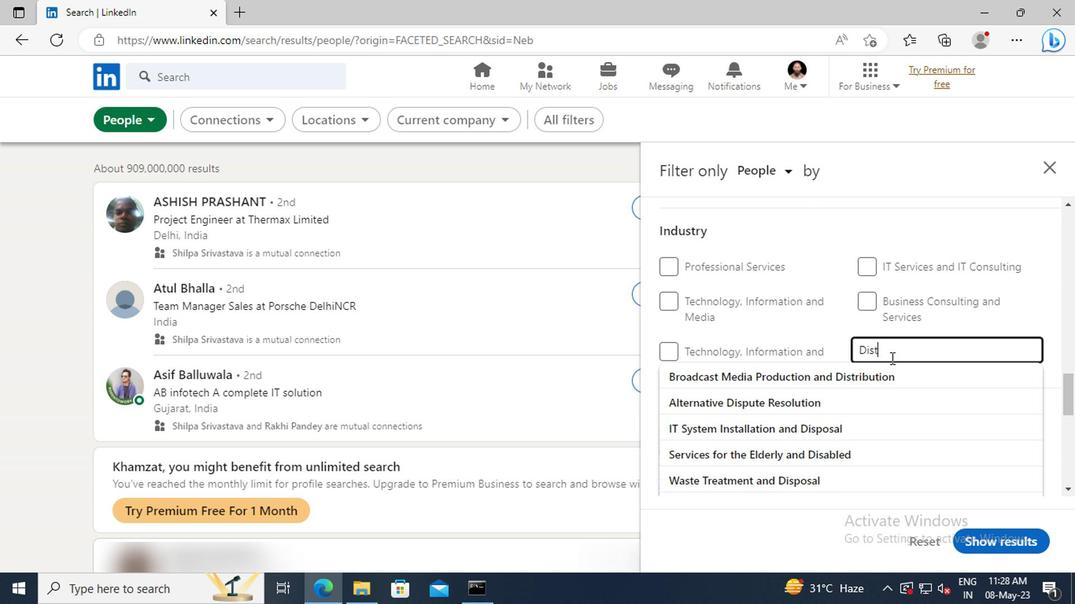 
Action: Mouse moved to (893, 374)
Screenshot: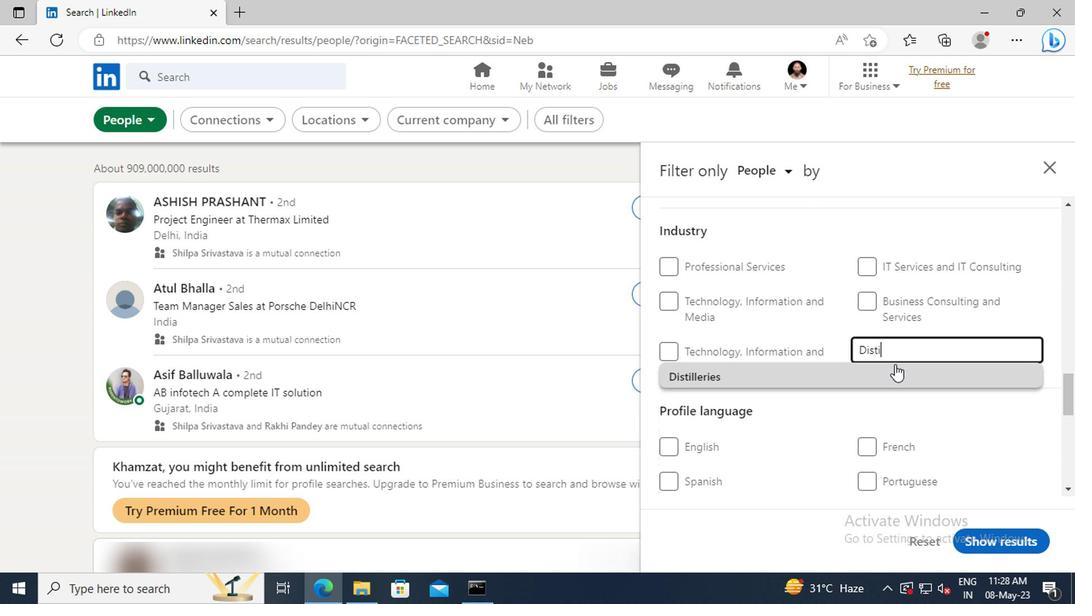 
Action: Mouse pressed left at (893, 374)
Screenshot: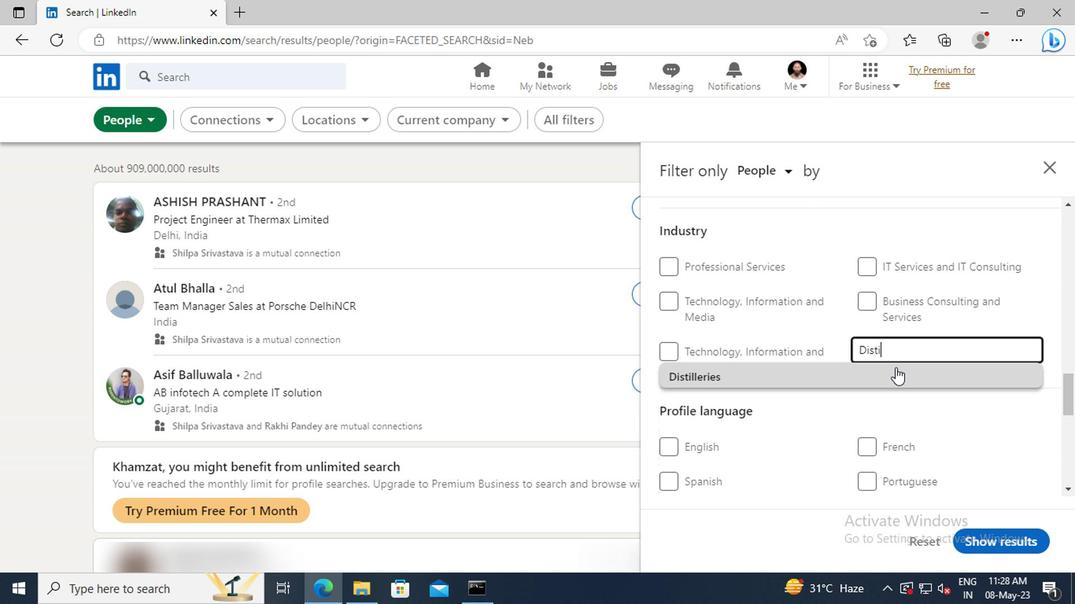 
Action: Mouse scrolled (893, 373) with delta (0, 0)
Screenshot: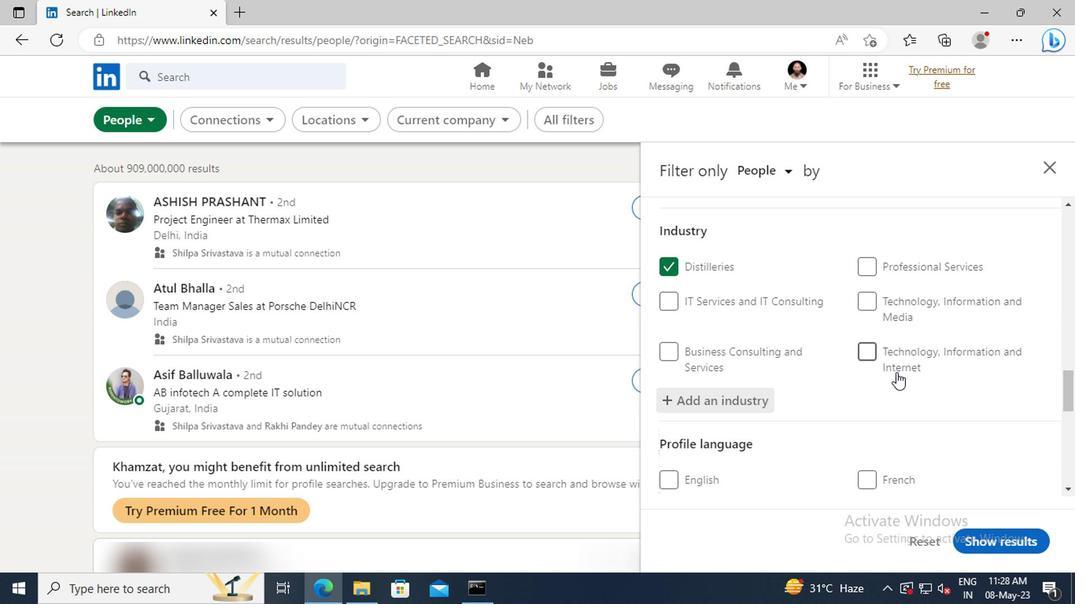 
Action: Mouse scrolled (893, 373) with delta (0, 0)
Screenshot: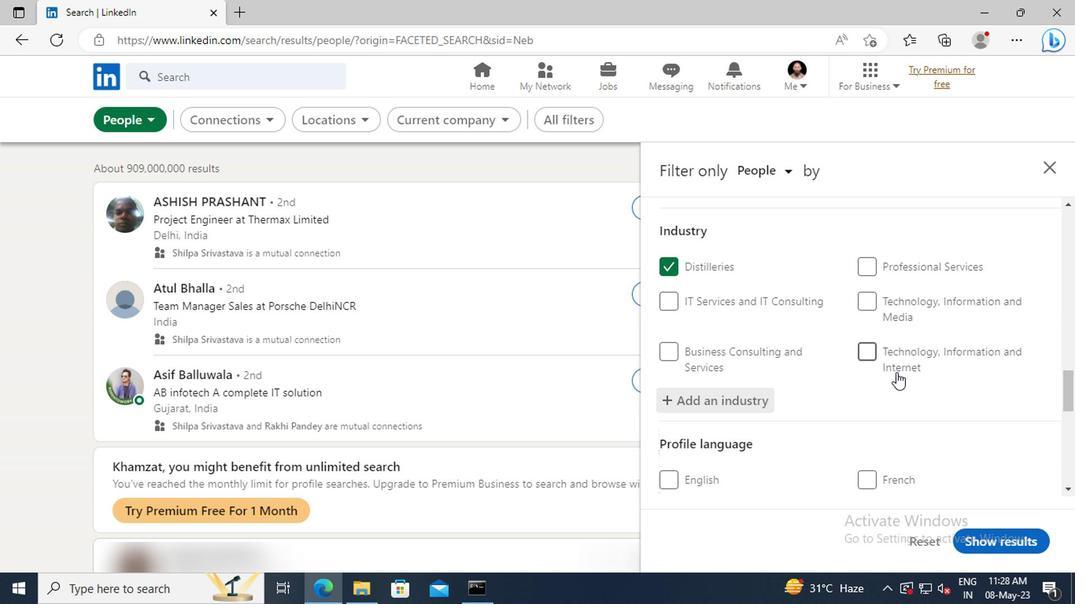 
Action: Mouse moved to (893, 374)
Screenshot: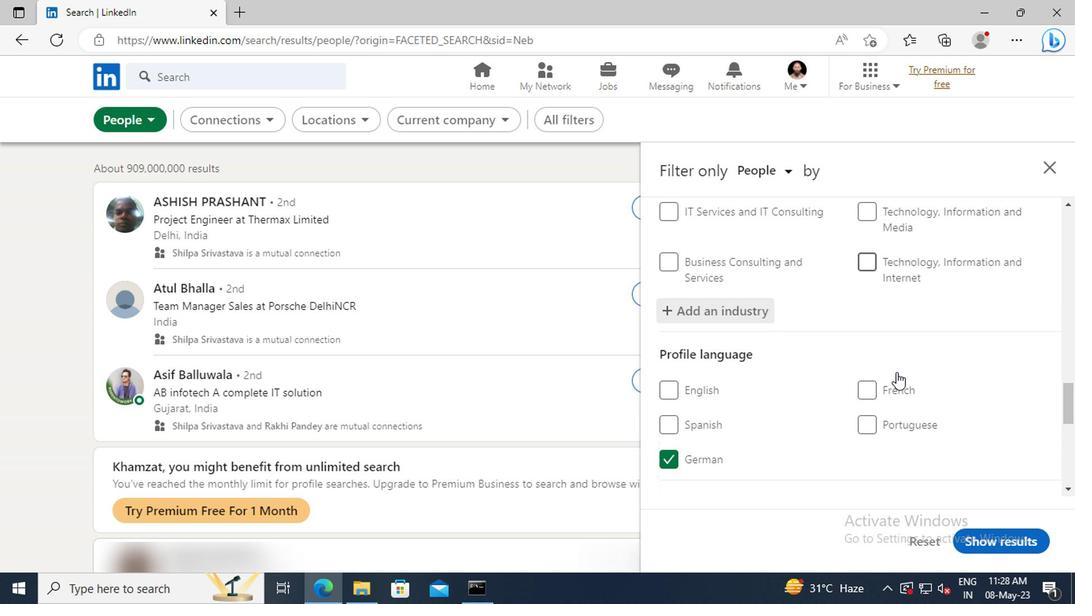 
Action: Mouse scrolled (893, 373) with delta (0, 0)
Screenshot: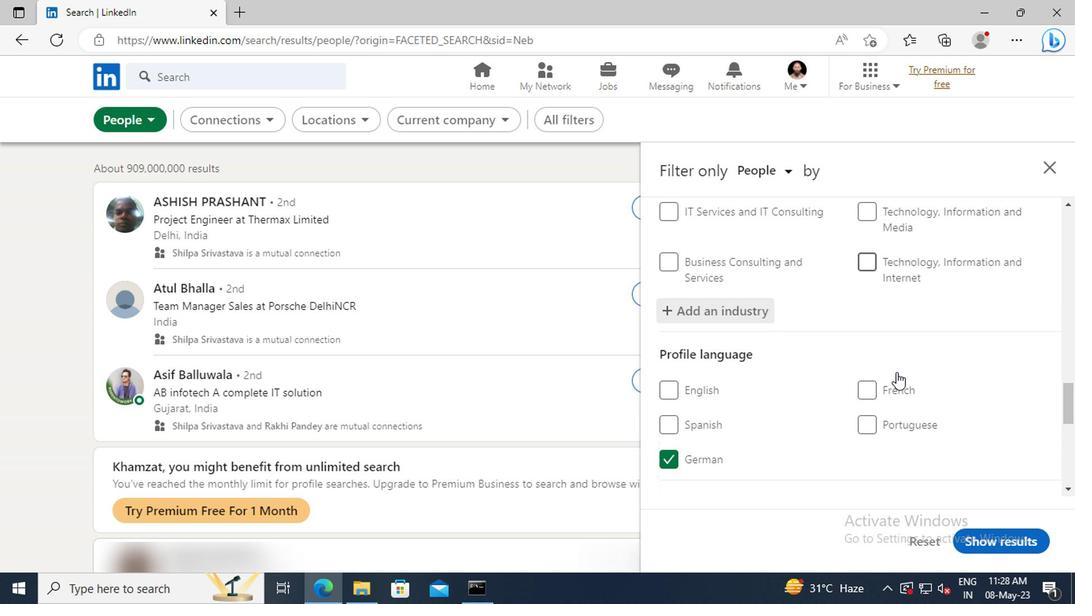 
Action: Mouse moved to (893, 372)
Screenshot: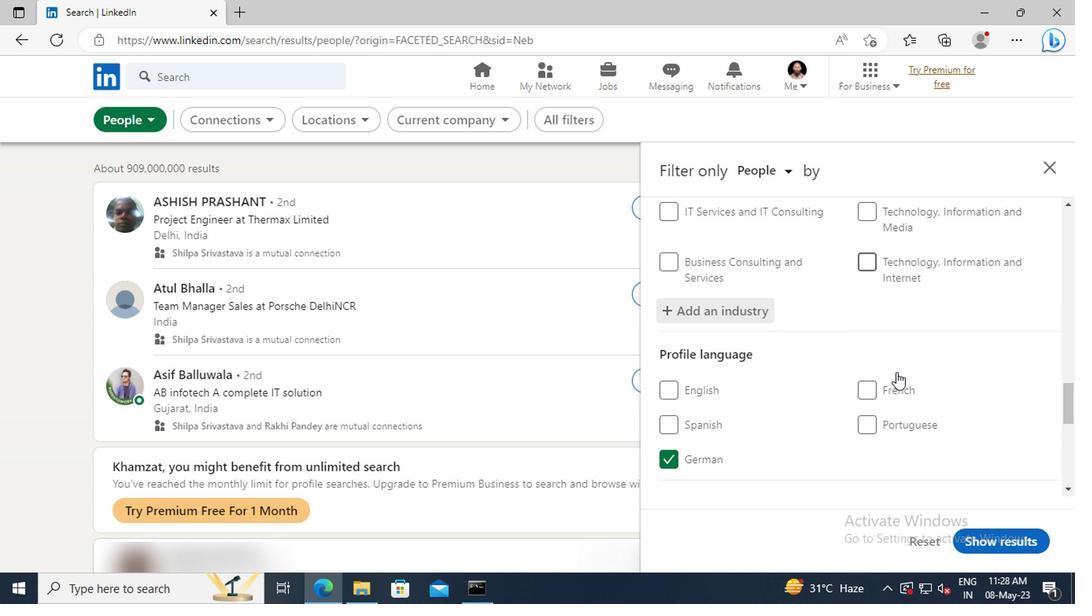 
Action: Mouse scrolled (893, 371) with delta (0, 0)
Screenshot: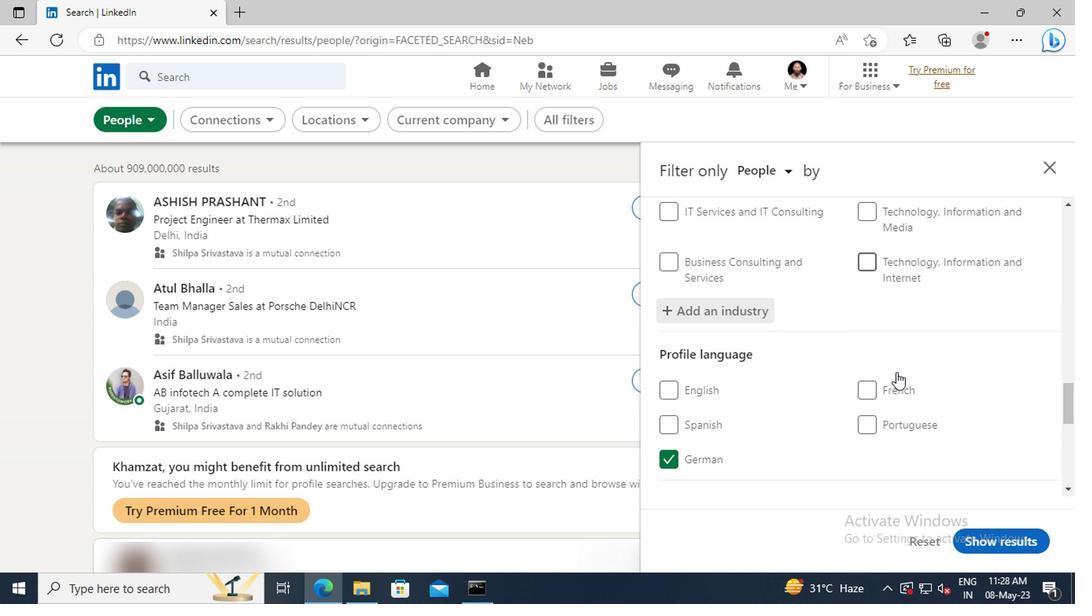
Action: Mouse moved to (893, 370)
Screenshot: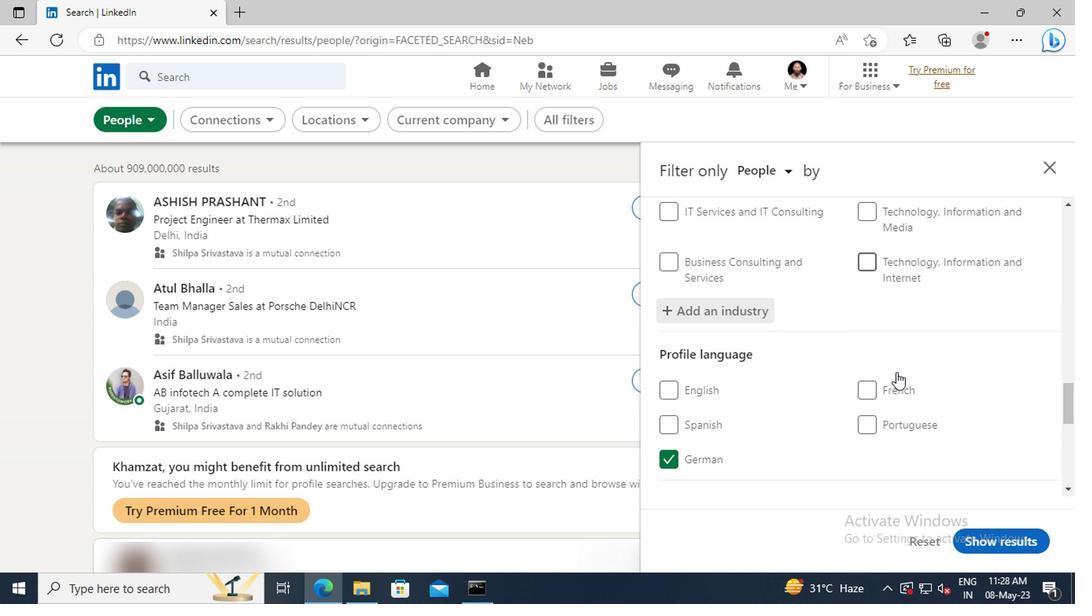 
Action: Mouse scrolled (893, 369) with delta (0, 0)
Screenshot: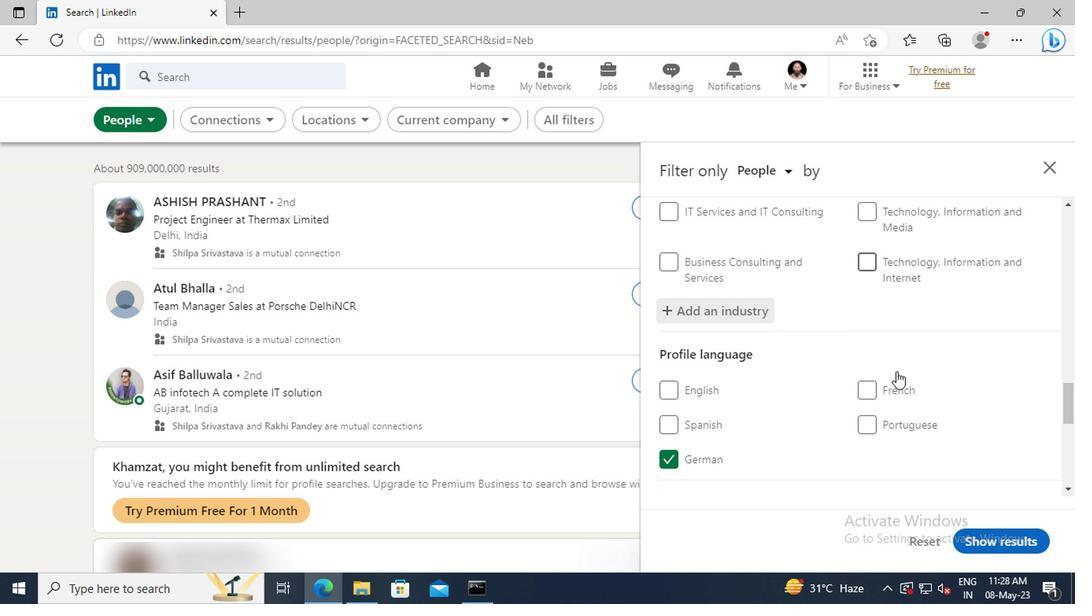 
Action: Mouse moved to (890, 358)
Screenshot: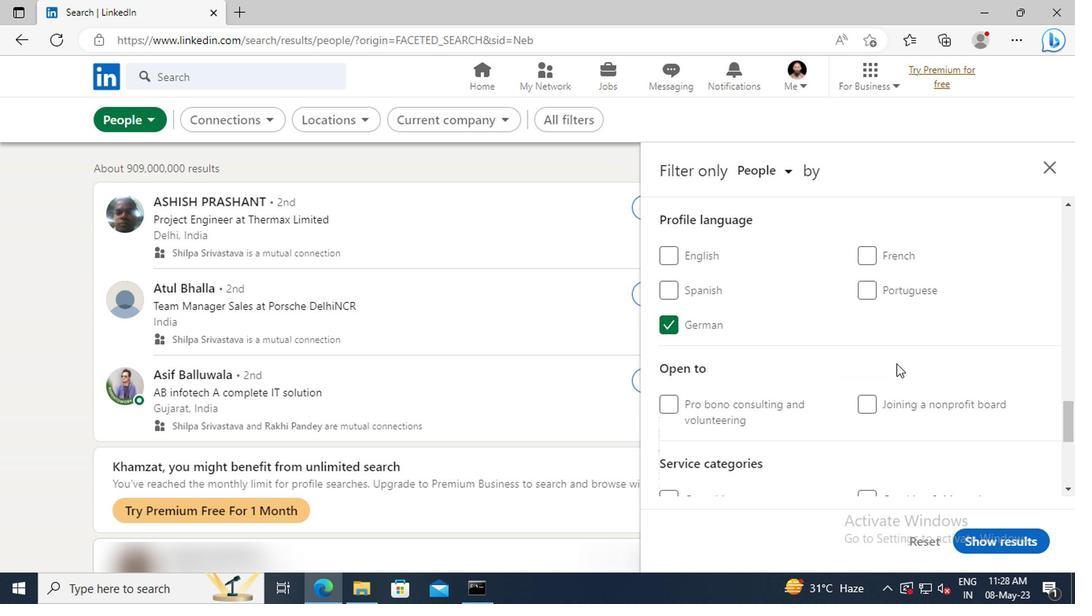 
Action: Mouse scrolled (890, 357) with delta (0, 0)
Screenshot: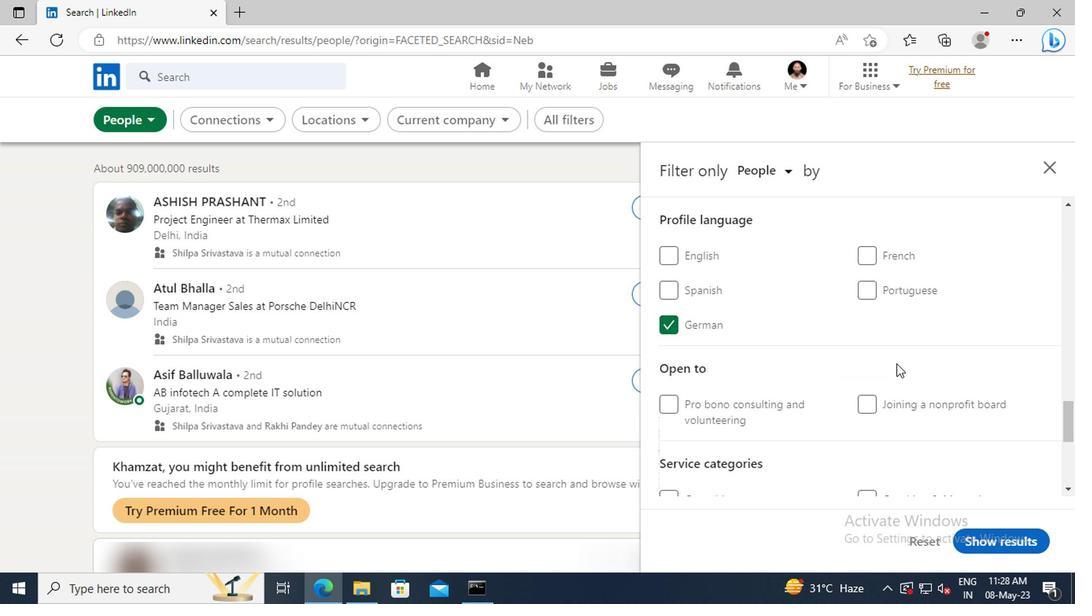
Action: Mouse scrolled (890, 357) with delta (0, 0)
Screenshot: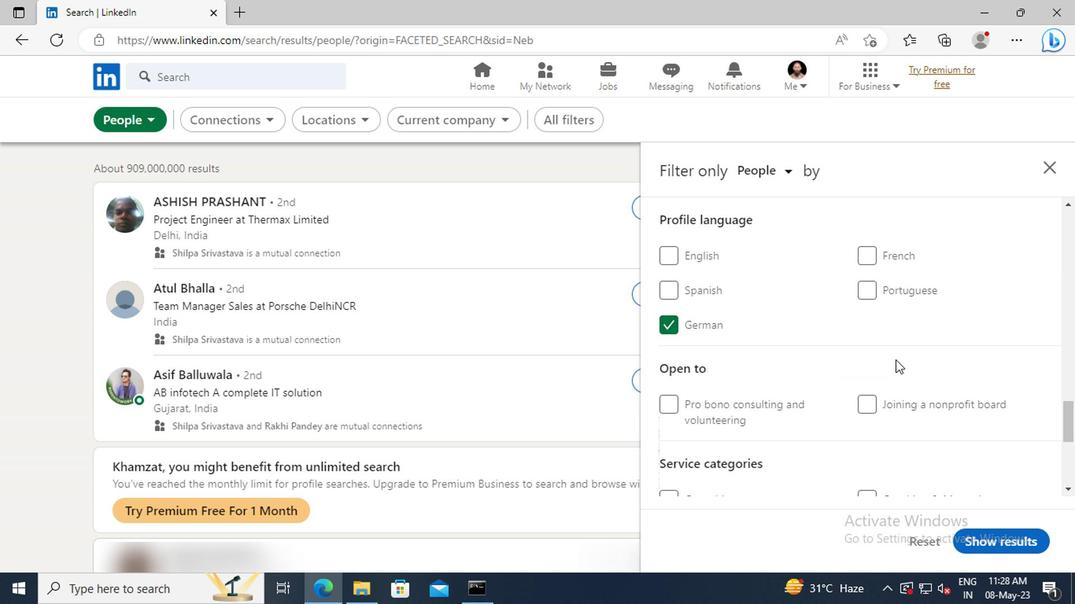 
Action: Mouse moved to (890, 353)
Screenshot: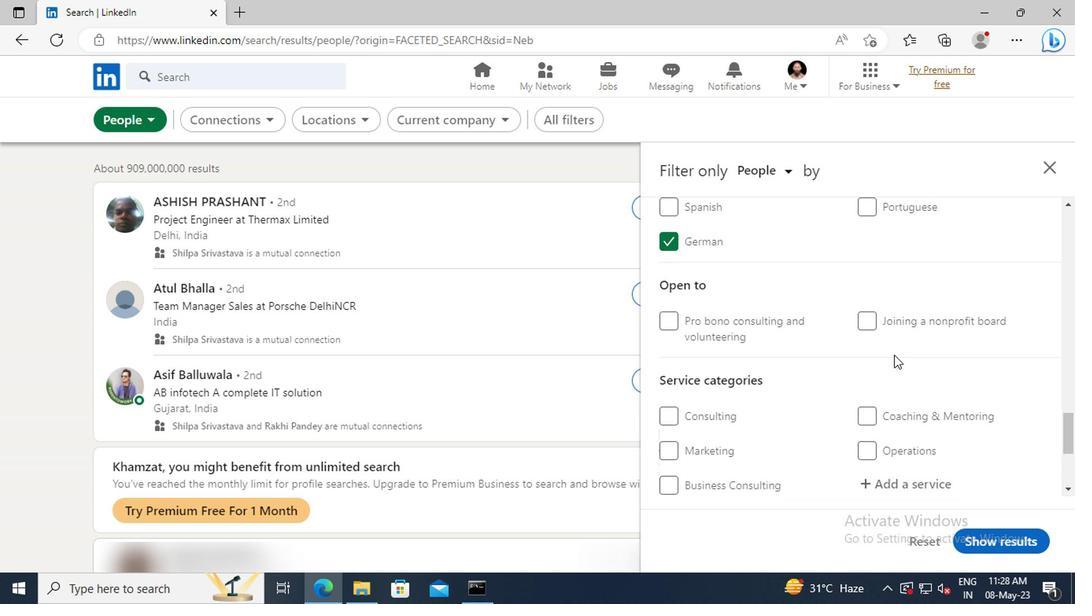 
Action: Mouse scrolled (890, 352) with delta (0, -1)
Screenshot: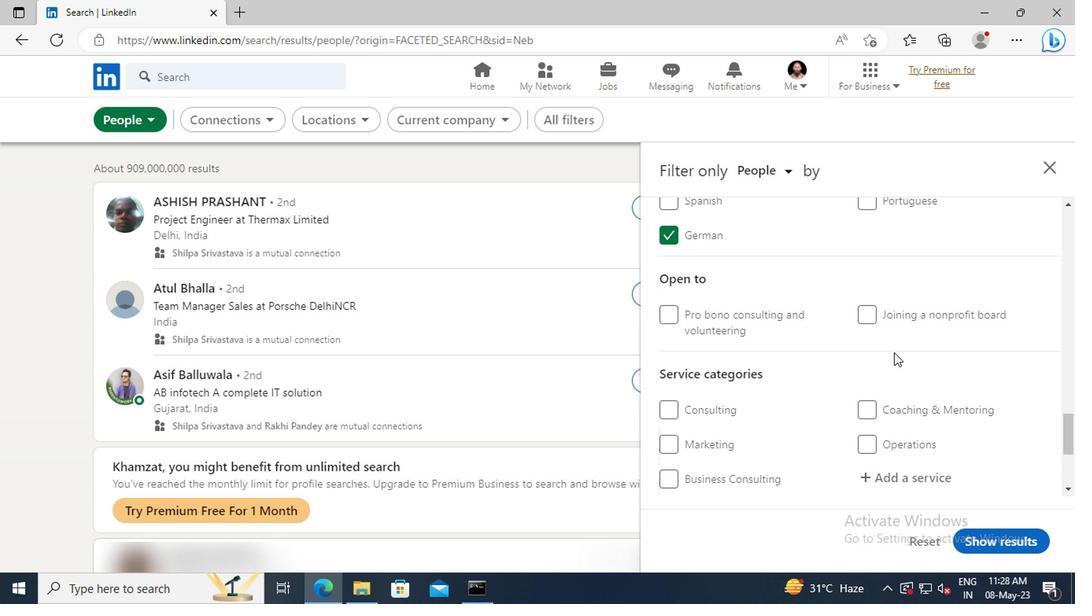 
Action: Mouse scrolled (890, 352) with delta (0, -1)
Screenshot: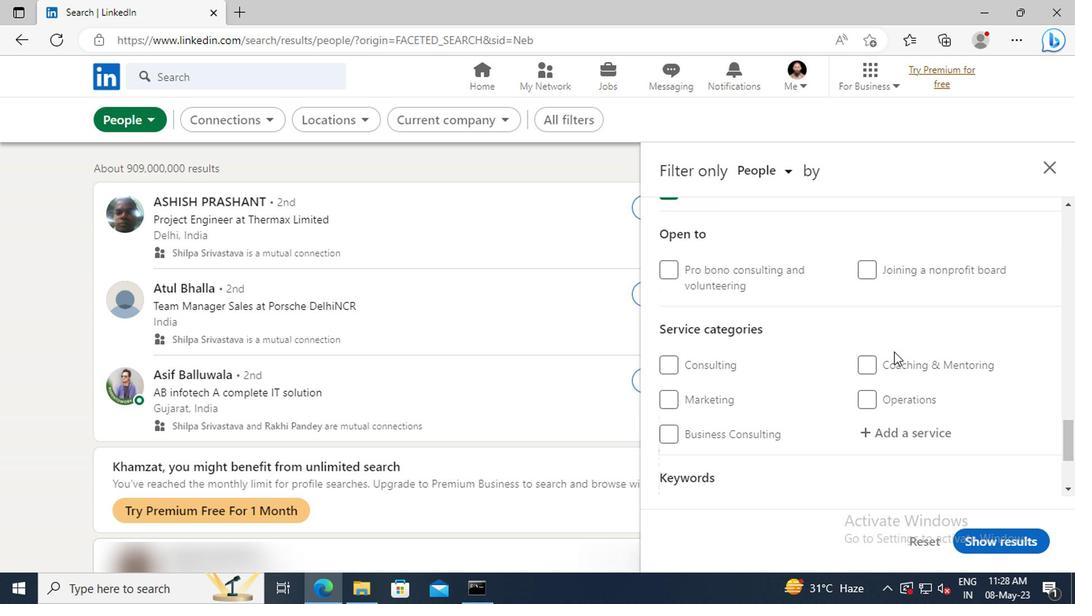 
Action: Mouse scrolled (890, 352) with delta (0, -1)
Screenshot: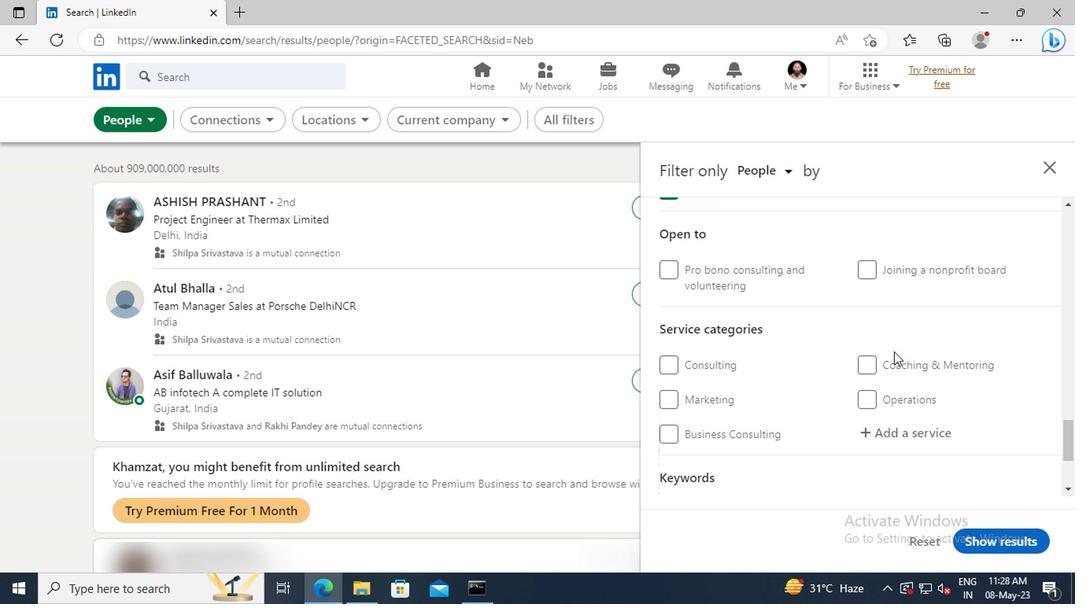 
Action: Mouse moved to (884, 351)
Screenshot: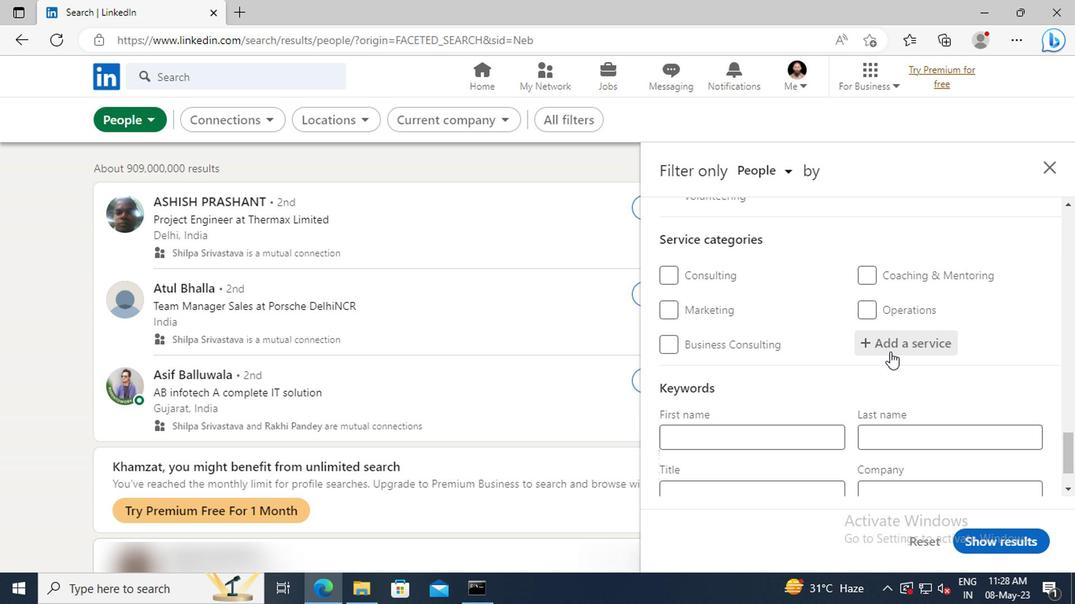 
Action: Mouse pressed left at (884, 351)
Screenshot: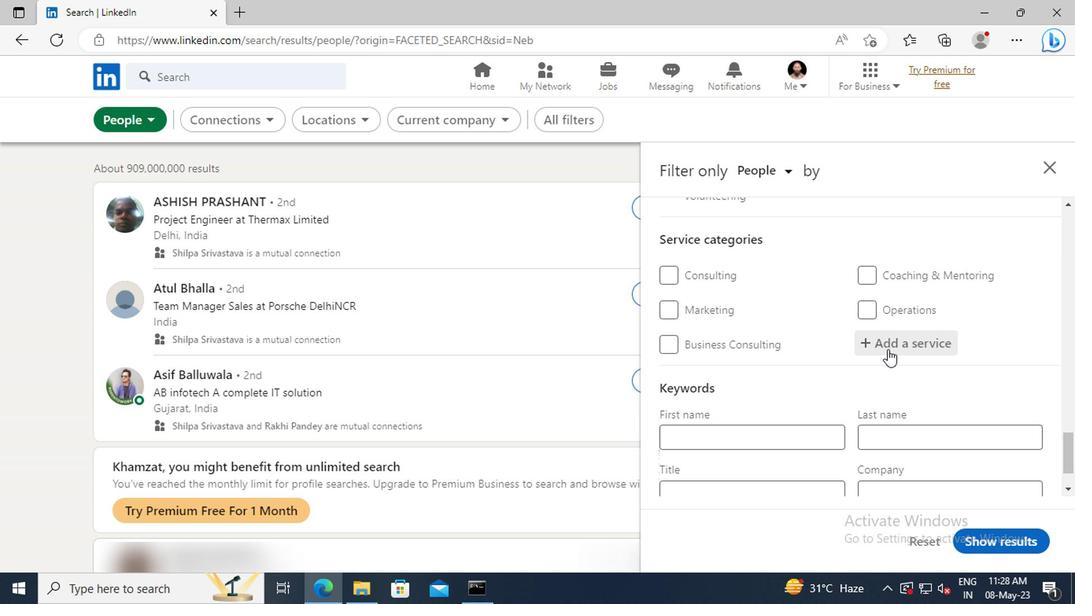 
Action: Key pressed <Key.shift>UX<Key.space><Key.shift>R
Screenshot: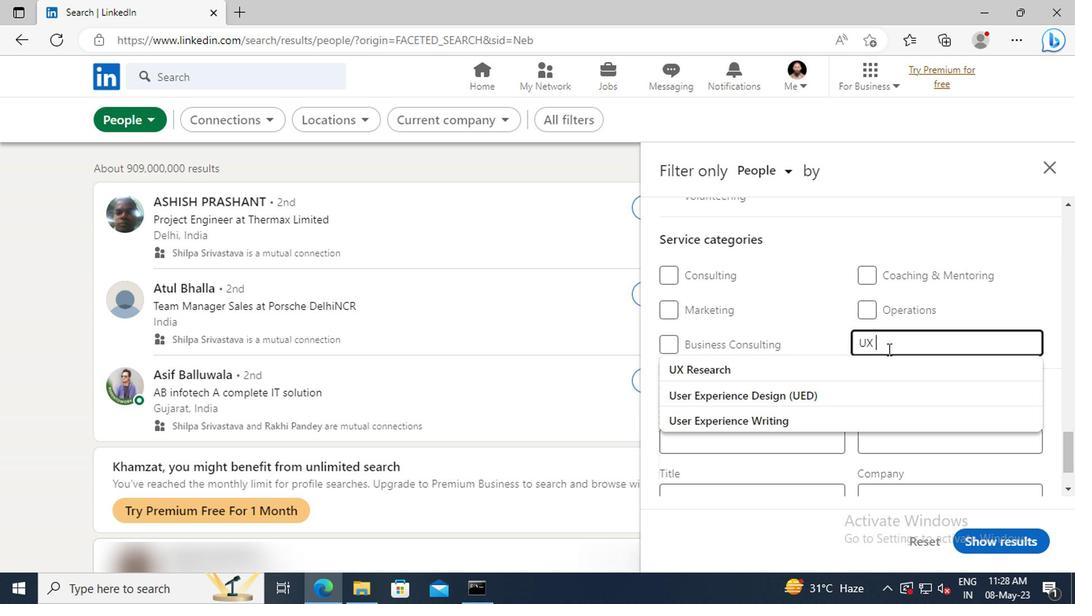 
Action: Mouse moved to (889, 366)
Screenshot: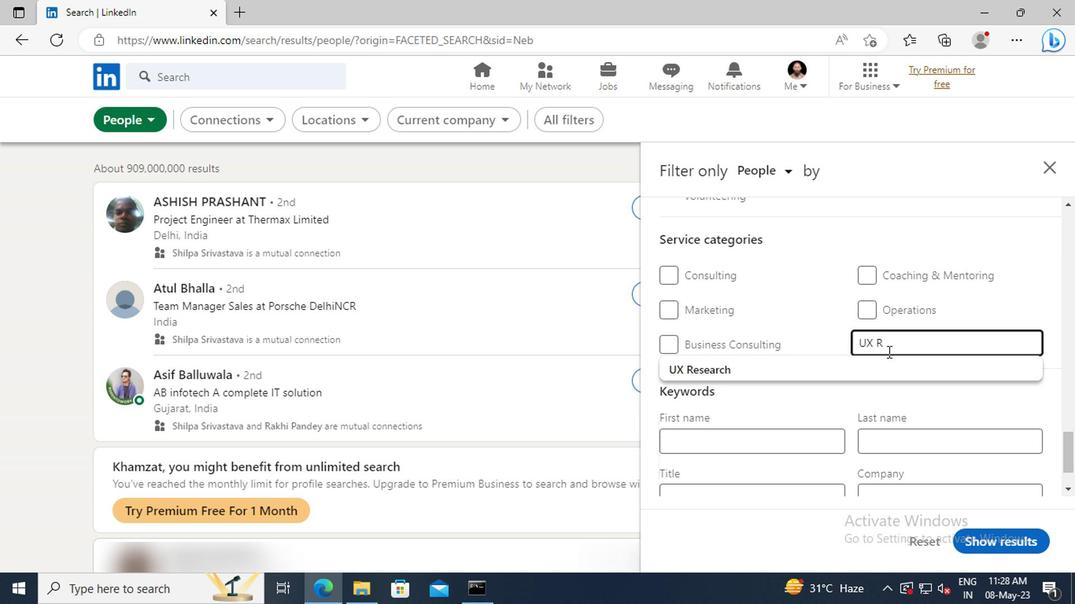 
Action: Mouse pressed left at (889, 366)
Screenshot: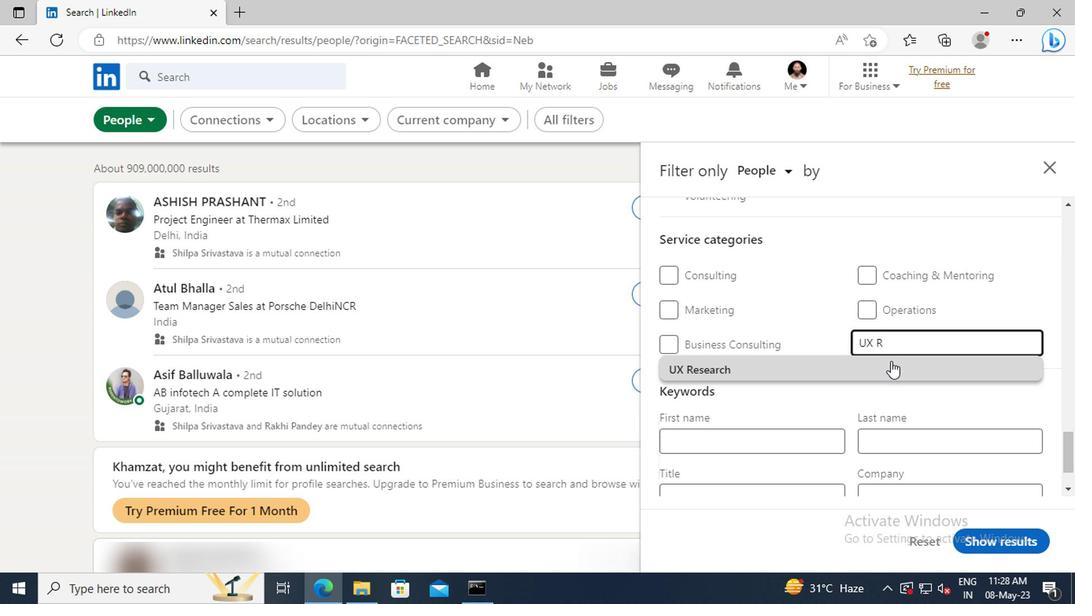 
Action: Mouse moved to (892, 367)
Screenshot: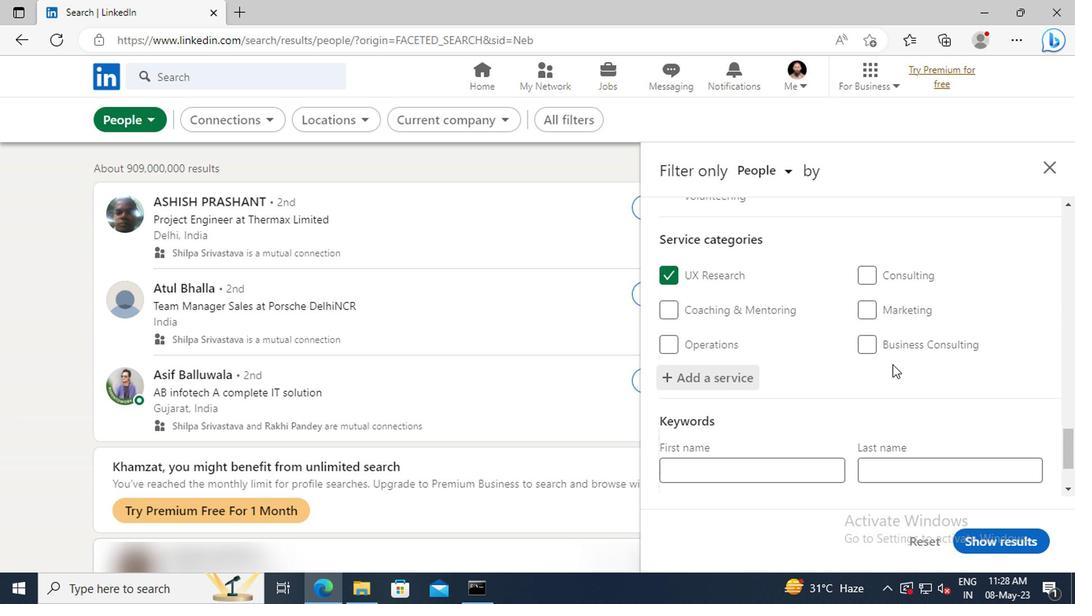
Action: Mouse scrolled (892, 367) with delta (0, 0)
Screenshot: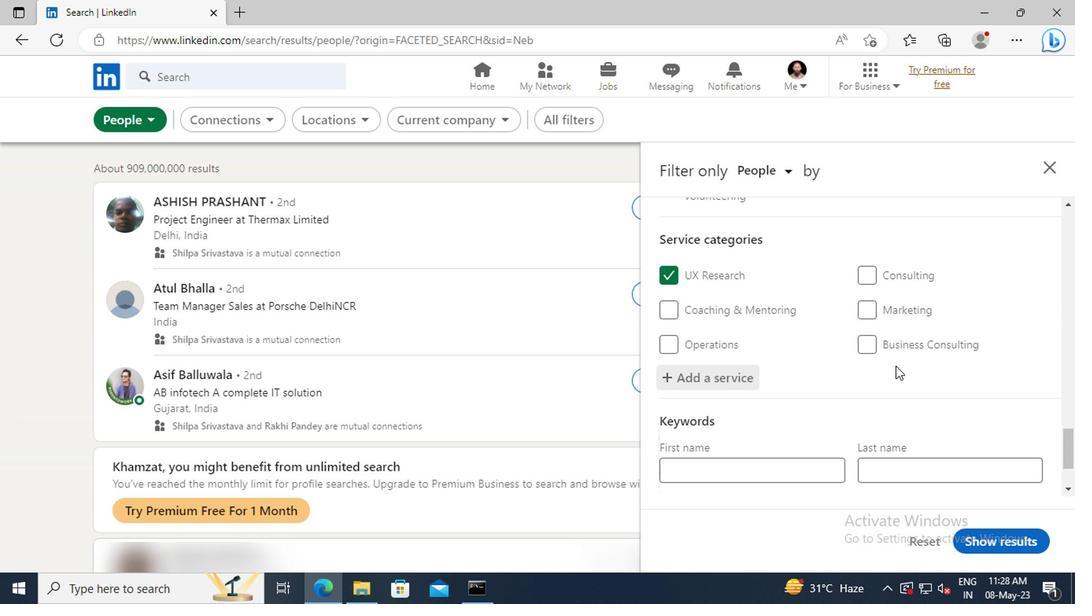 
Action: Mouse scrolled (892, 367) with delta (0, 0)
Screenshot: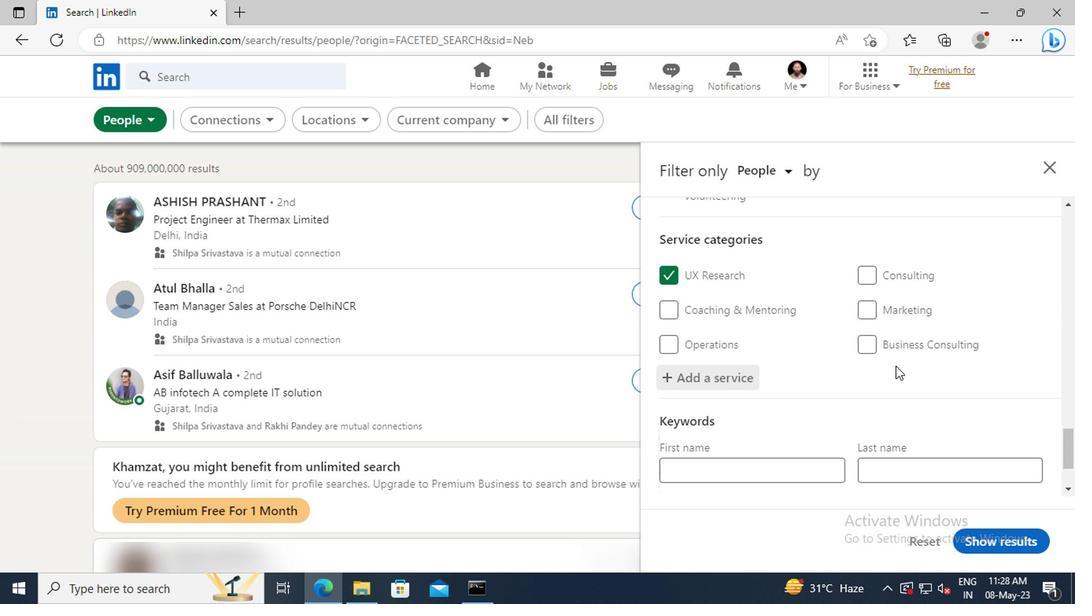 
Action: Mouse scrolled (892, 367) with delta (0, 0)
Screenshot: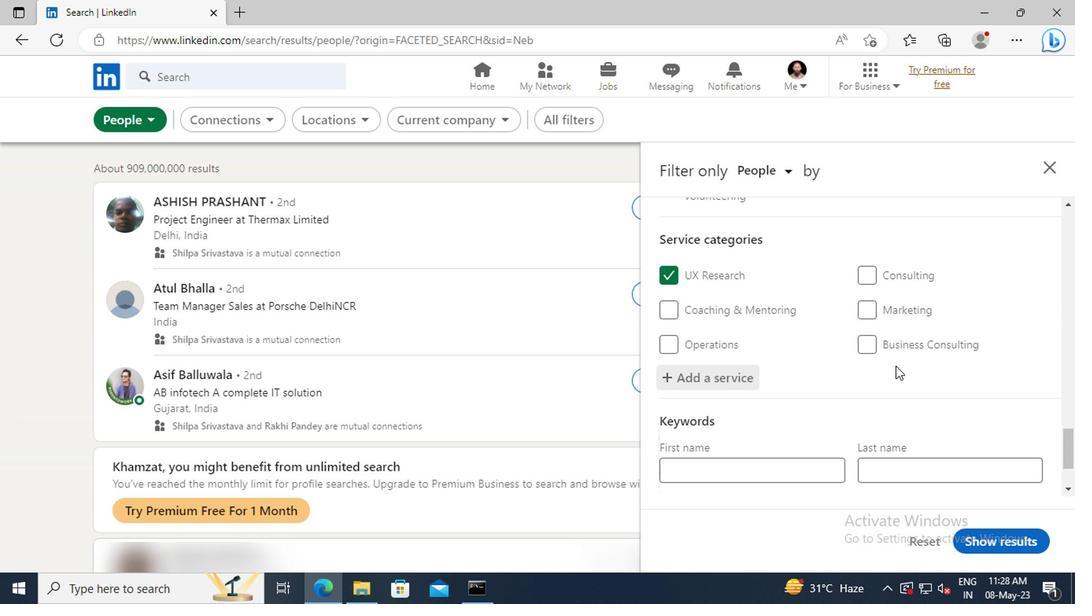 
Action: Mouse moved to (727, 435)
Screenshot: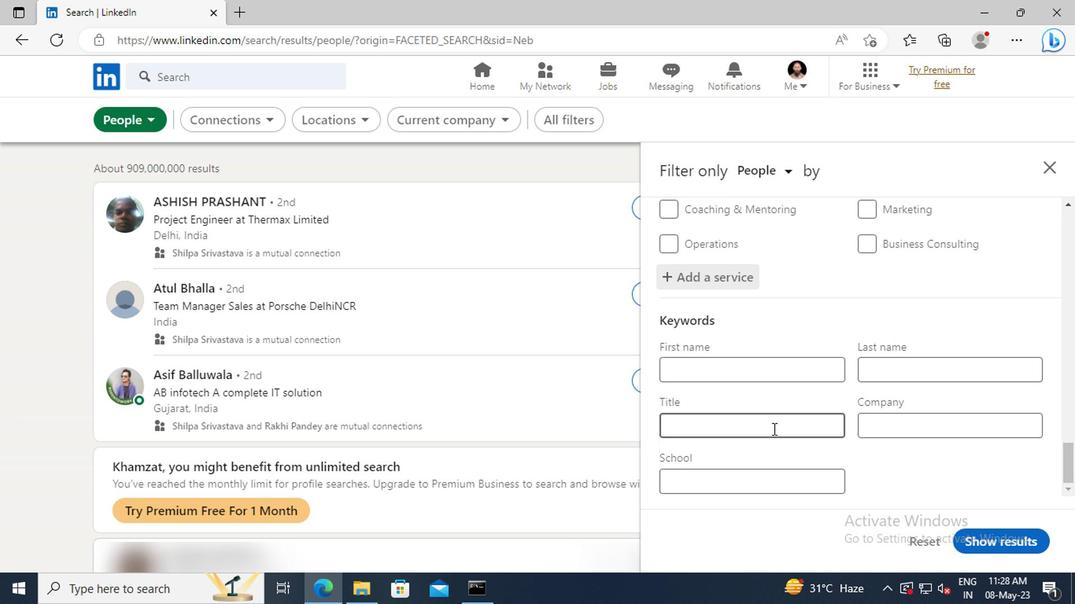 
Action: Mouse pressed left at (727, 435)
Screenshot: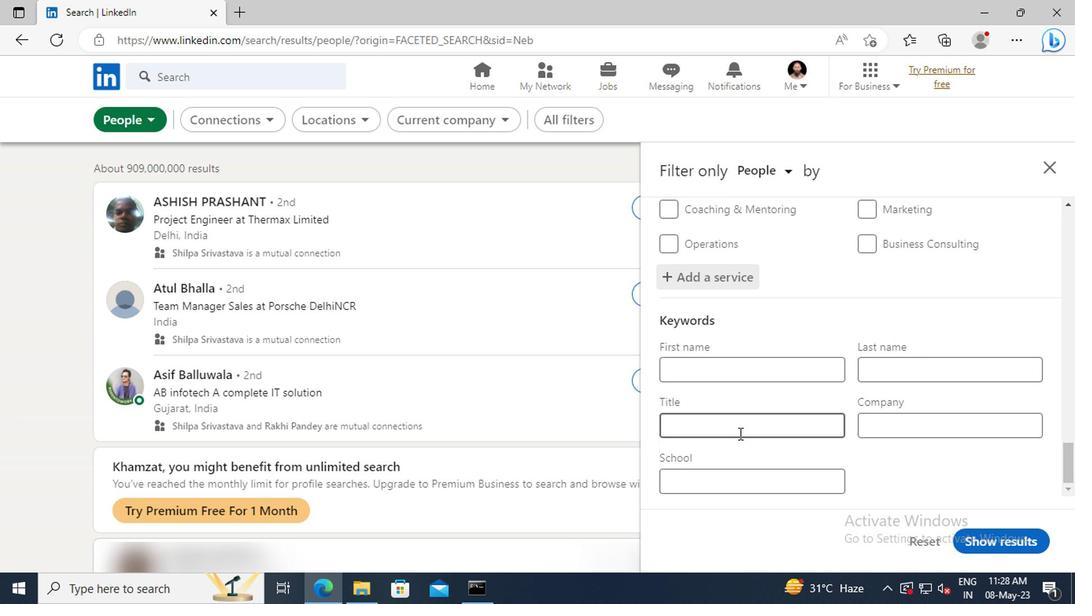 
Action: Key pressed <Key.shift>BENEFITS<Key.space><Key.shift>MANAGER<Key.enter>
Screenshot: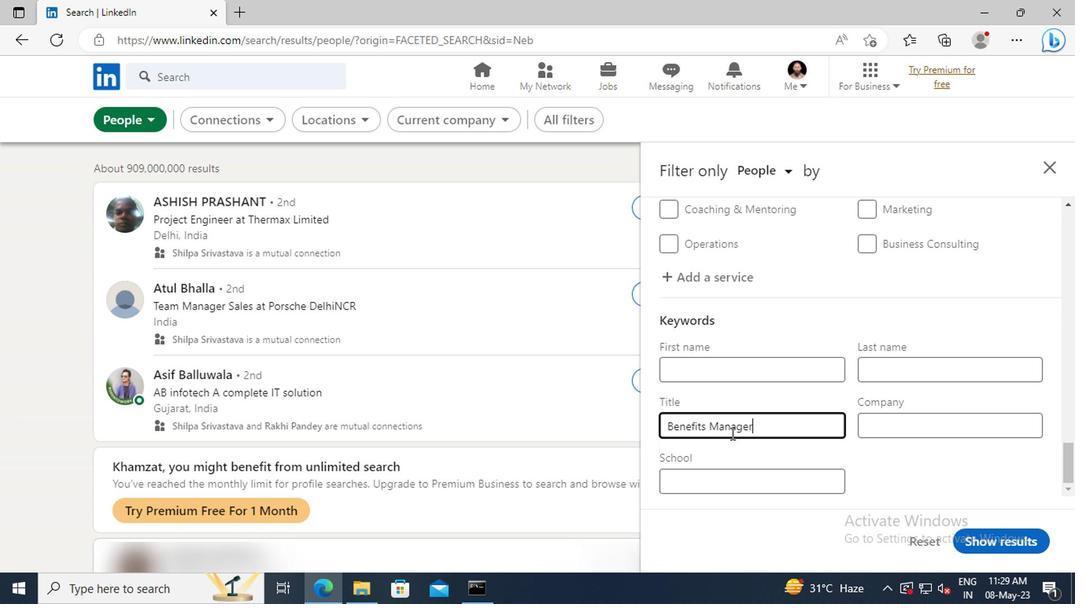 
Action: Mouse moved to (987, 540)
Screenshot: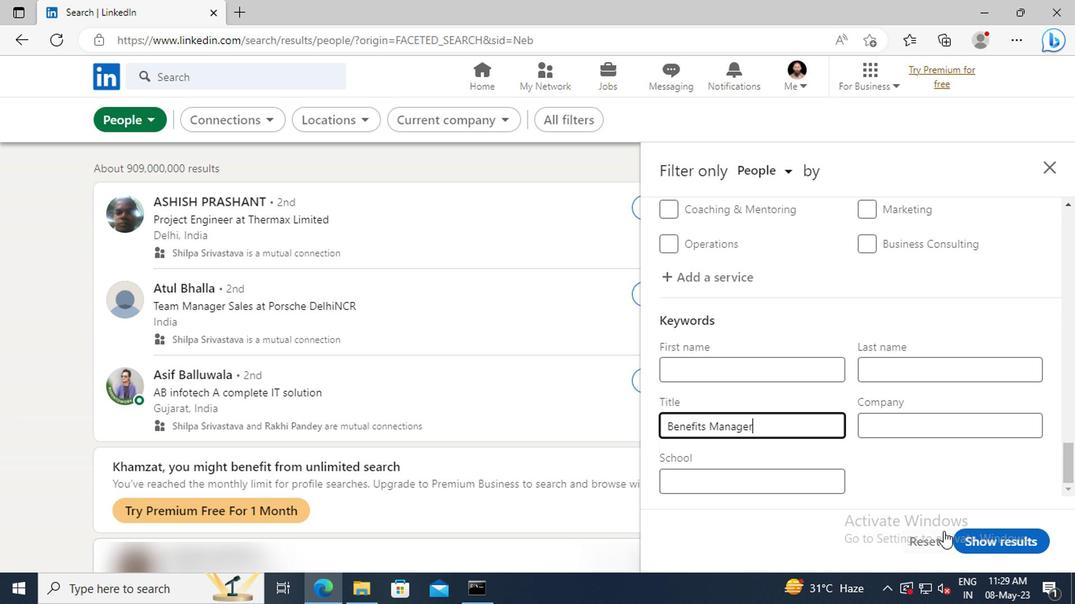 
Action: Mouse pressed left at (987, 540)
Screenshot: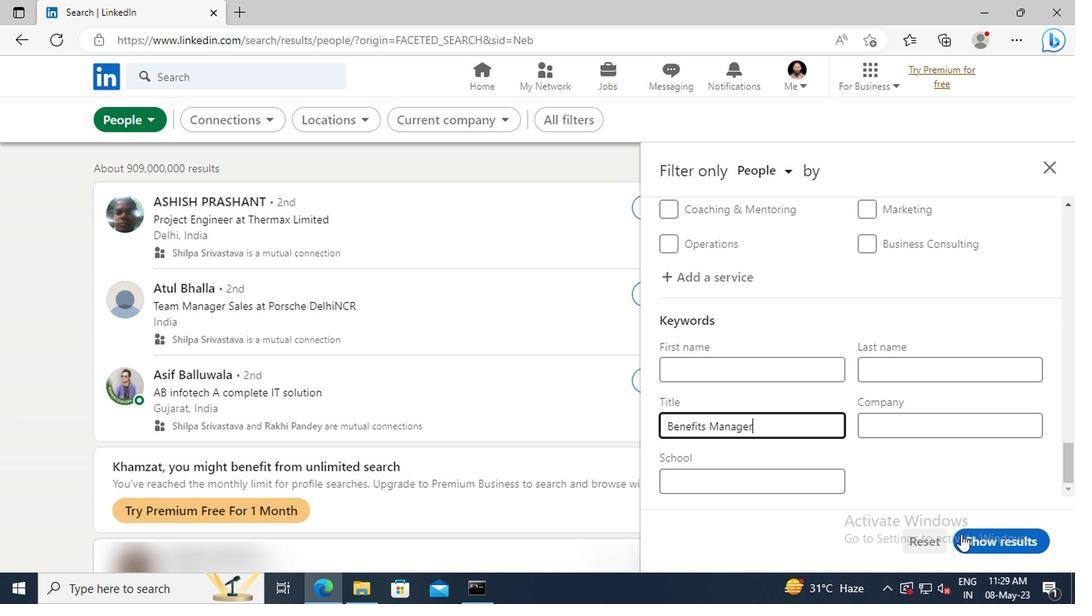 
Action: Mouse moved to (987, 540)
Screenshot: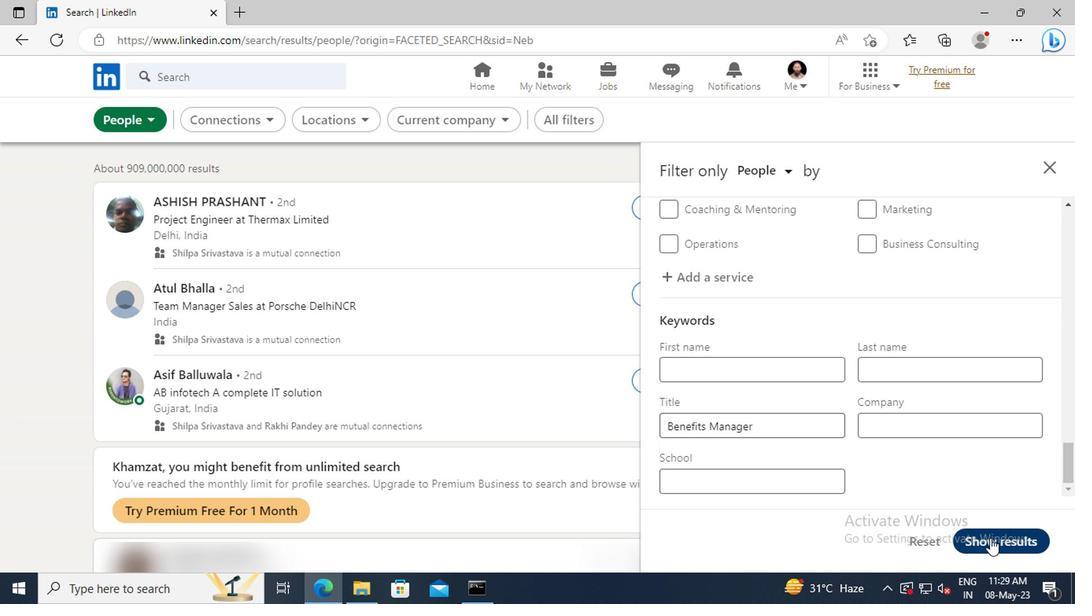 
